 Task: Compose an email with the signature Isabelle Ramirez with the subject Request for a payment plan and the message Could you send me the details of the new project budget allocation? from softage.5@softage.net to softage.10@softage.net, select first word, change the font color from current to yellow and background color to blue Send the email. Finally, move the email from Sent Items to the label Holiday cards
Action: Mouse moved to (89, 53)
Screenshot: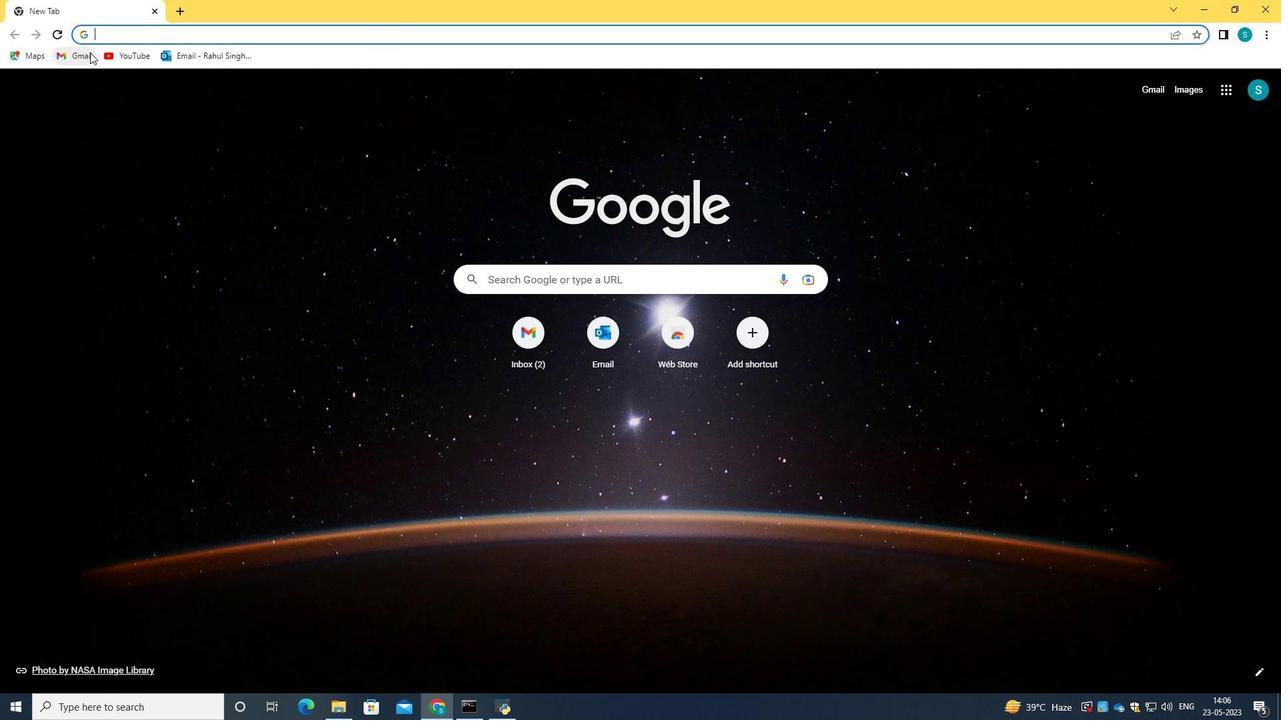 
Action: Mouse pressed left at (89, 53)
Screenshot: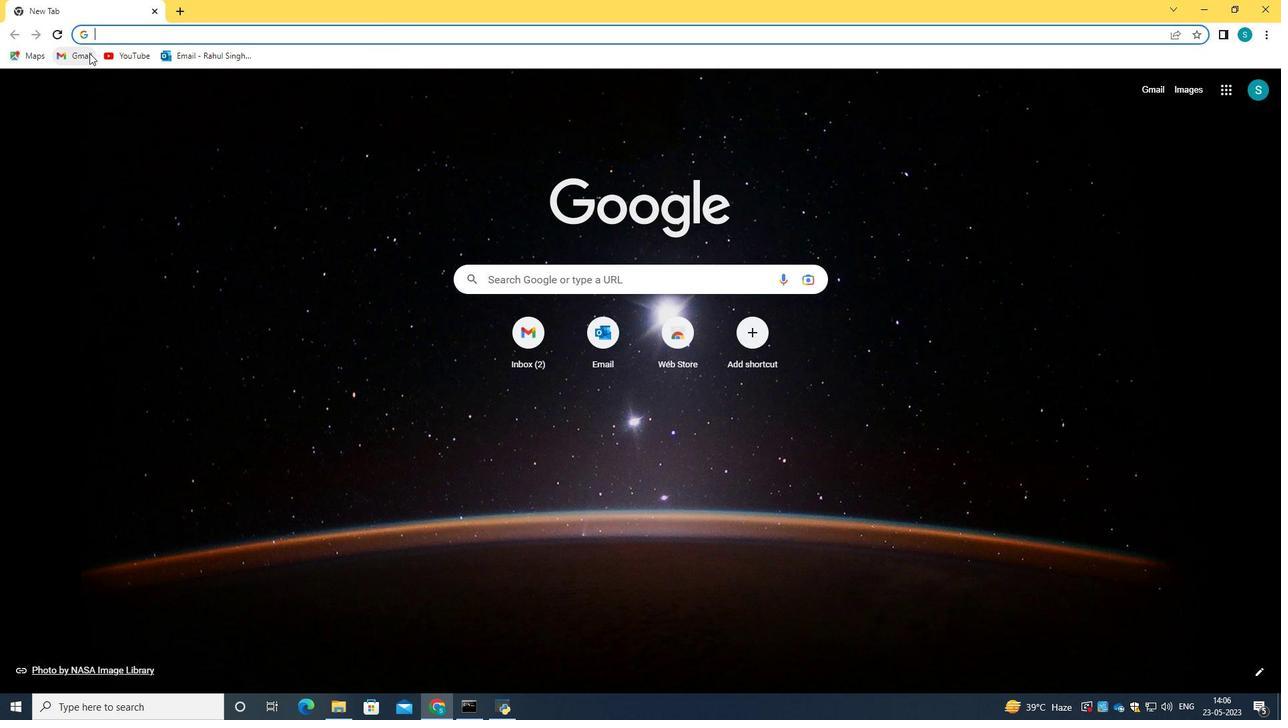 
Action: Mouse moved to (632, 208)
Screenshot: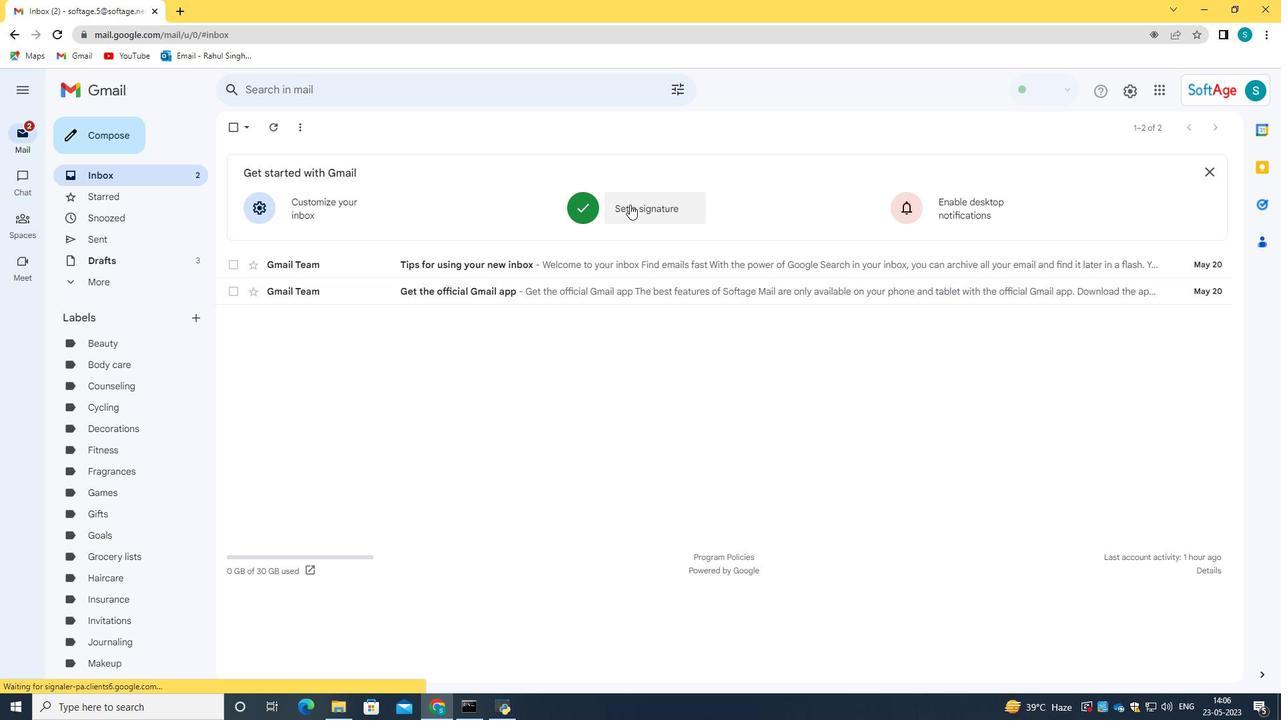 
Action: Mouse pressed left at (632, 208)
Screenshot: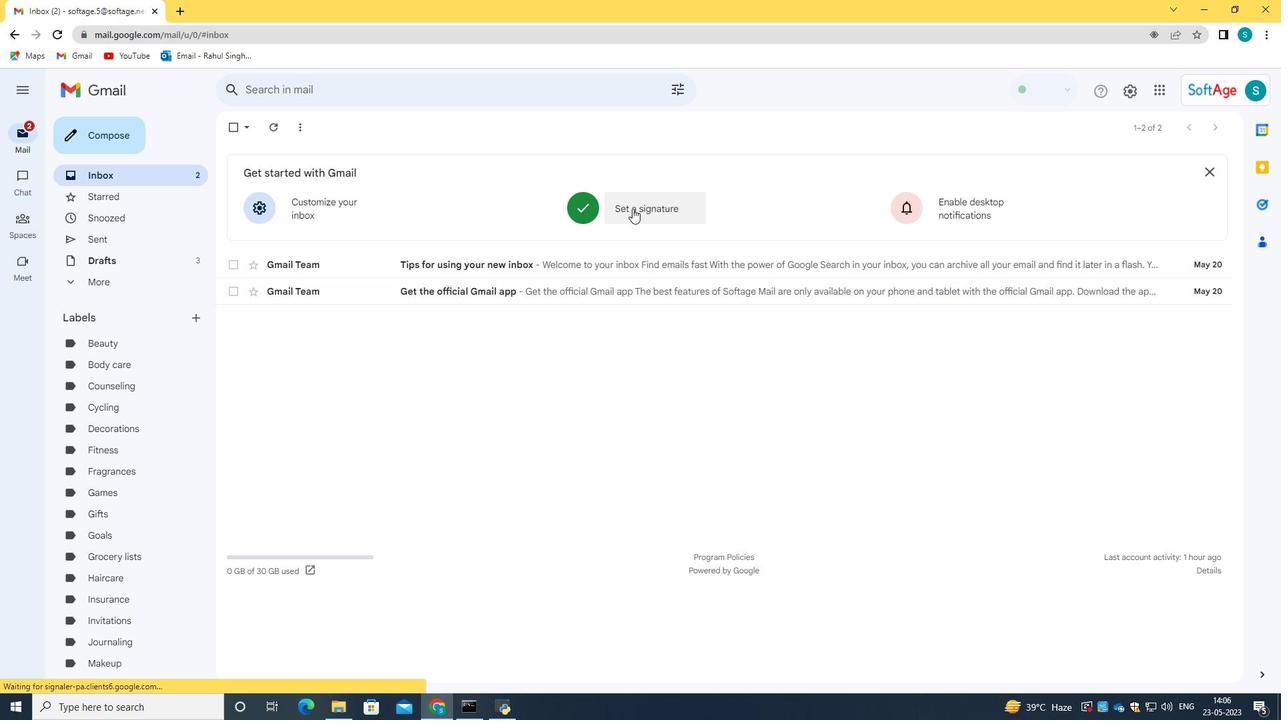 
Action: Mouse moved to (623, 385)
Screenshot: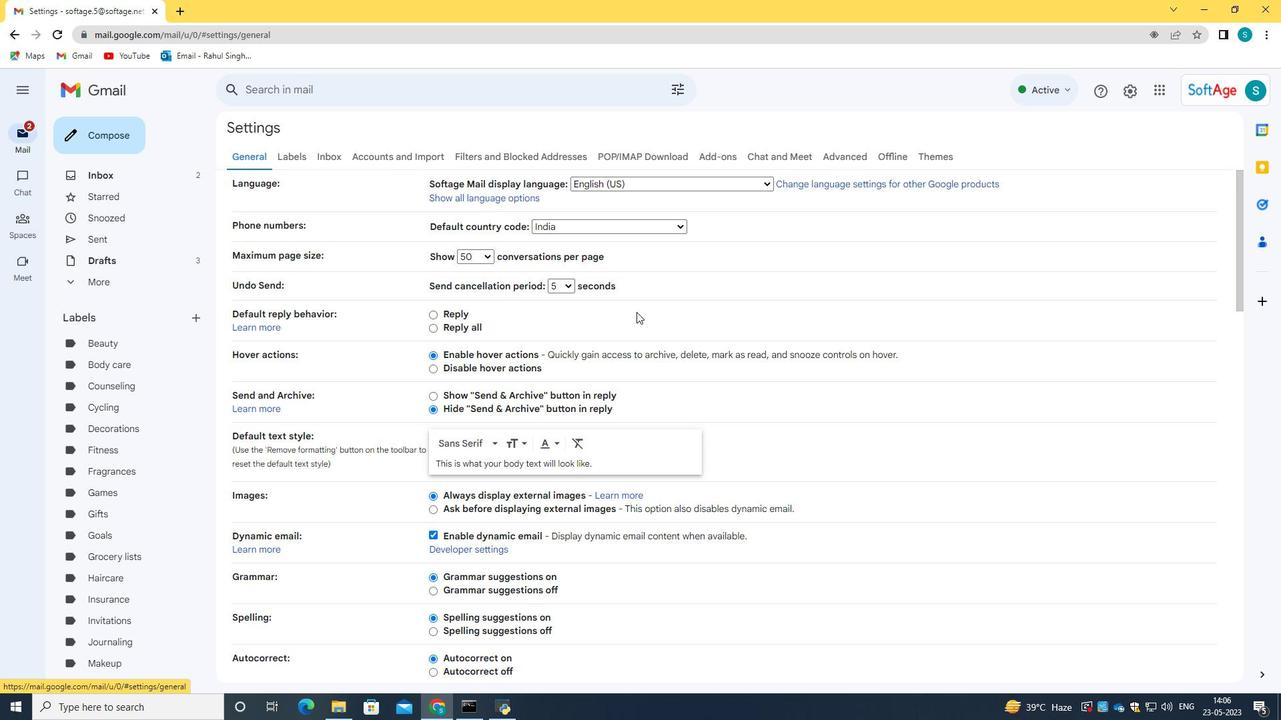 
Action: Mouse scrolled (623, 385) with delta (0, 0)
Screenshot: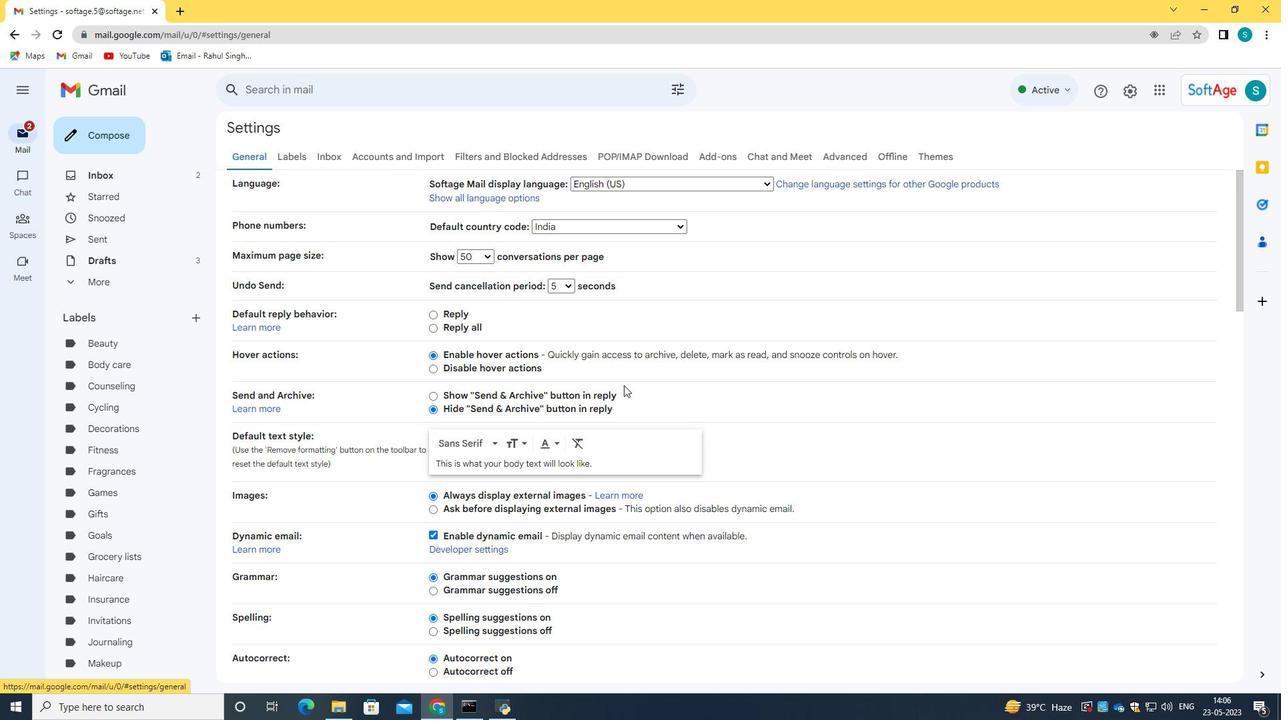 
Action: Mouse scrolled (623, 385) with delta (0, 0)
Screenshot: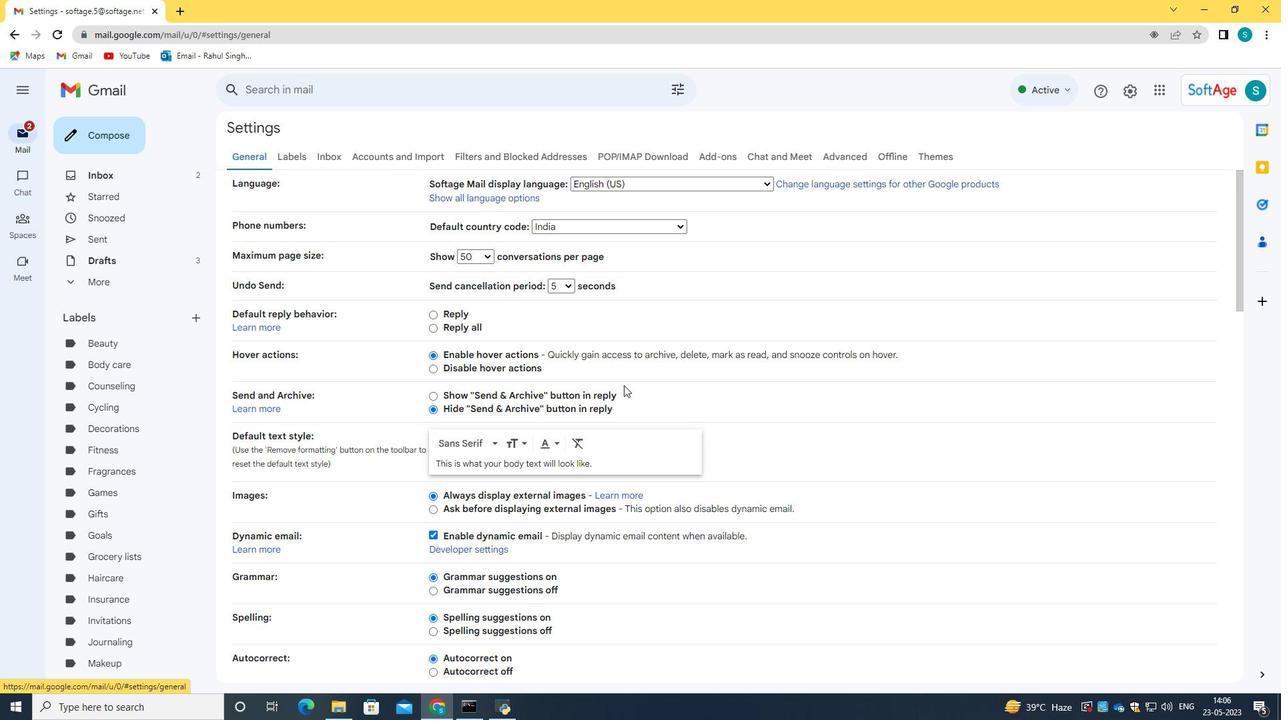 
Action: Mouse scrolled (623, 385) with delta (0, 0)
Screenshot: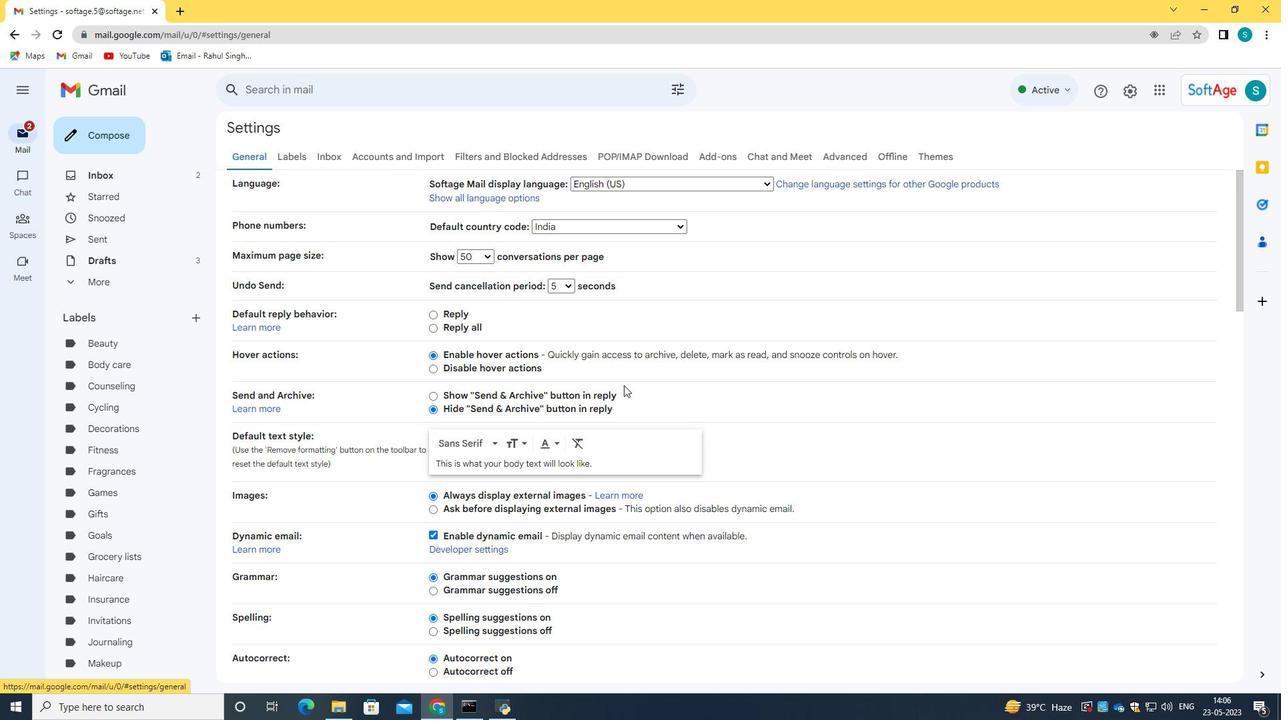 
Action: Mouse scrolled (623, 385) with delta (0, 0)
Screenshot: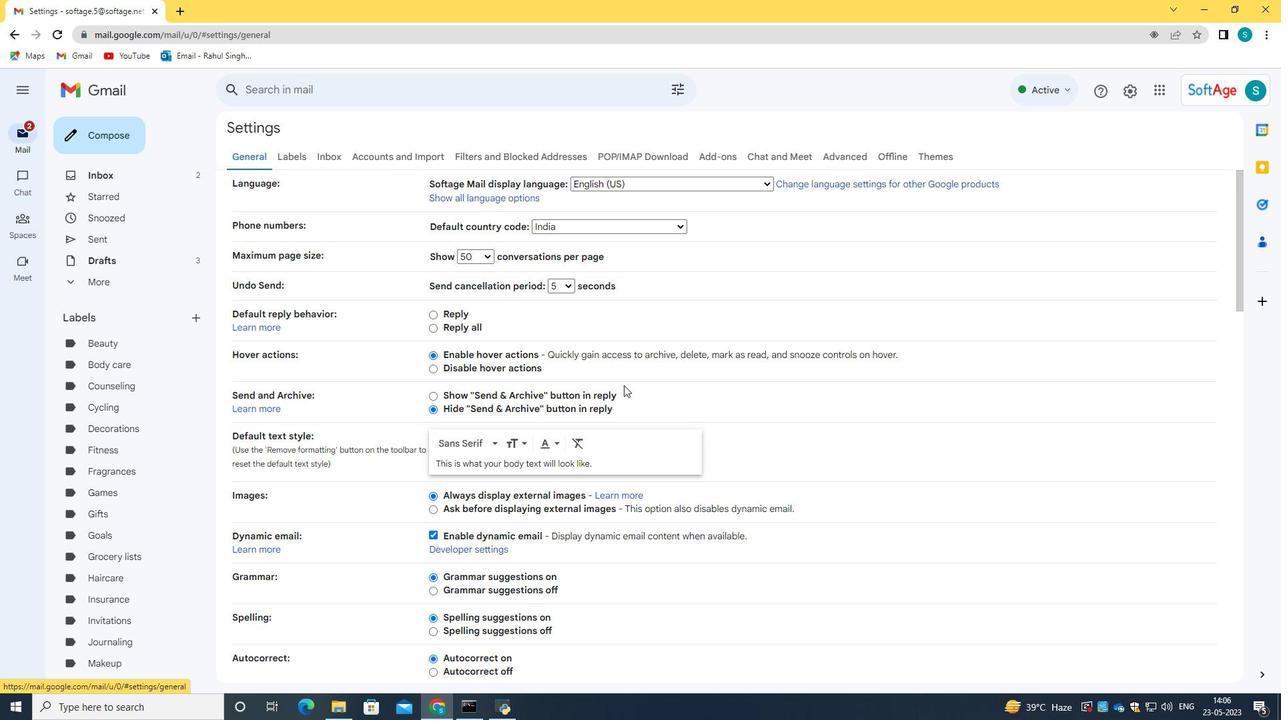 
Action: Mouse moved to (623, 386)
Screenshot: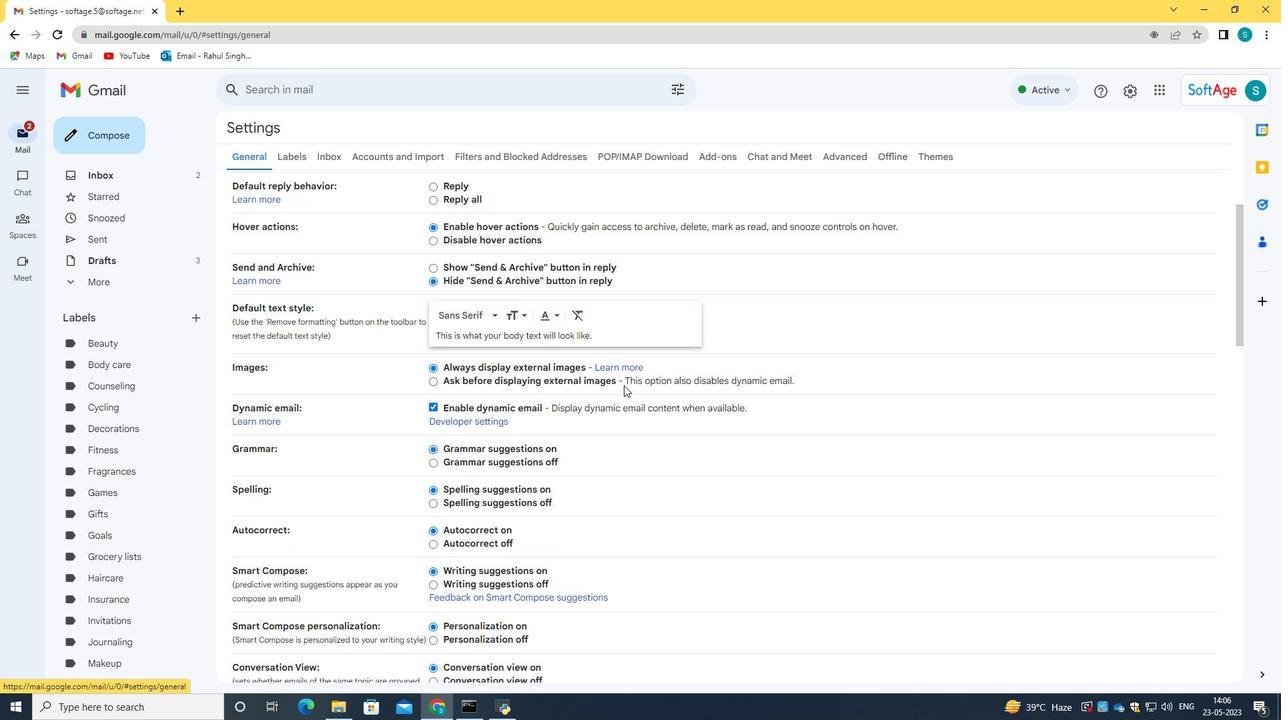 
Action: Mouse scrolled (623, 385) with delta (0, 0)
Screenshot: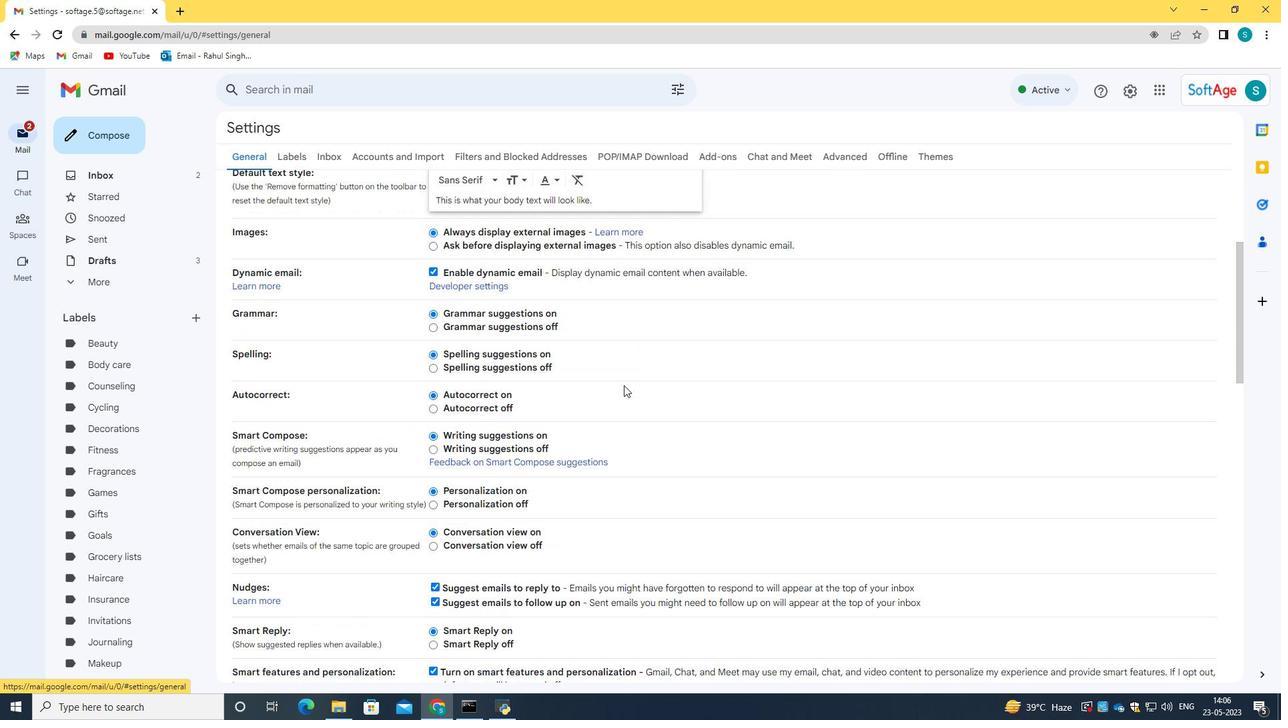 
Action: Mouse scrolled (623, 385) with delta (0, 0)
Screenshot: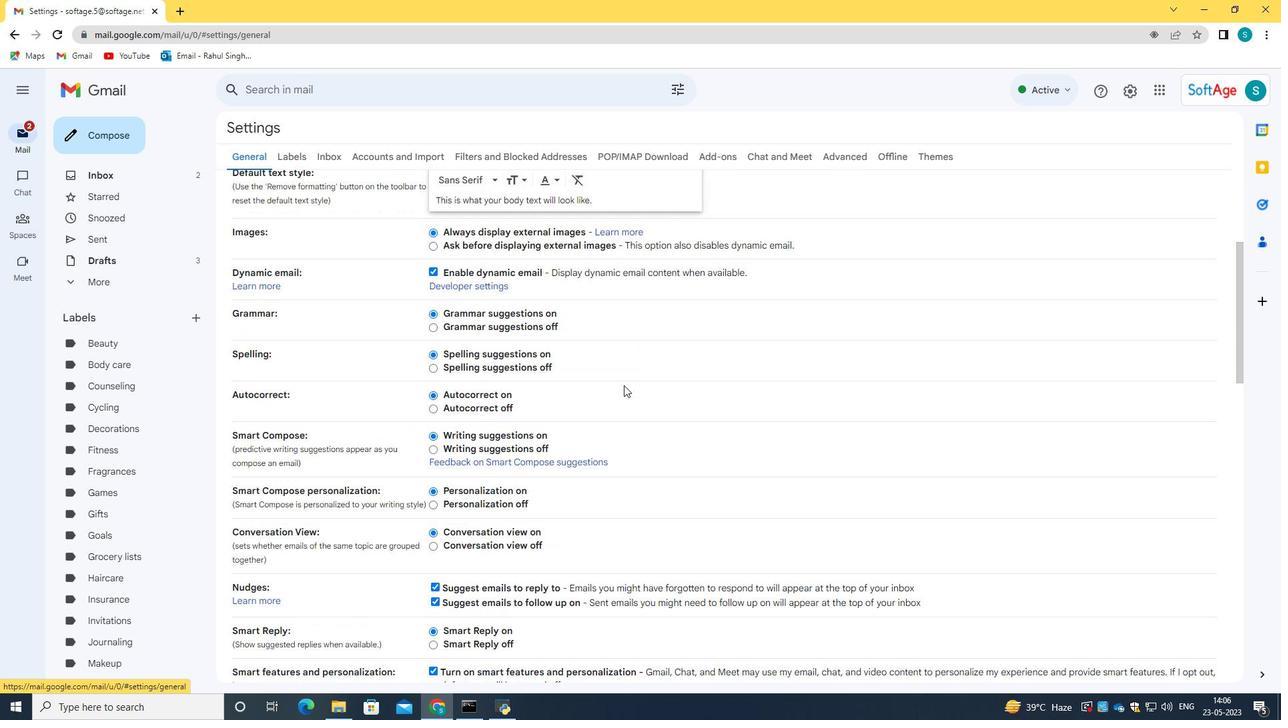 
Action: Mouse scrolled (623, 385) with delta (0, 0)
Screenshot: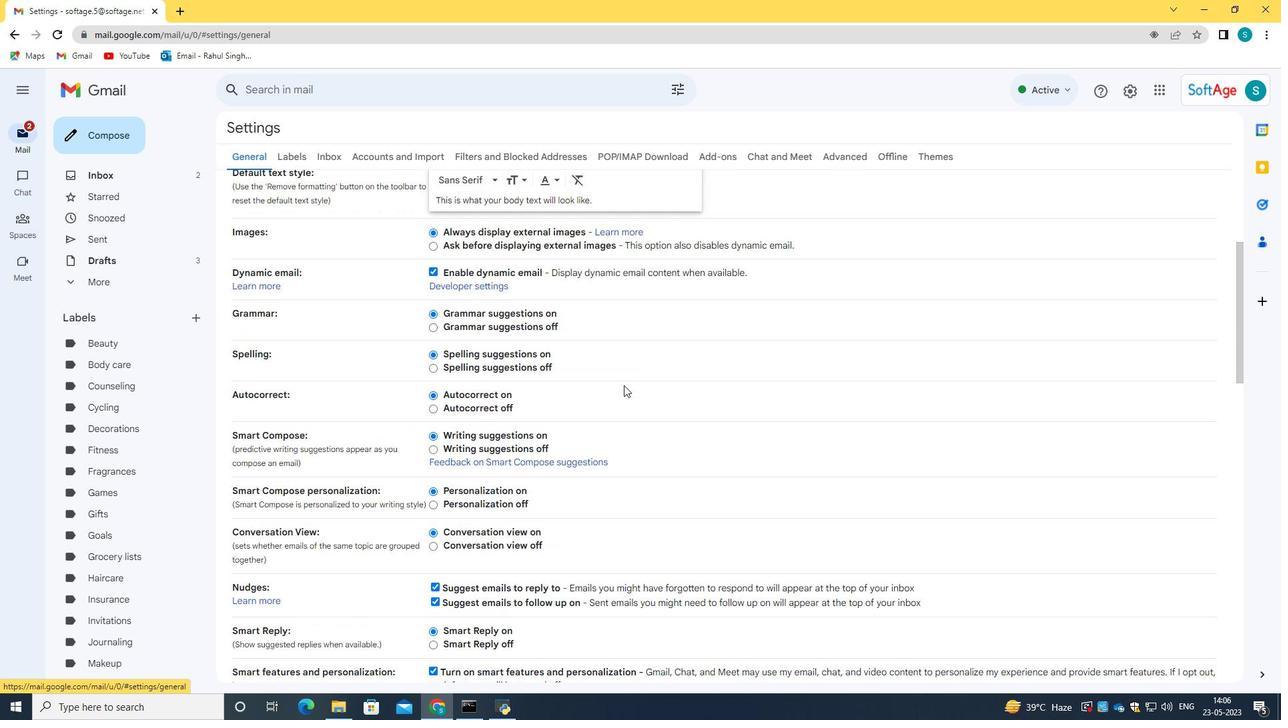 
Action: Mouse scrolled (623, 385) with delta (0, 0)
Screenshot: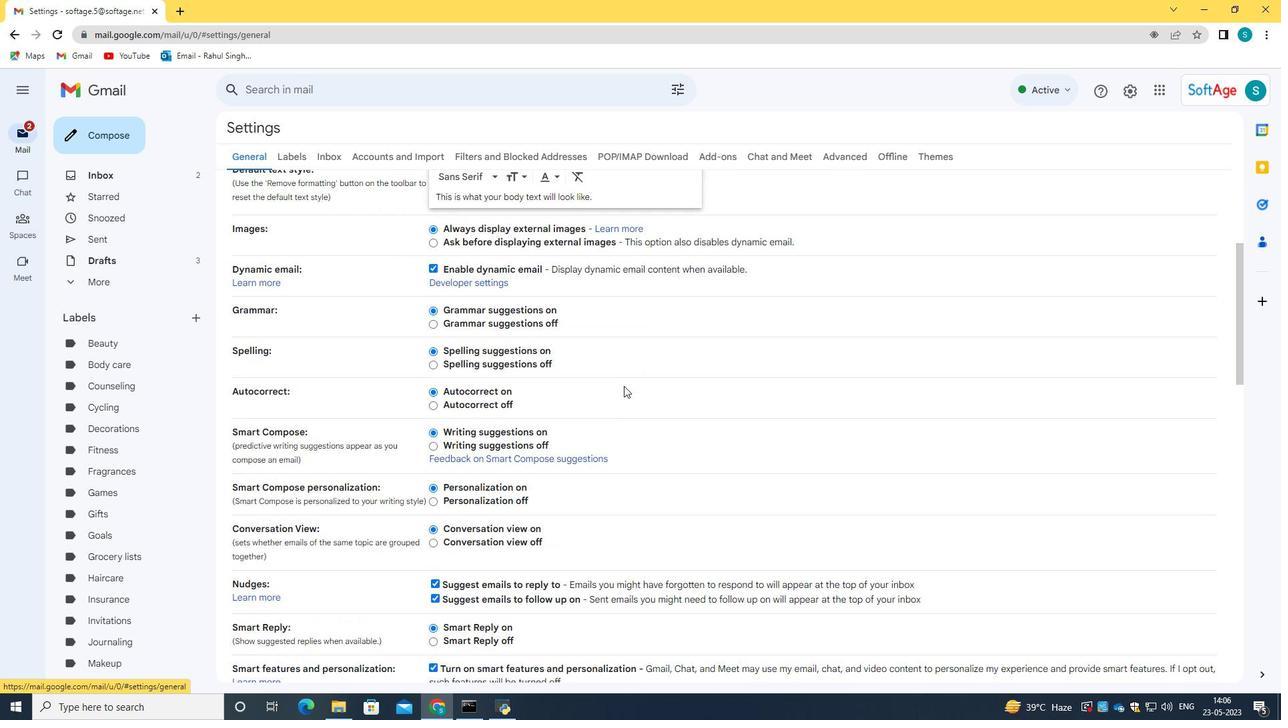 
Action: Mouse scrolled (623, 385) with delta (0, 0)
Screenshot: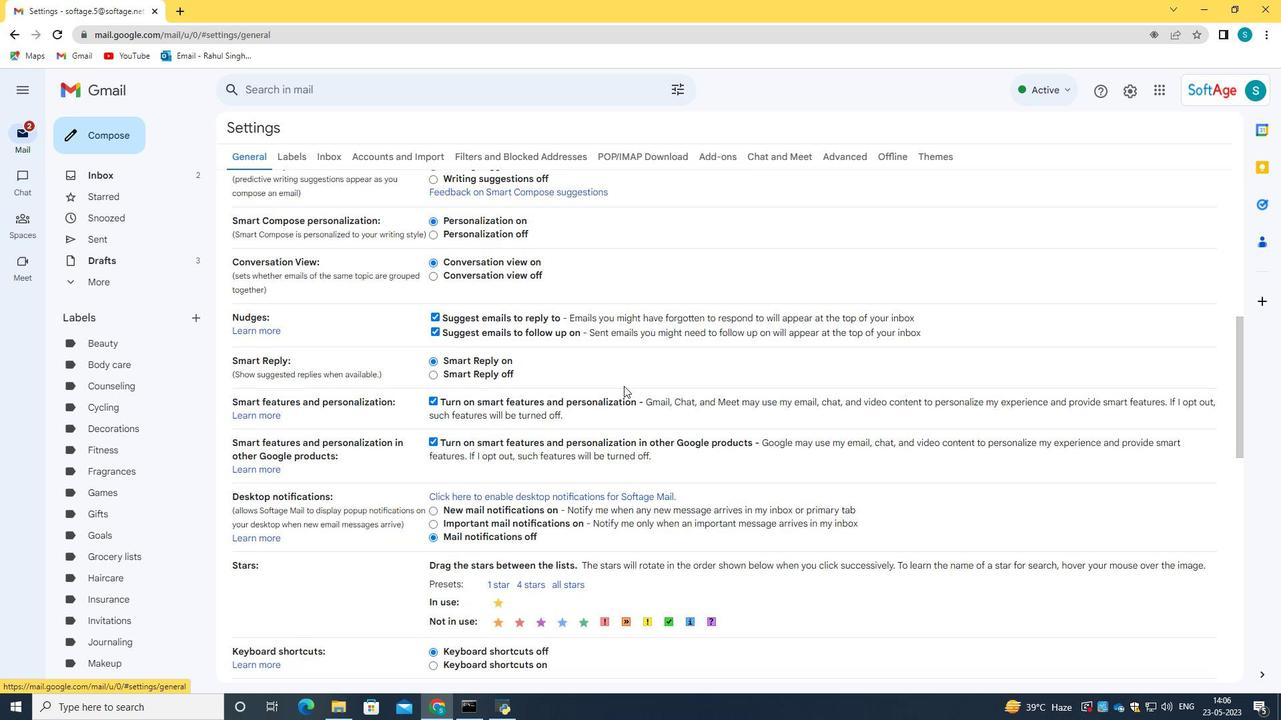 
Action: Mouse scrolled (623, 385) with delta (0, 0)
Screenshot: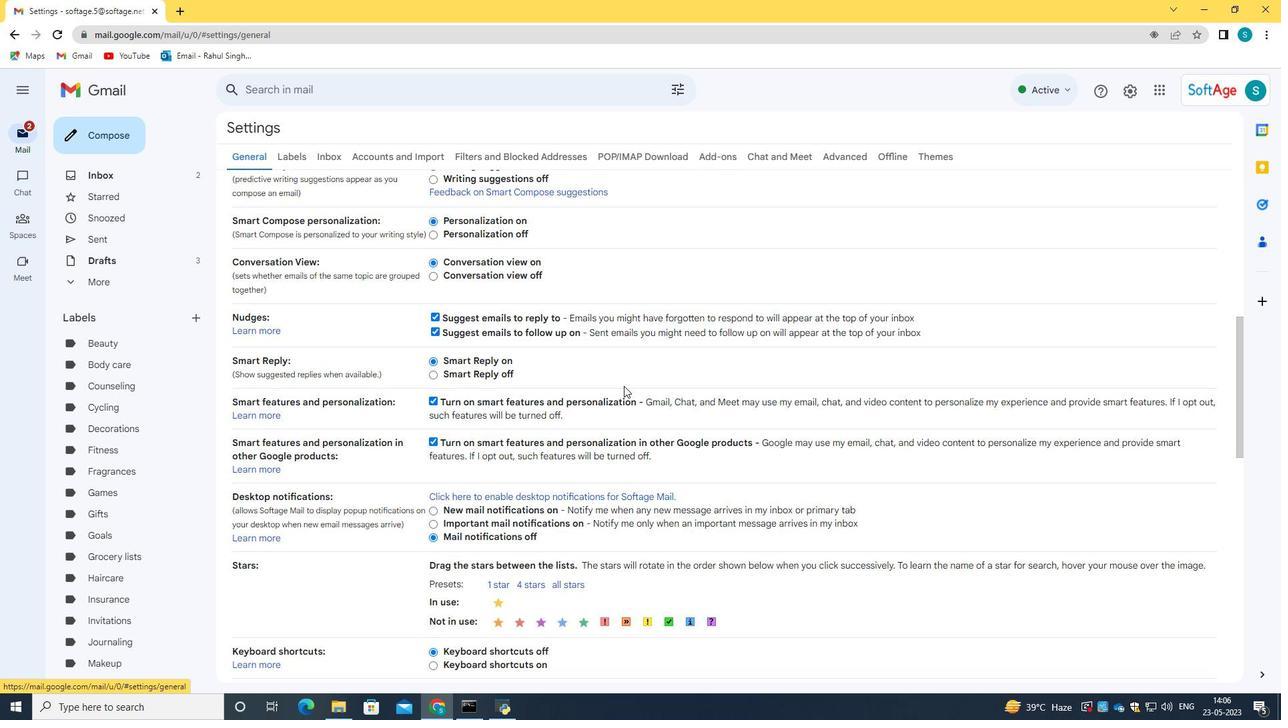 
Action: Mouse scrolled (623, 385) with delta (0, 0)
Screenshot: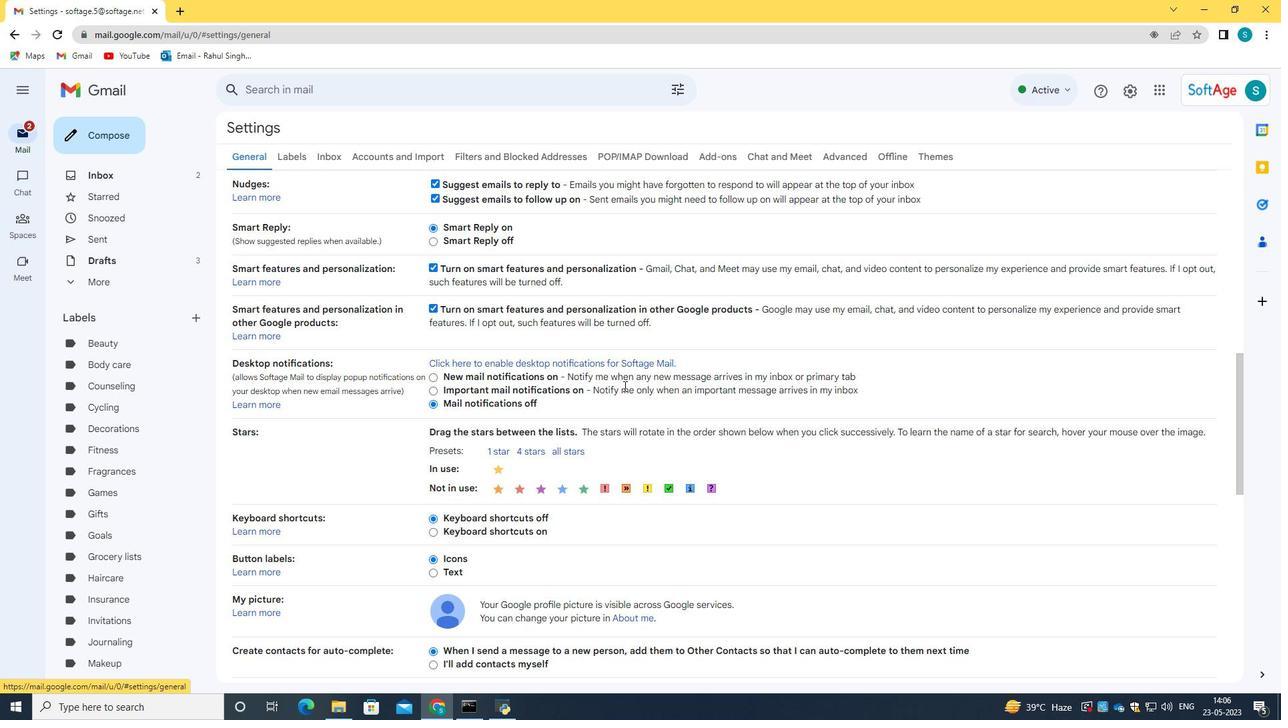 
Action: Mouse scrolled (623, 385) with delta (0, 0)
Screenshot: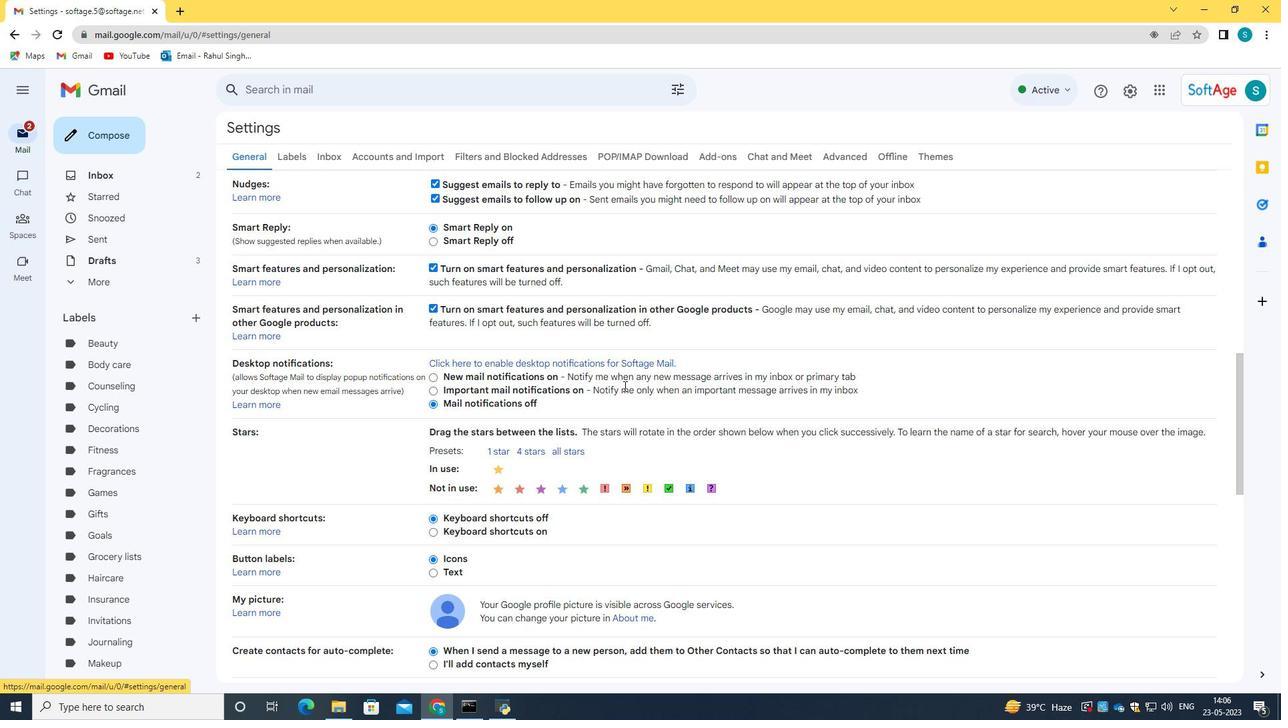 
Action: Mouse scrolled (623, 385) with delta (0, 0)
Screenshot: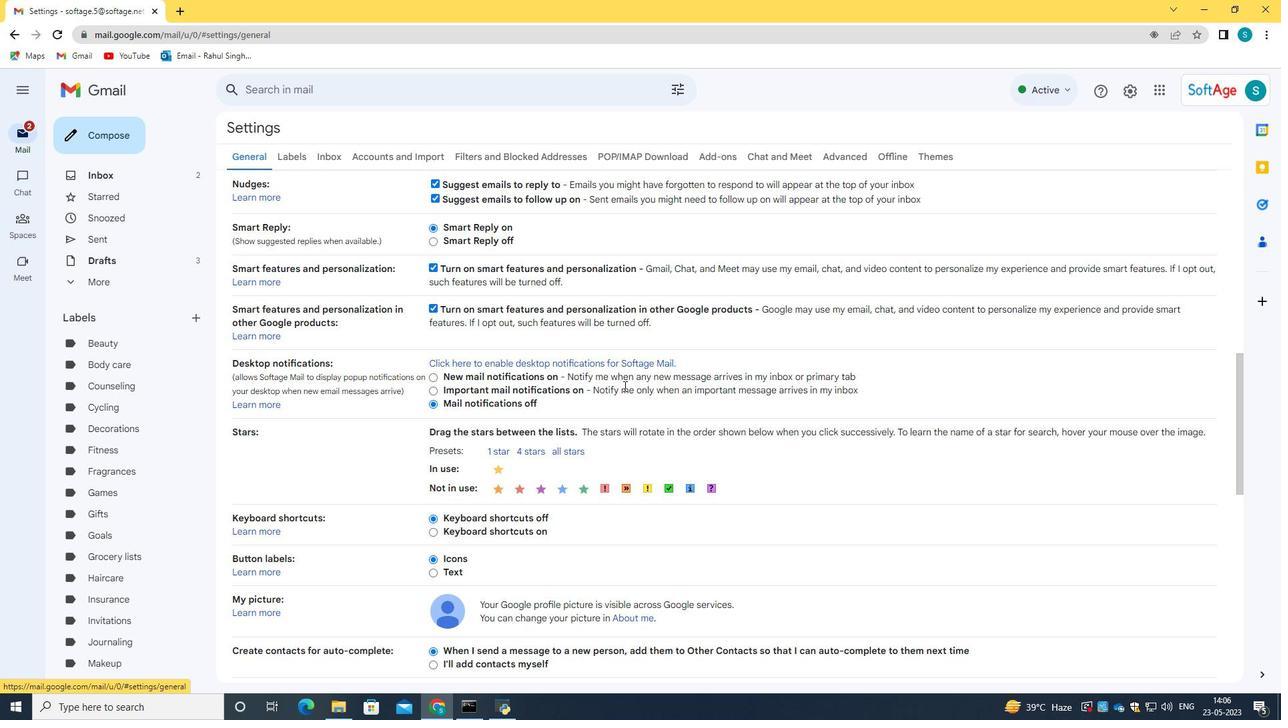 
Action: Mouse scrolled (623, 385) with delta (0, 0)
Screenshot: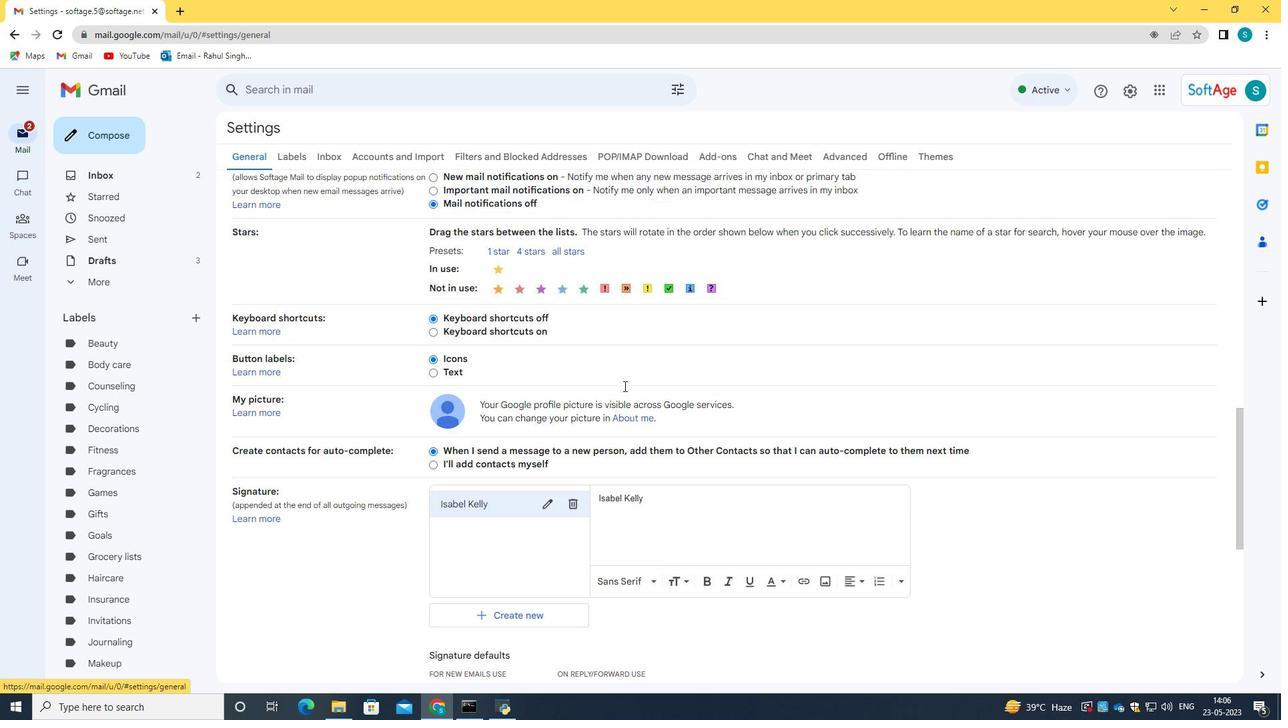 
Action: Mouse scrolled (623, 385) with delta (0, 0)
Screenshot: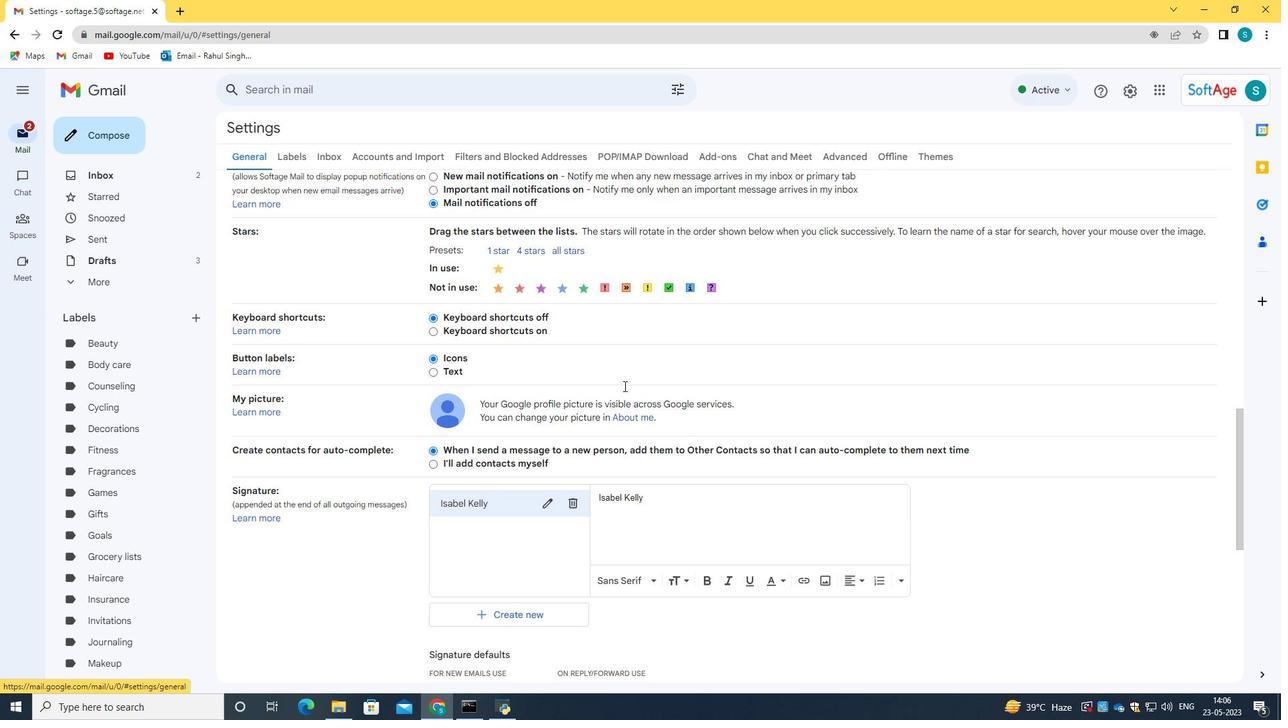 
Action: Mouse moved to (573, 364)
Screenshot: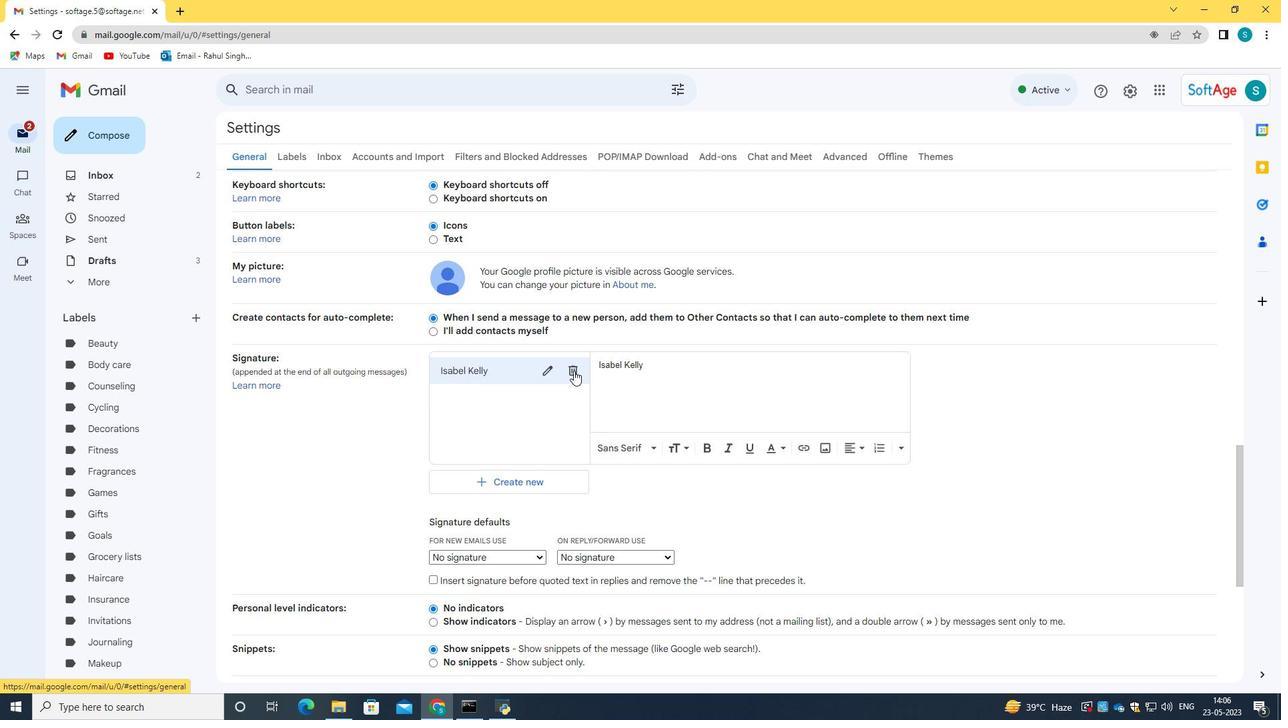
Action: Mouse pressed left at (573, 364)
Screenshot: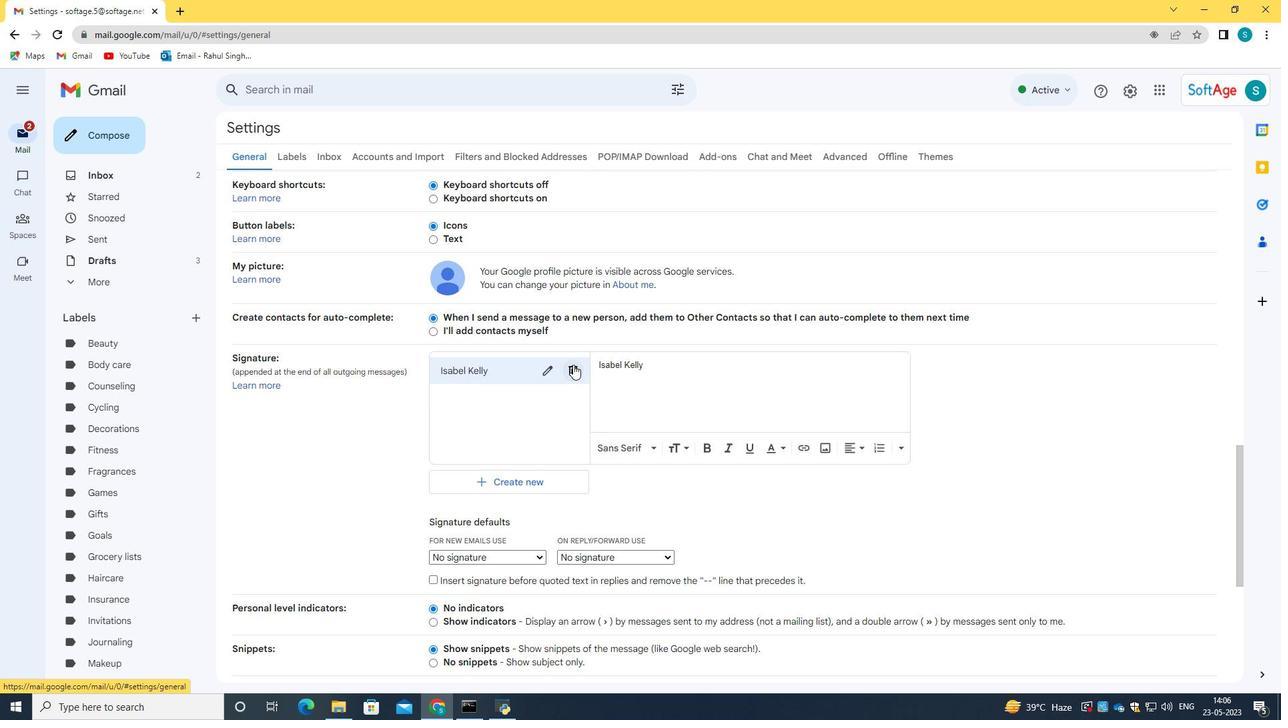 
Action: Mouse moved to (734, 411)
Screenshot: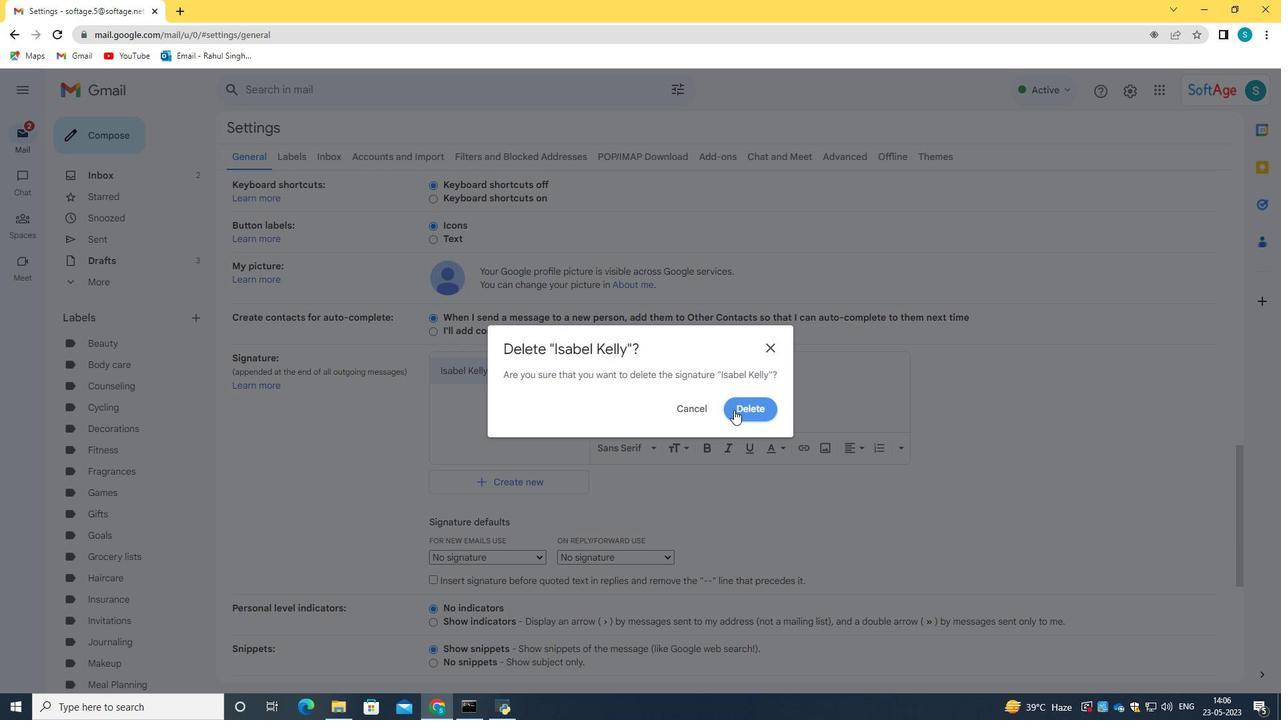 
Action: Mouse pressed left at (734, 411)
Screenshot: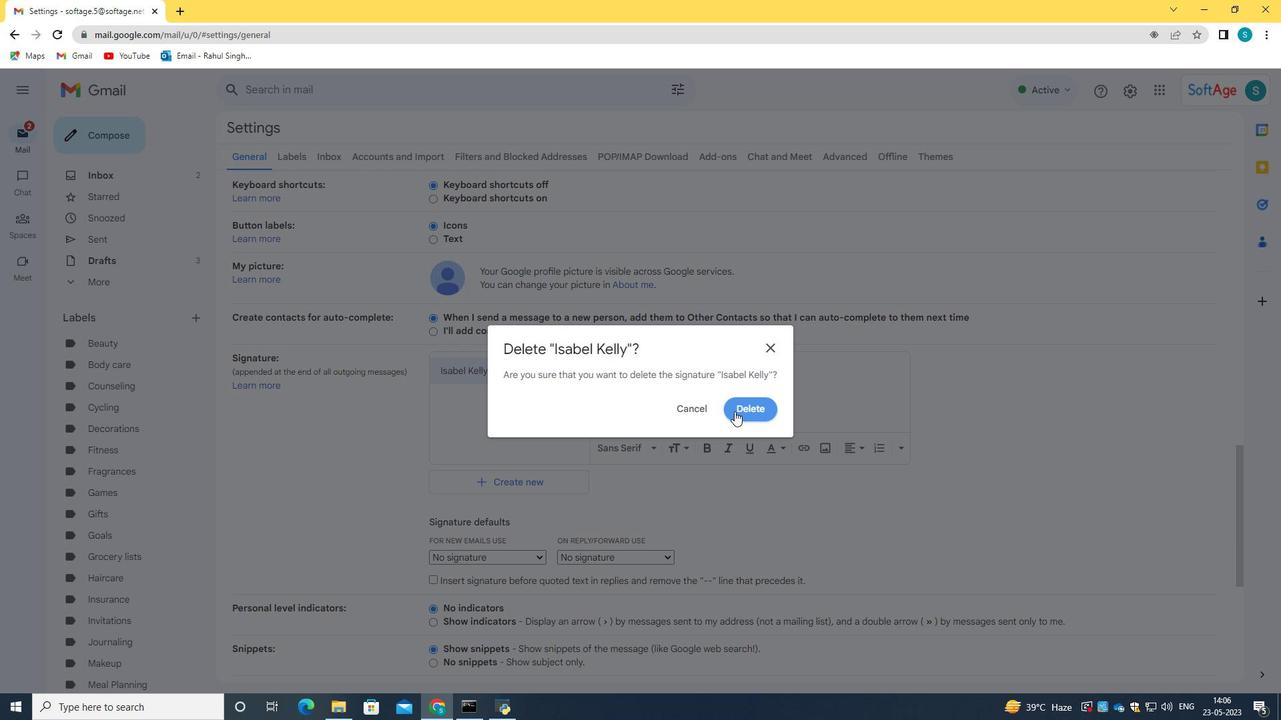 
Action: Mouse moved to (491, 386)
Screenshot: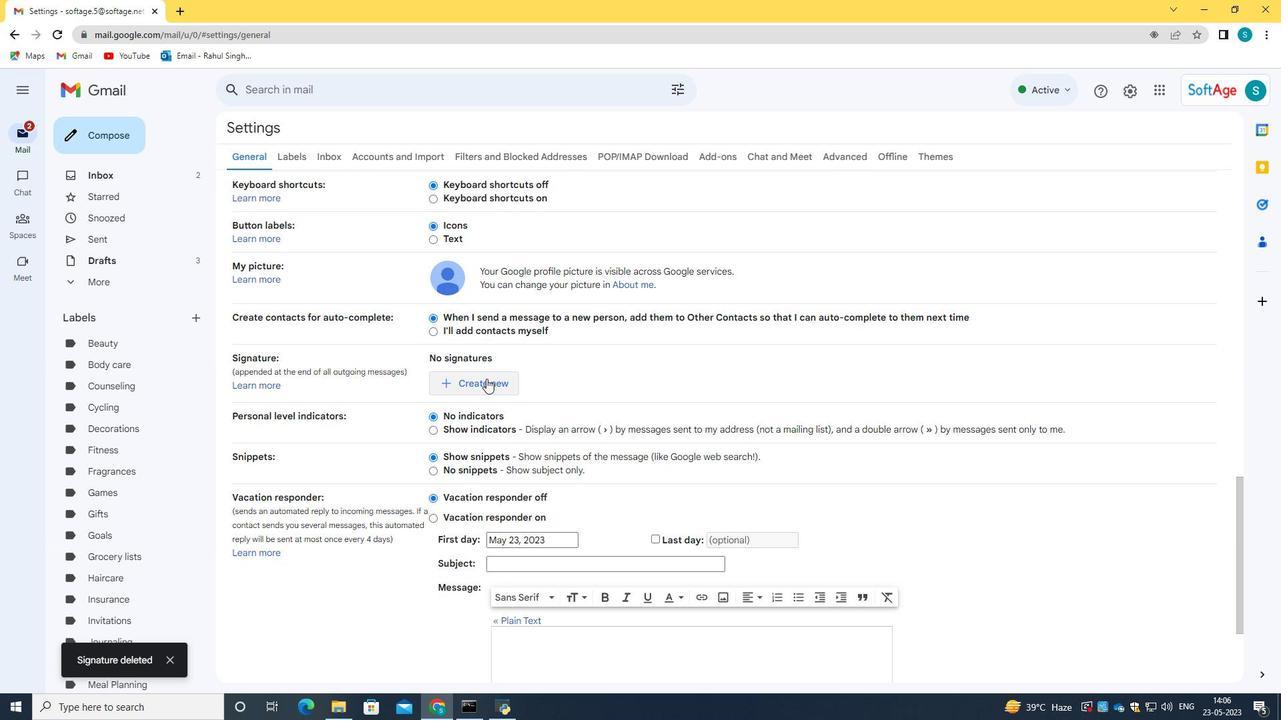 
Action: Mouse pressed left at (491, 386)
Screenshot: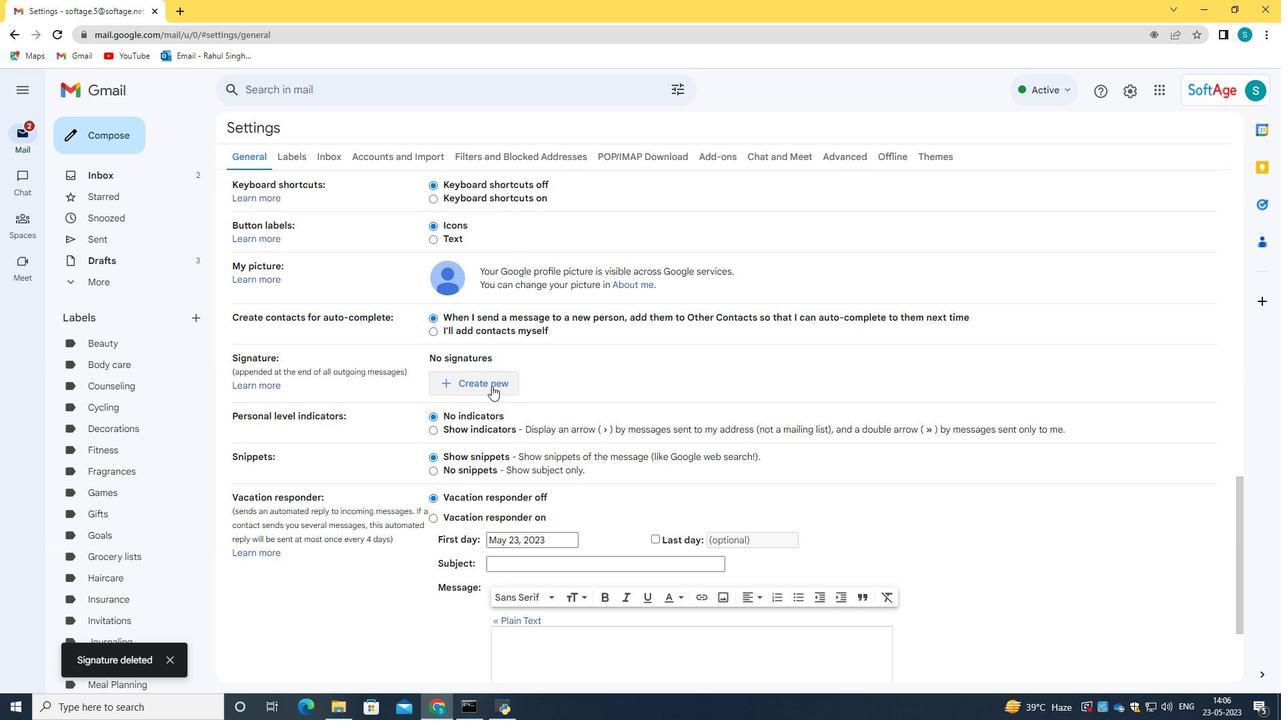 
Action: Mouse moved to (572, 380)
Screenshot: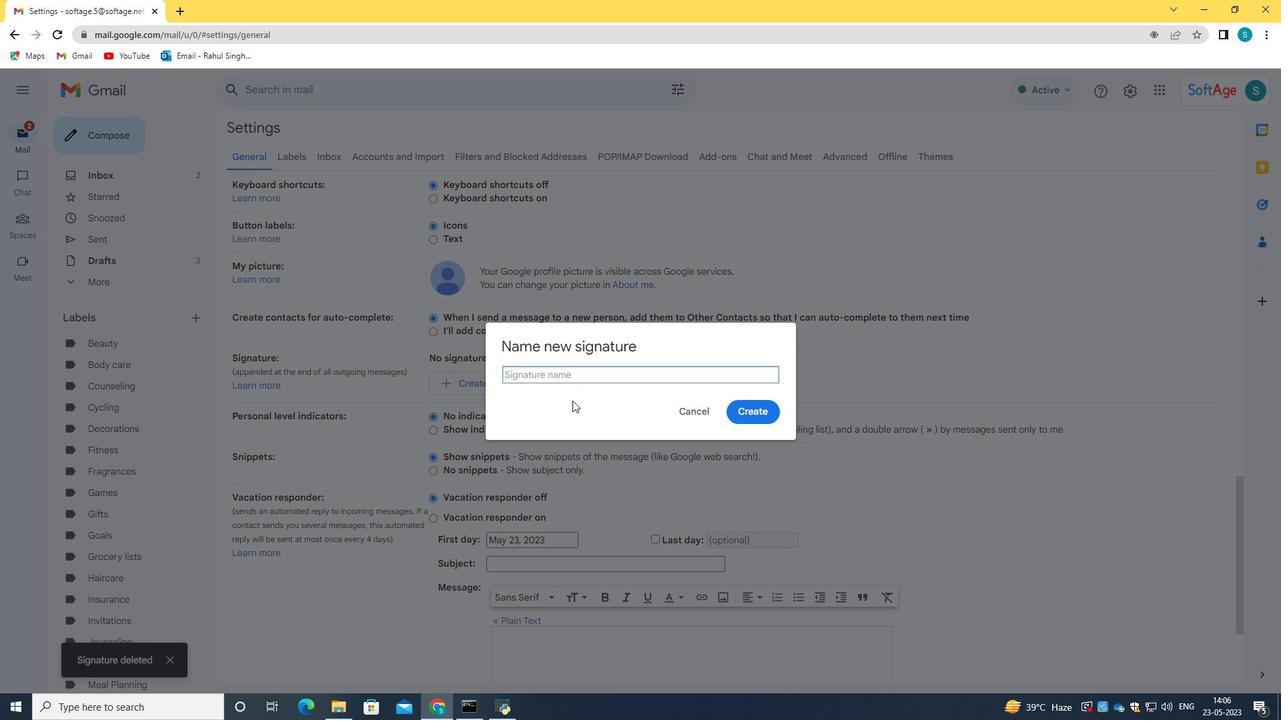 
Action: Key pressed <Key.caps_lock>I<Key.caps_lock>sabelle<Key.space><Key.caps_lock>R<Key.caps_lock>amirez
Screenshot: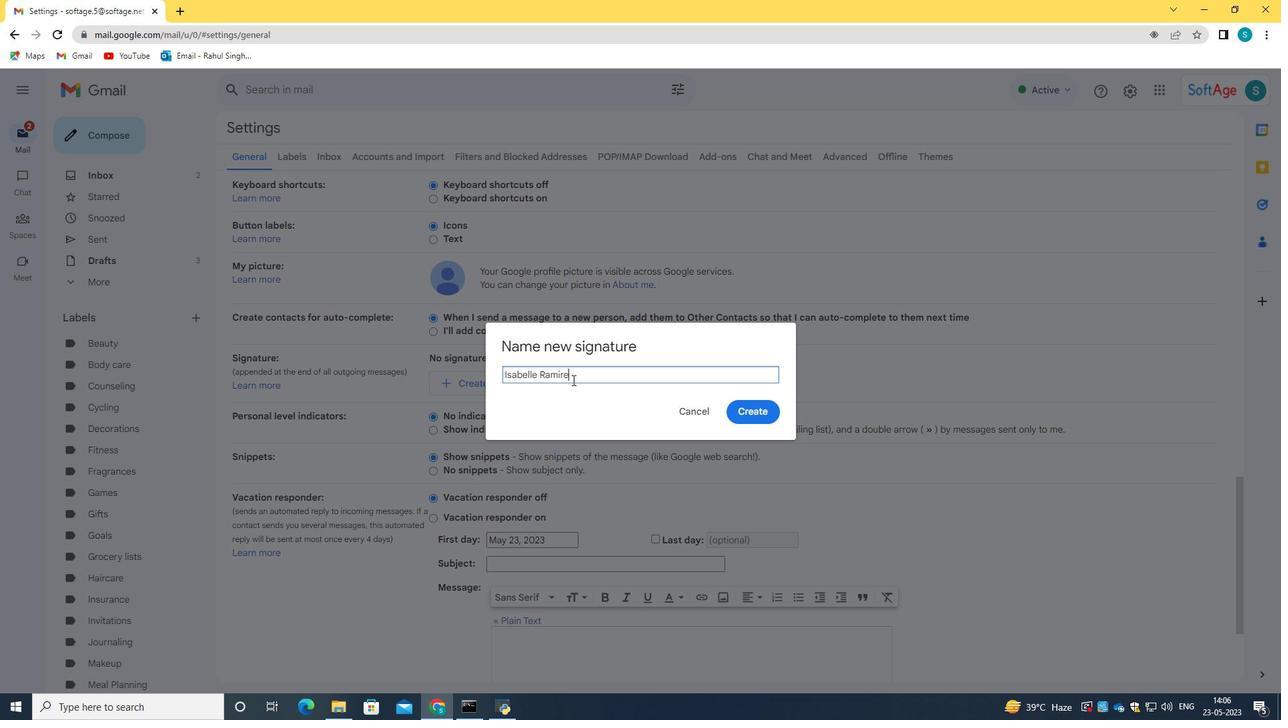 
Action: Mouse moved to (752, 419)
Screenshot: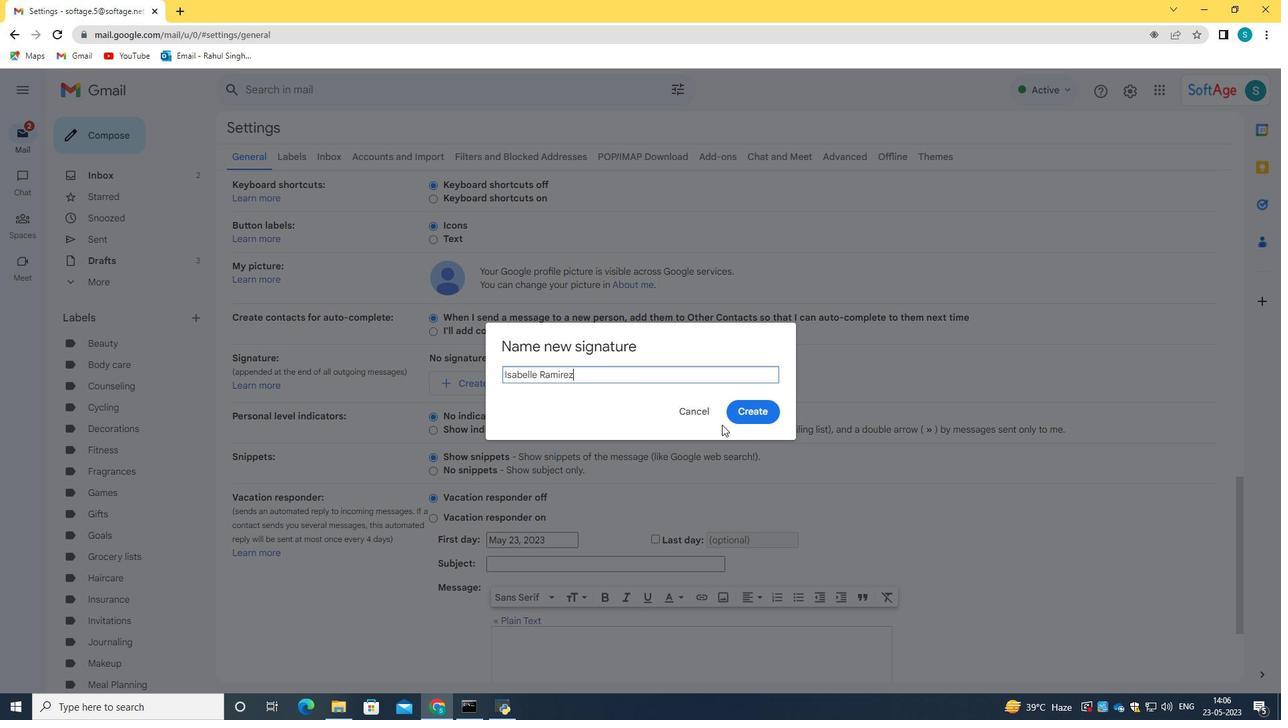 
Action: Mouse pressed left at (752, 419)
Screenshot: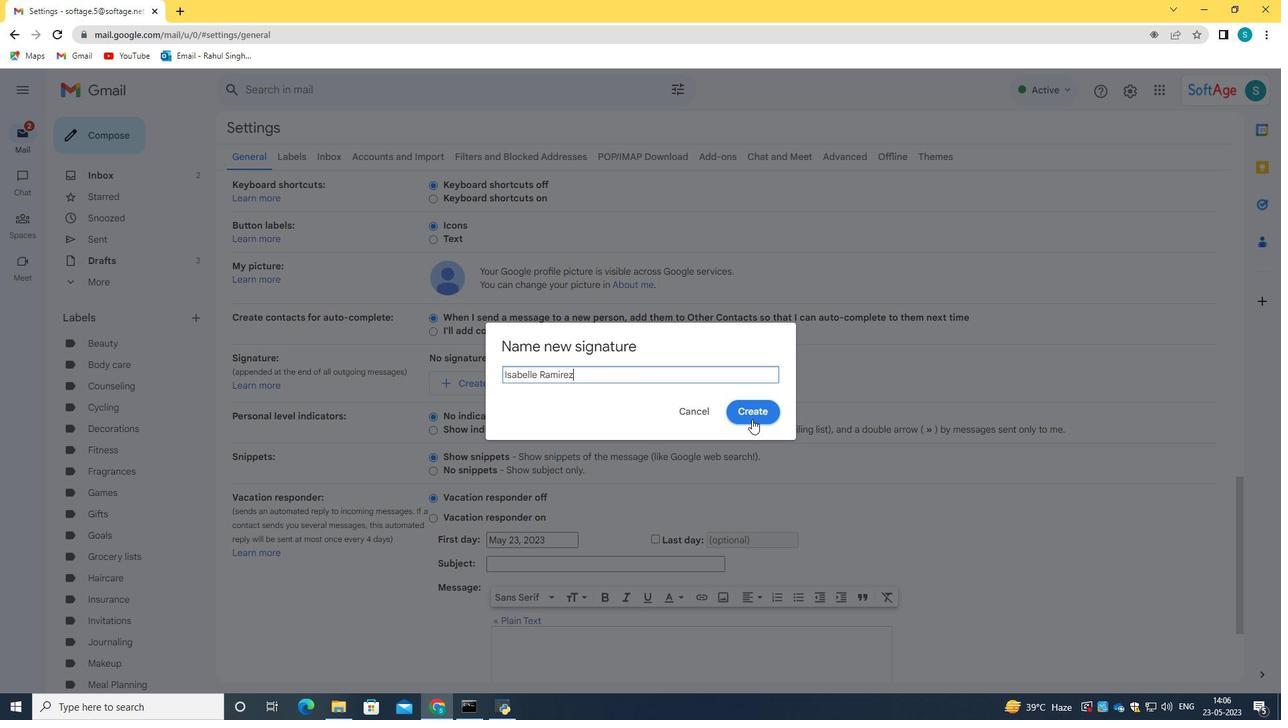 
Action: Mouse scrolled (752, 419) with delta (0, 0)
Screenshot: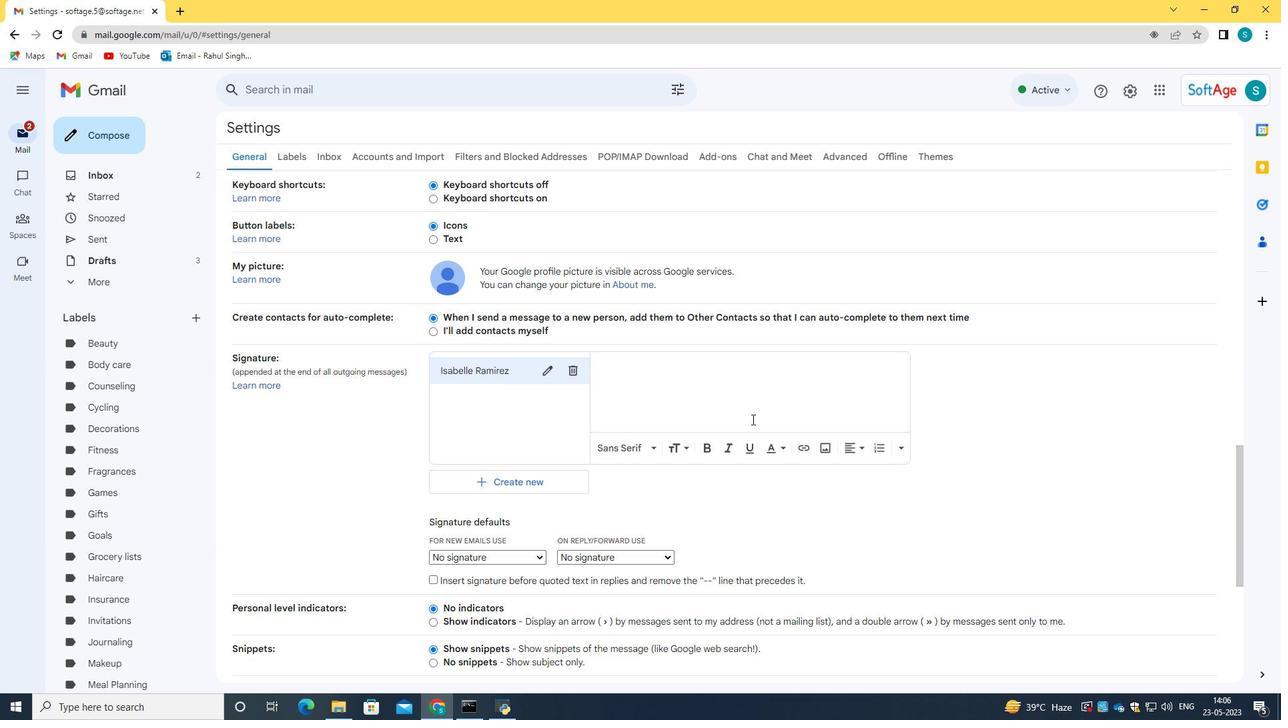 
Action: Mouse scrolled (752, 419) with delta (0, 0)
Screenshot: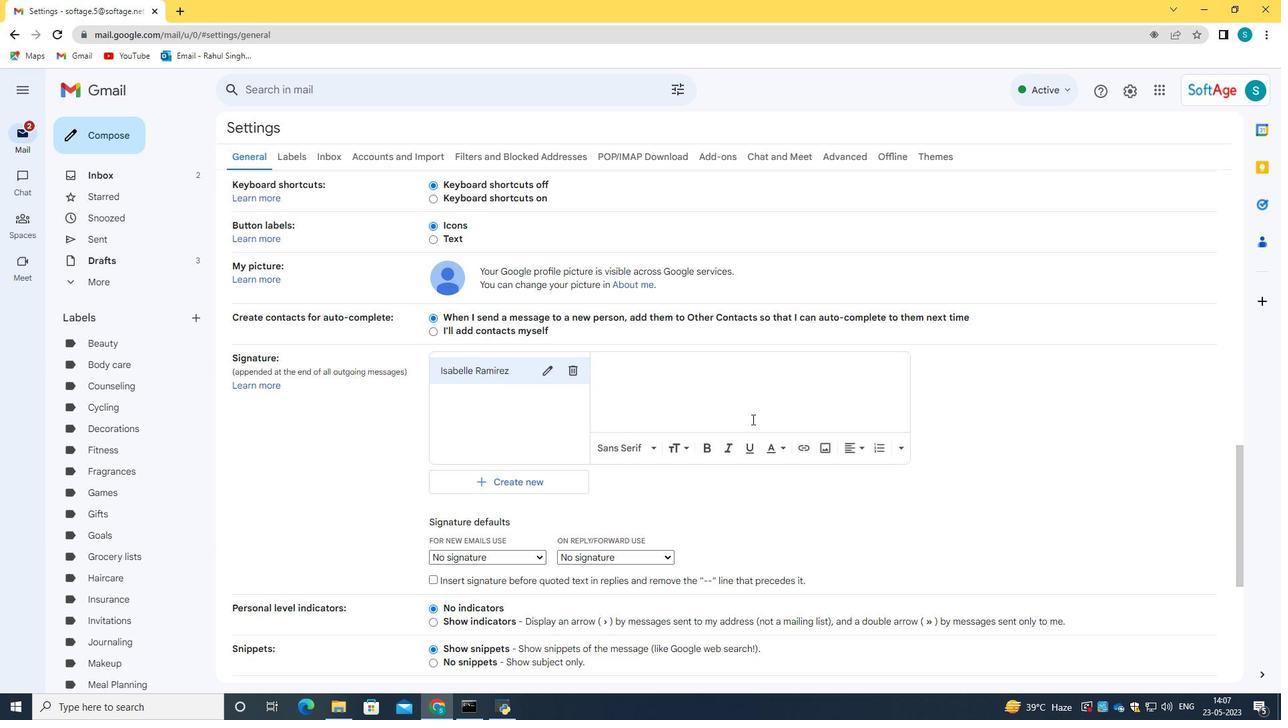 
Action: Mouse scrolled (752, 419) with delta (0, 0)
Screenshot: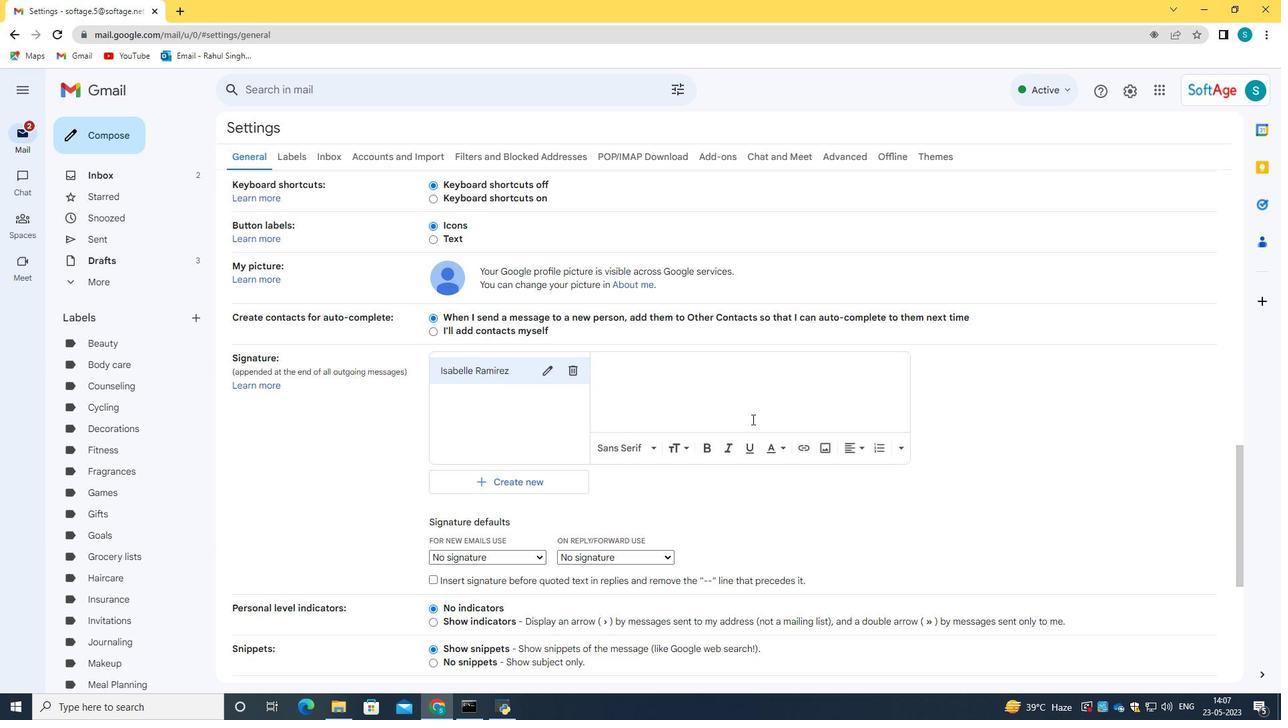 
Action: Mouse scrolled (752, 419) with delta (0, 0)
Screenshot: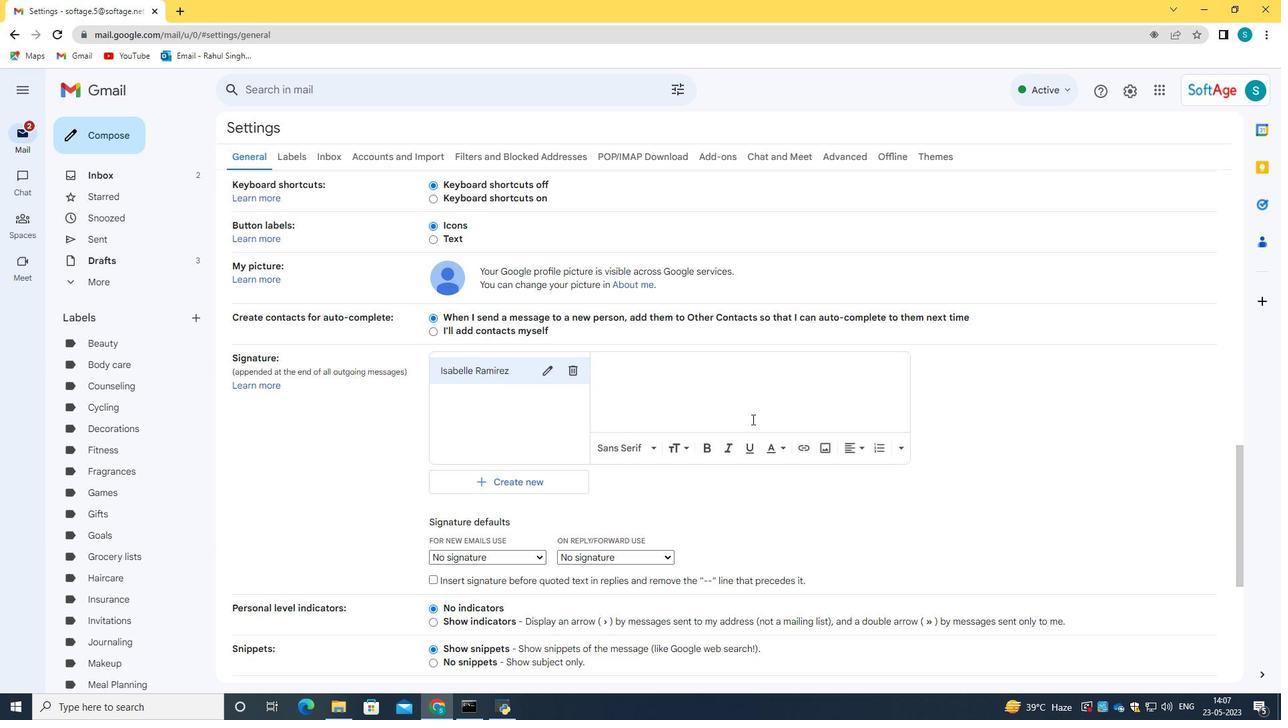 
Action: Mouse scrolled (752, 419) with delta (0, 0)
Screenshot: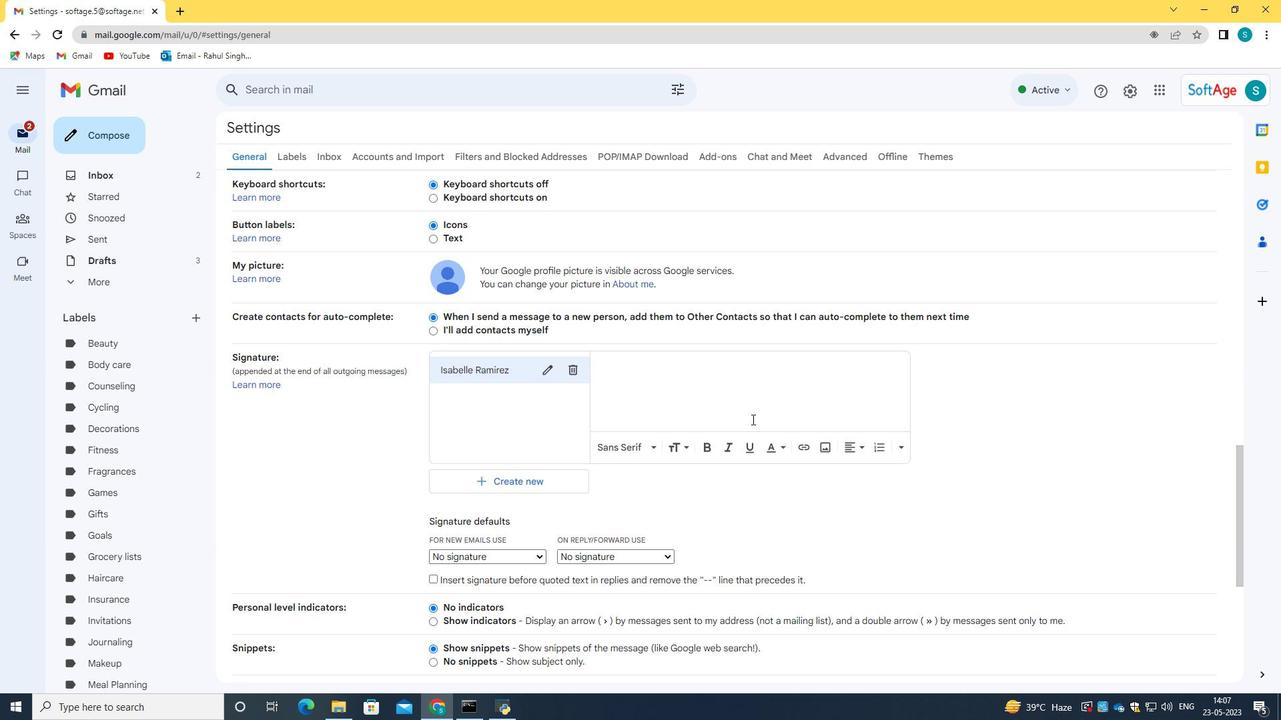 
Action: Mouse moved to (742, 310)
Screenshot: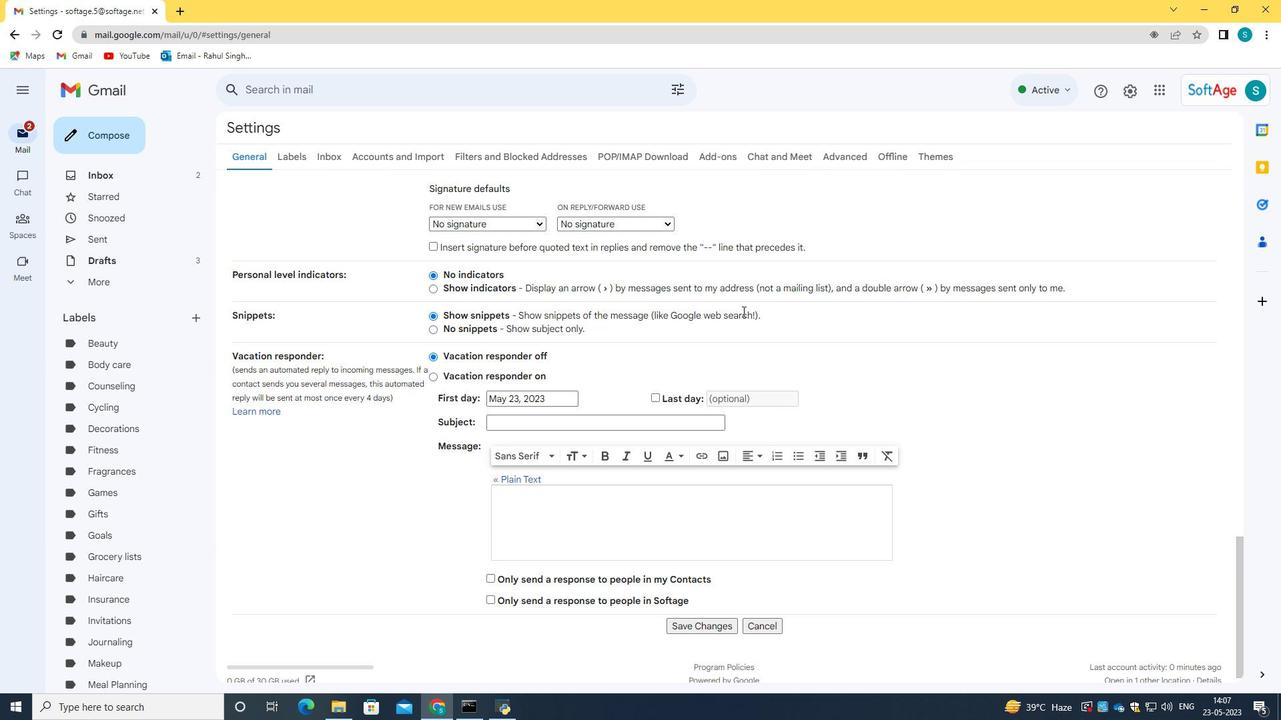 
Action: Mouse scrolled (742, 311) with delta (0, 0)
Screenshot: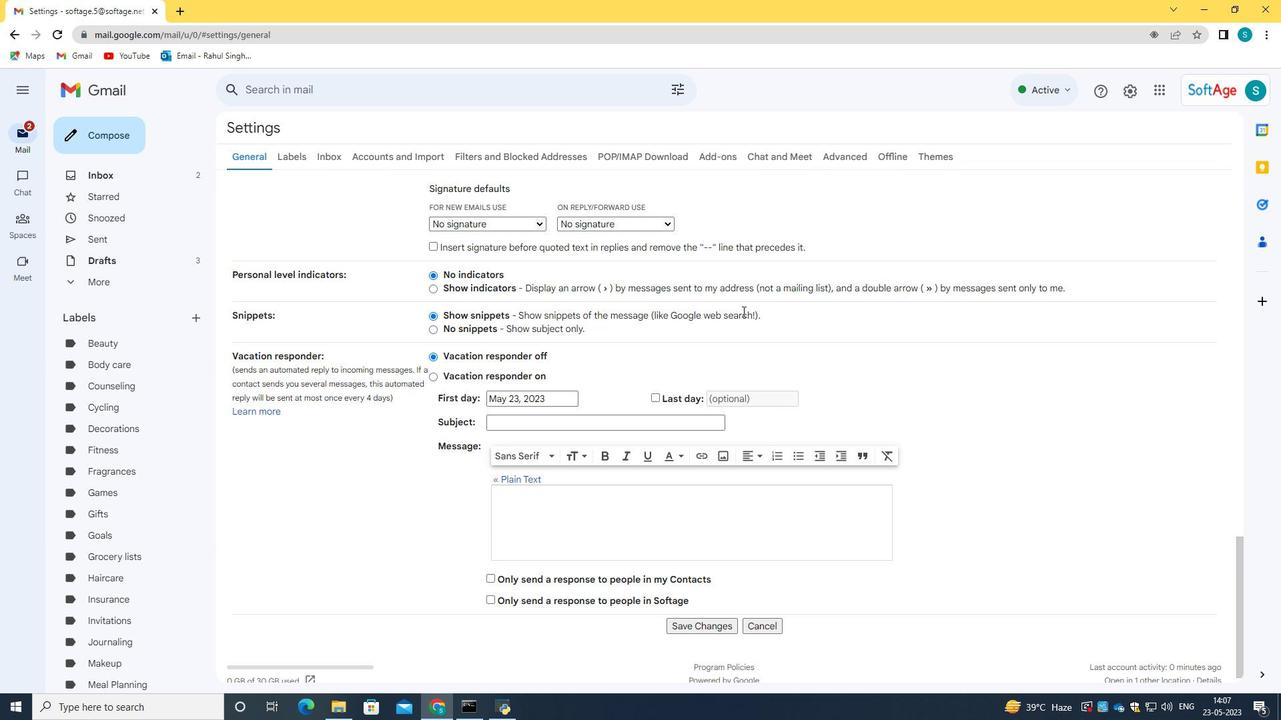 
Action: Mouse scrolled (742, 311) with delta (0, 0)
Screenshot: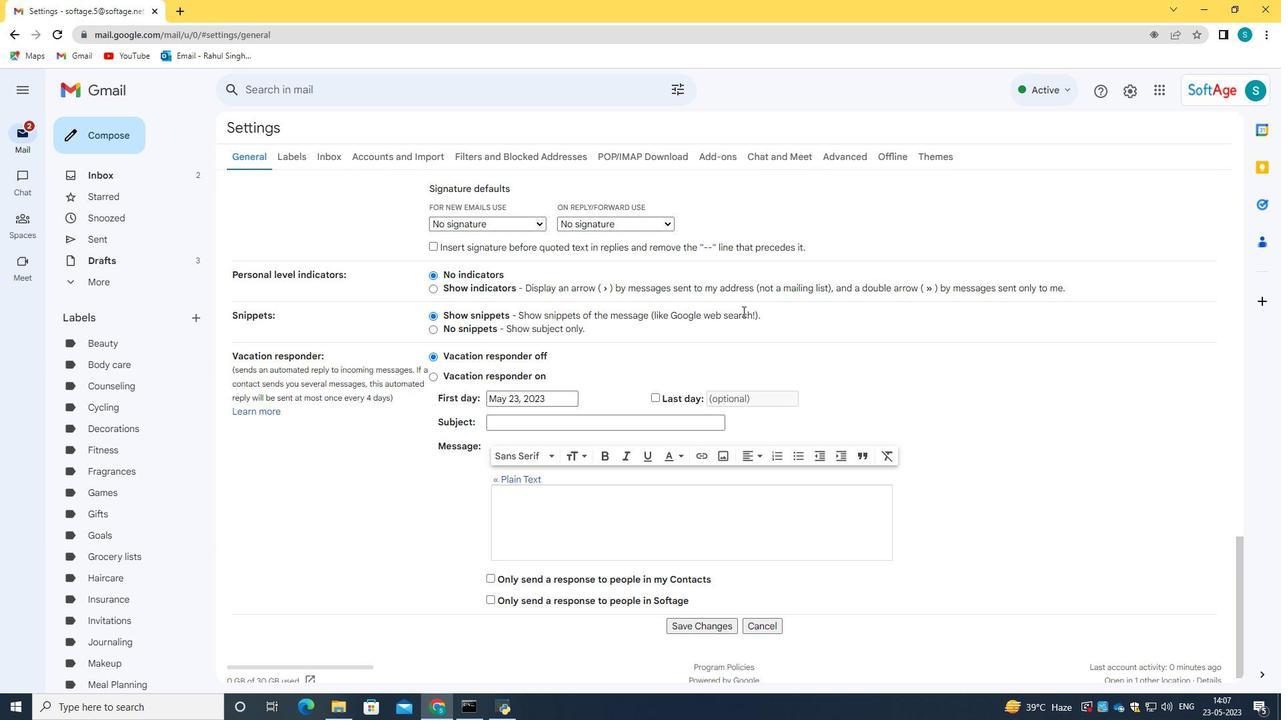 
Action: Mouse scrolled (742, 311) with delta (0, 0)
Screenshot: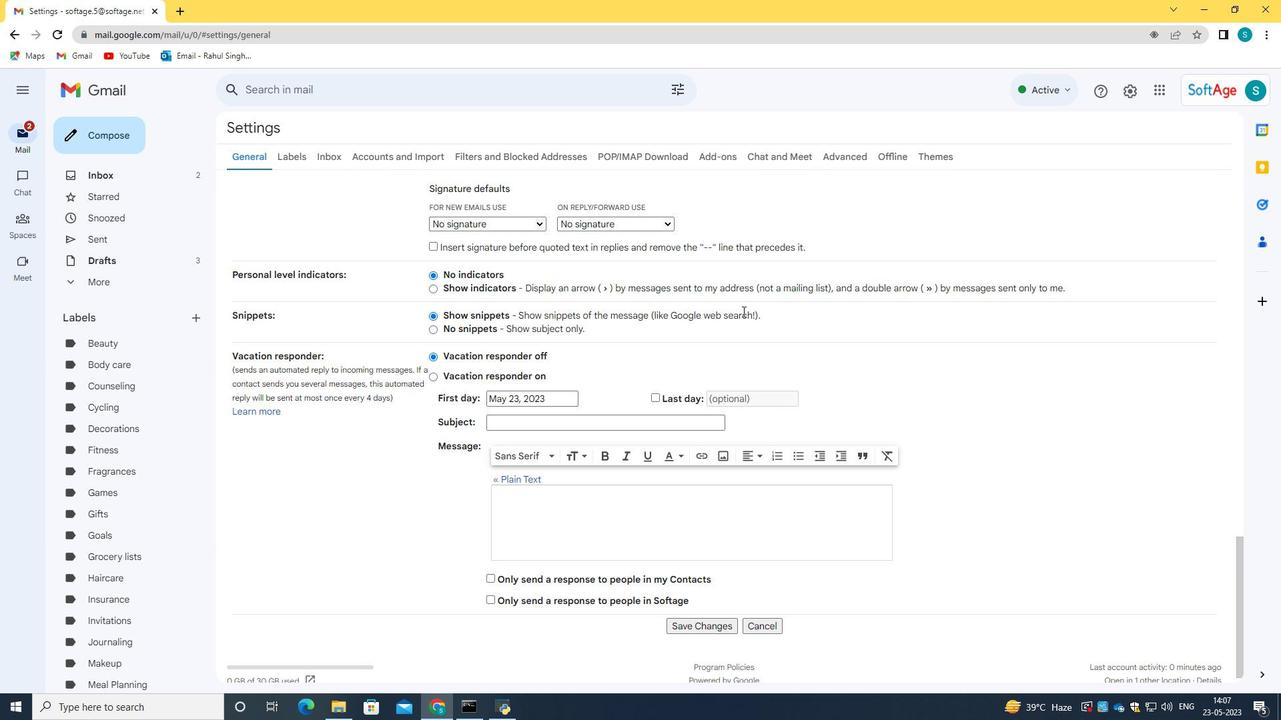 
Action: Mouse moved to (727, 270)
Screenshot: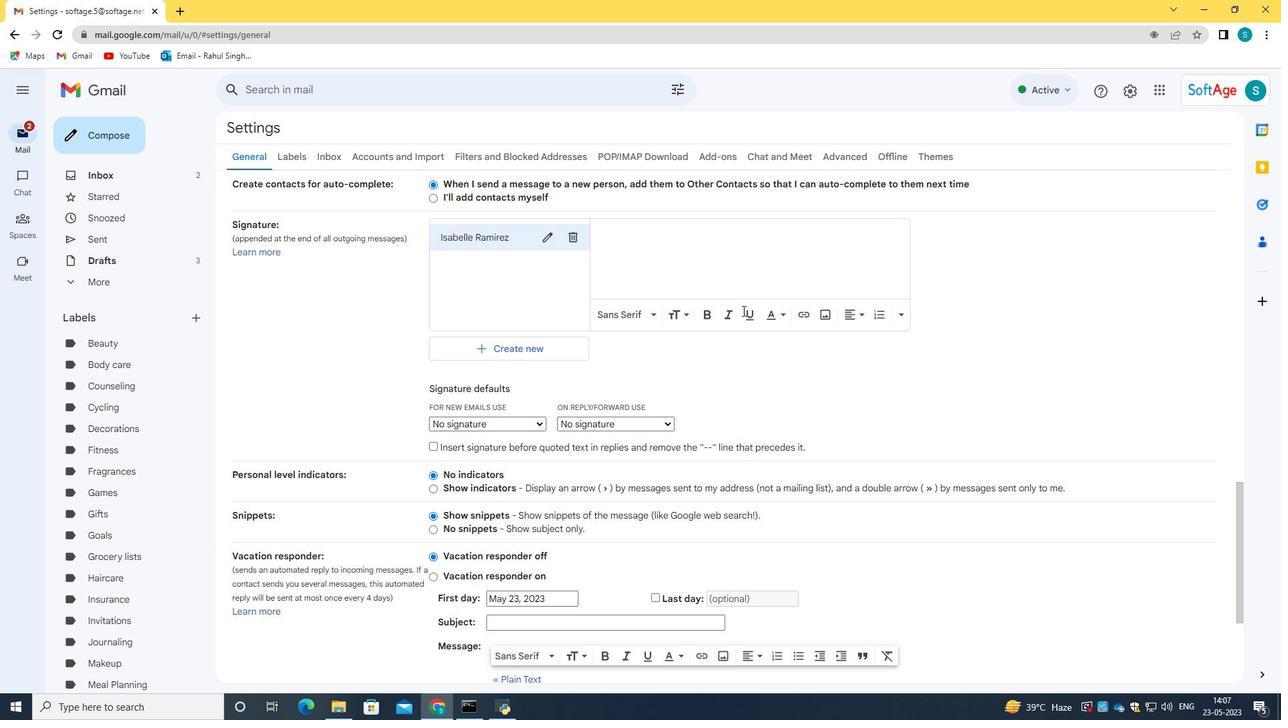 
Action: Mouse pressed left at (727, 270)
Screenshot: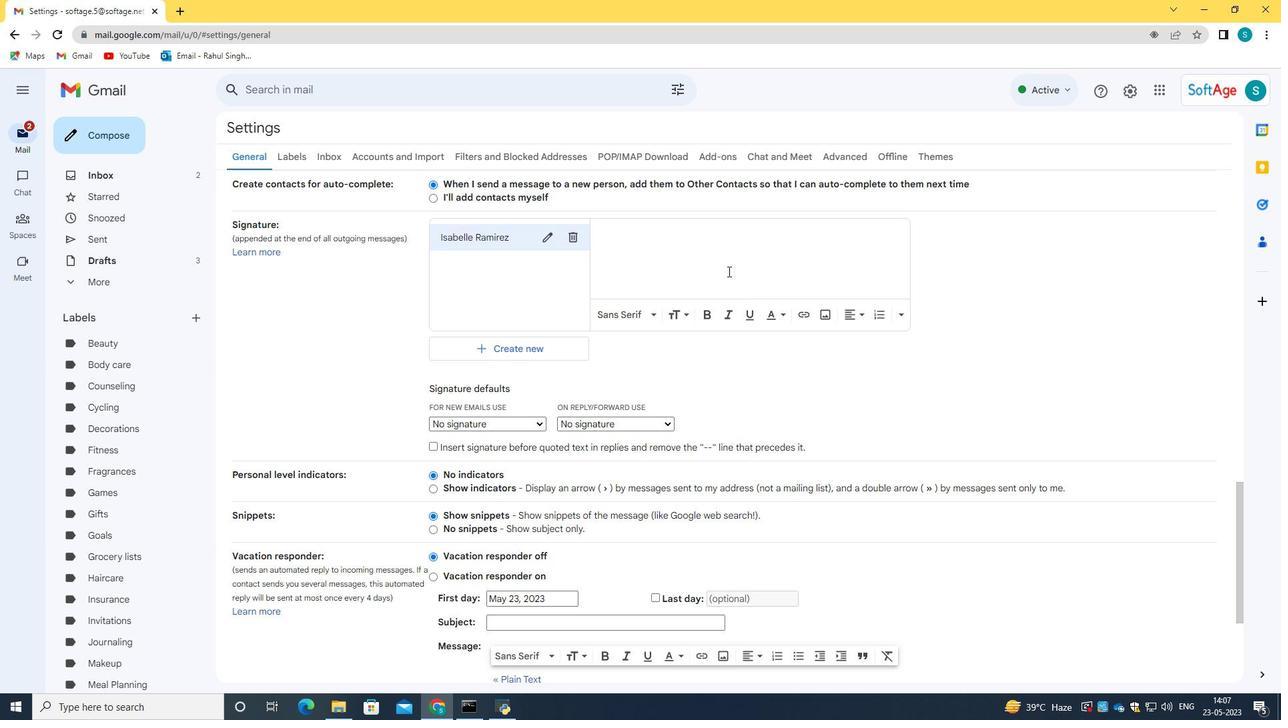
Action: Key pressed <Key.caps_lock>I<Key.caps_lock>sabelle<Key.space><Key.caps_lock>R<Key.caps_lock>amirez
Screenshot: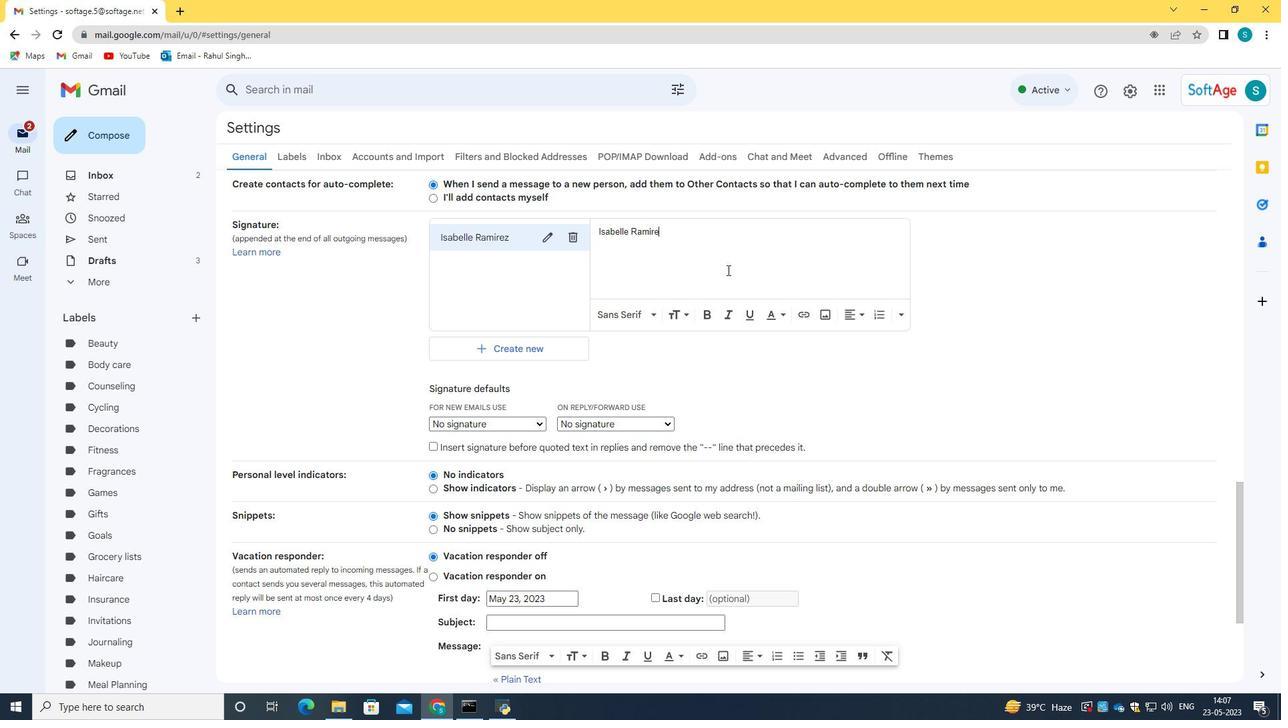 
Action: Mouse scrolled (727, 269) with delta (0, 0)
Screenshot: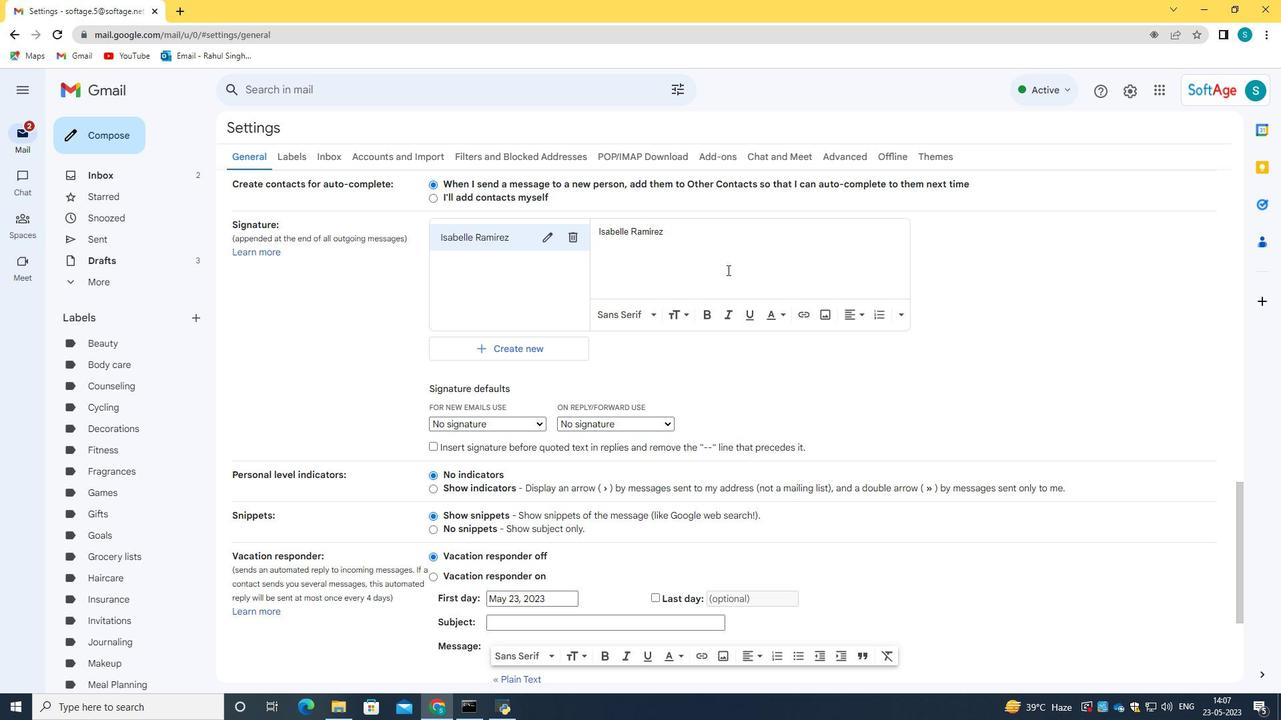 
Action: Mouse scrolled (727, 269) with delta (0, 0)
Screenshot: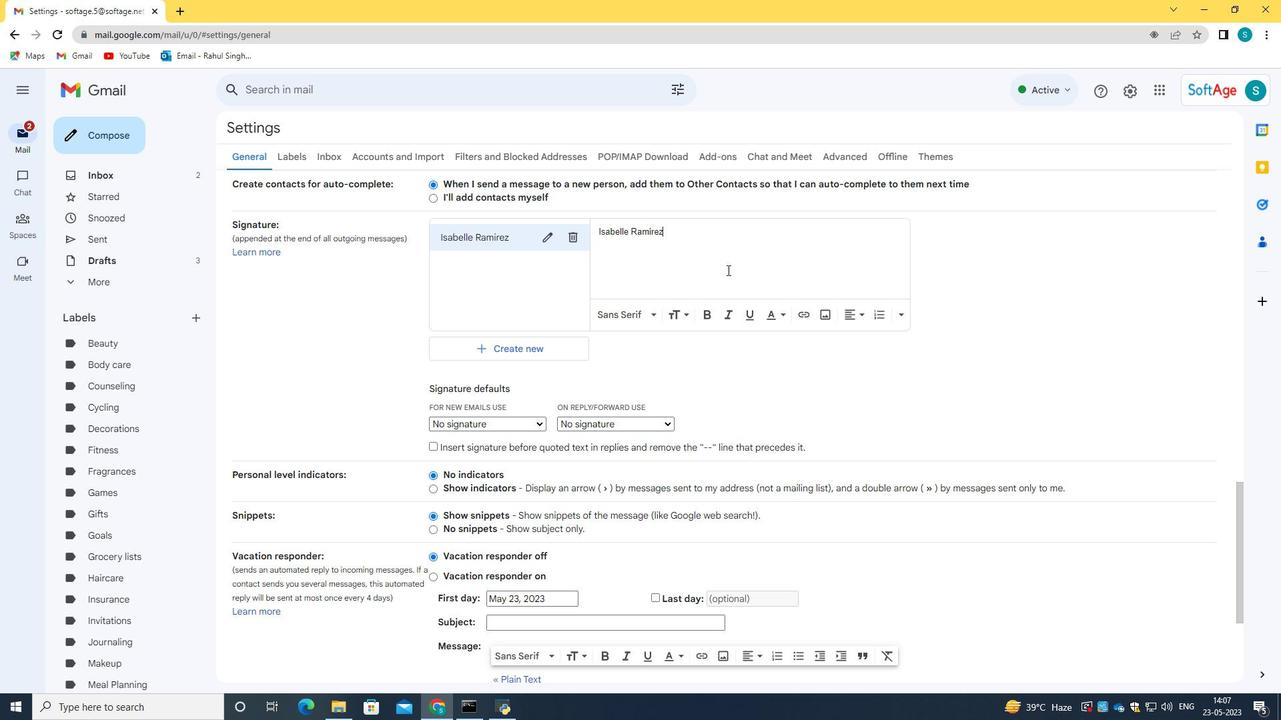 
Action: Mouse scrolled (727, 269) with delta (0, 0)
Screenshot: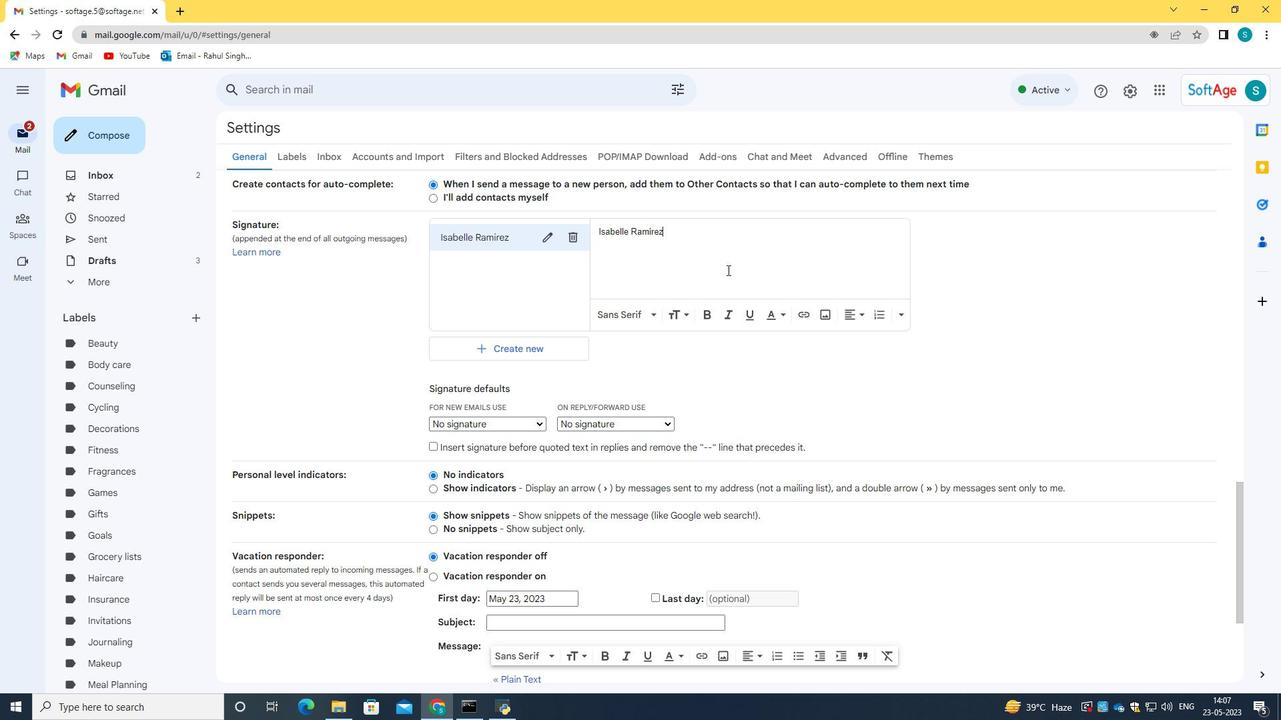 
Action: Mouse scrolled (727, 269) with delta (0, 0)
Screenshot: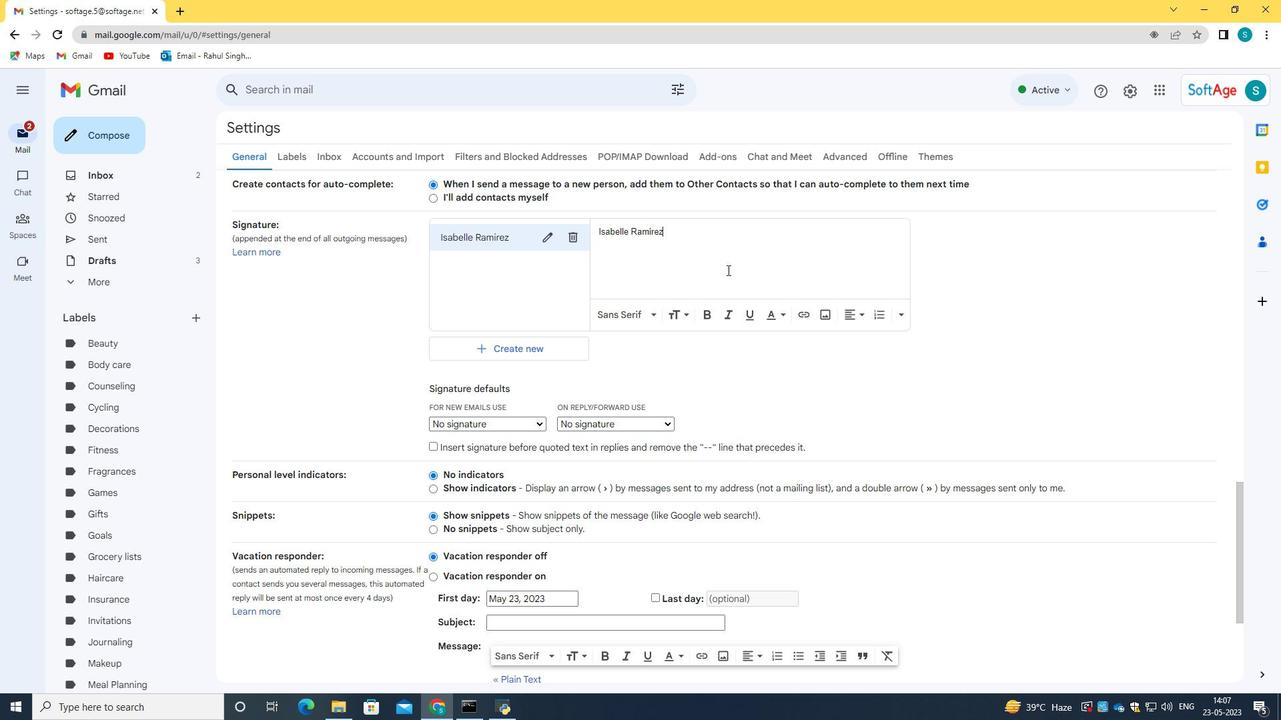 
Action: Mouse scrolled (727, 269) with delta (0, 0)
Screenshot: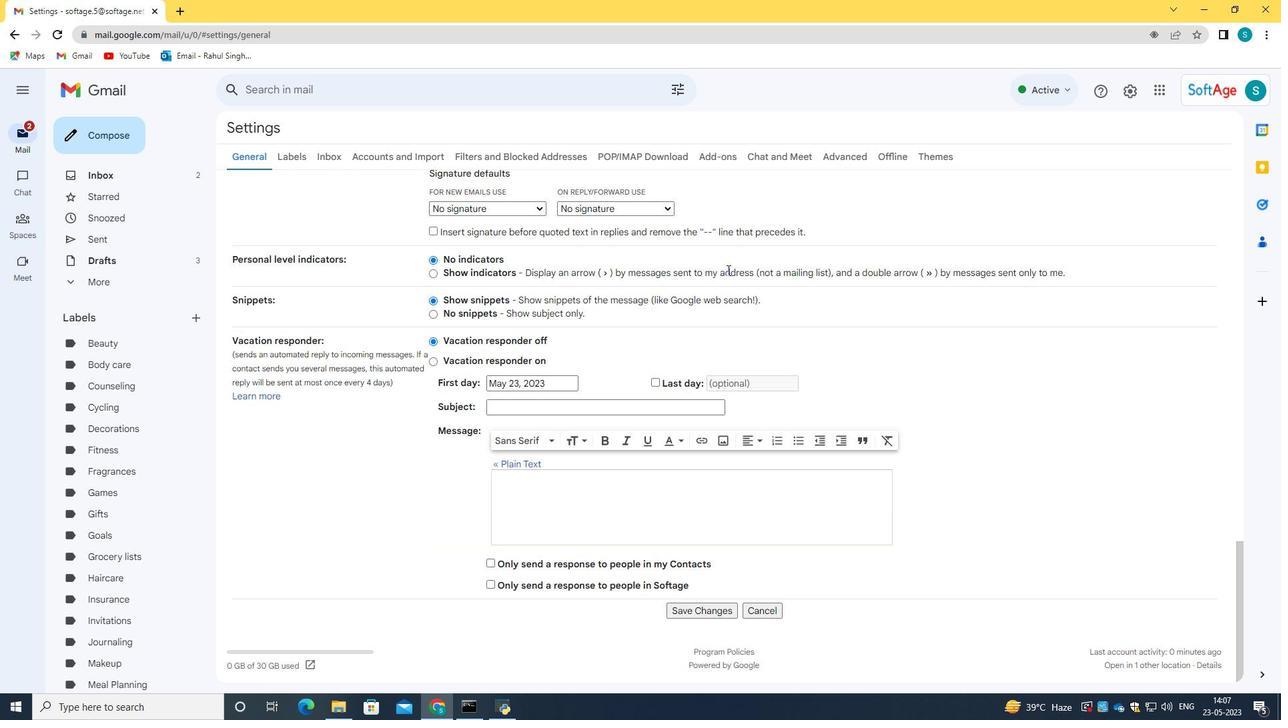 
Action: Mouse scrolled (727, 269) with delta (0, 0)
Screenshot: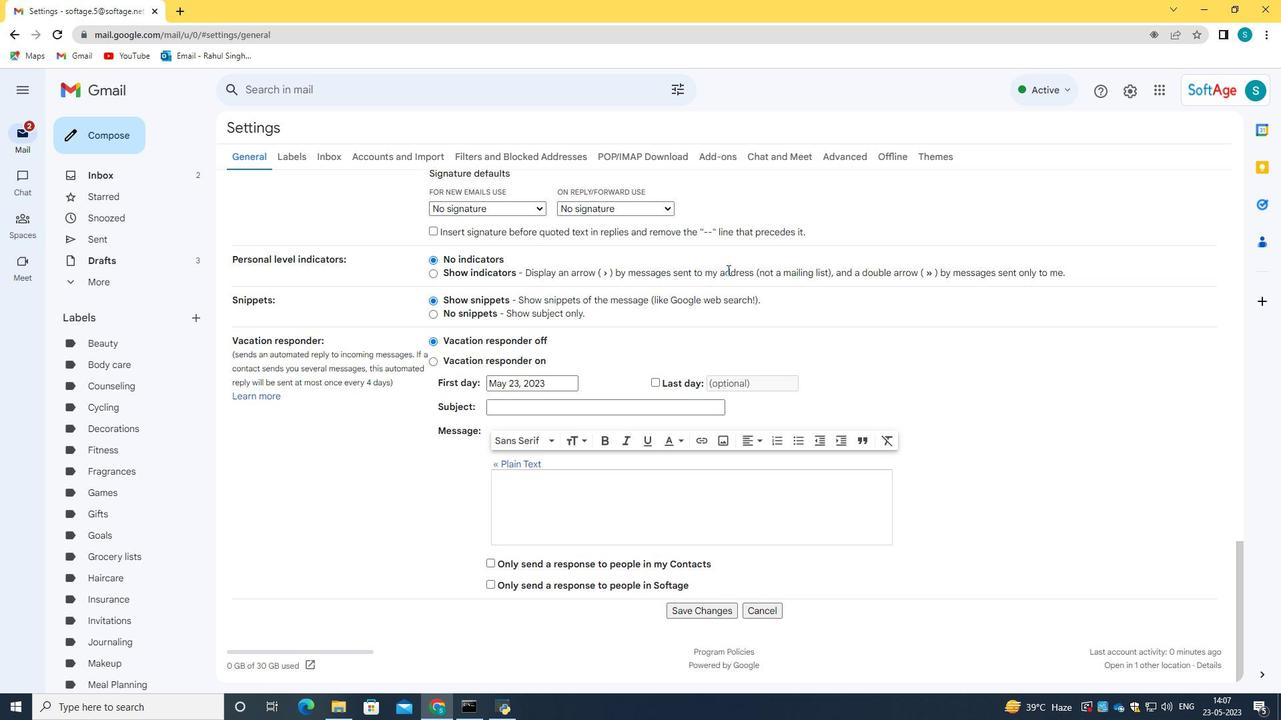 
Action: Mouse moved to (695, 613)
Screenshot: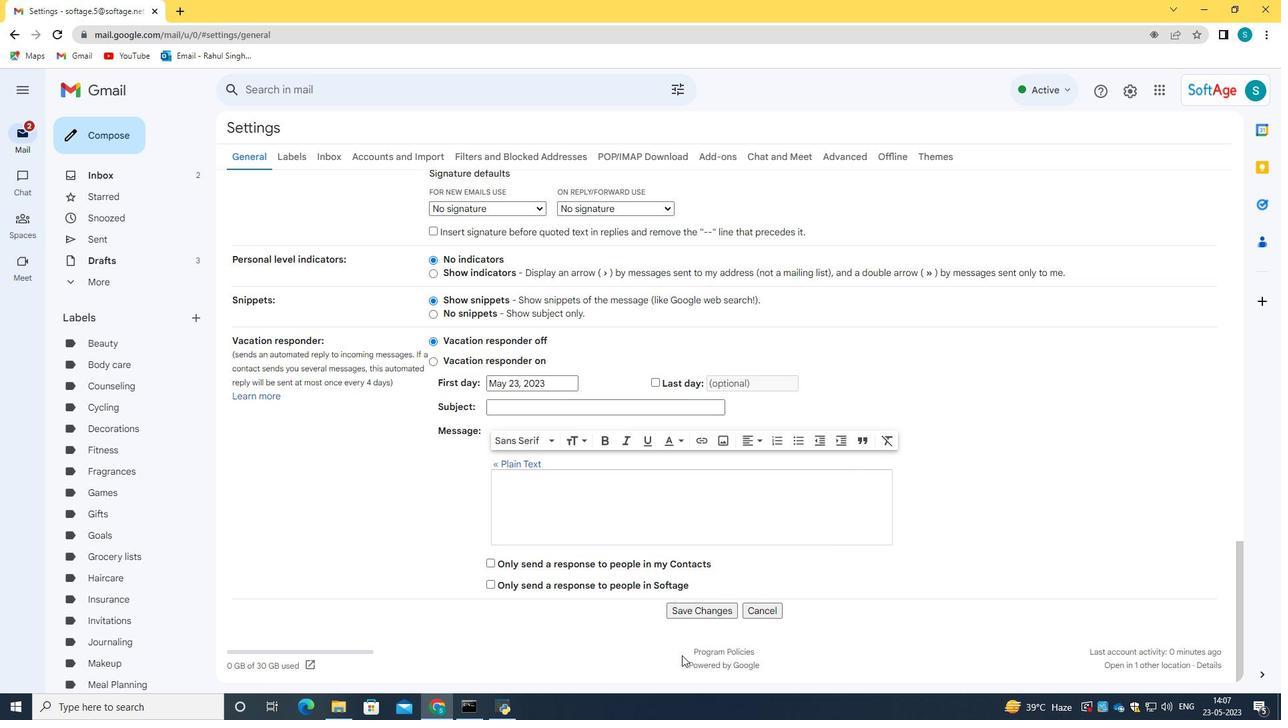 
Action: Mouse pressed left at (695, 613)
Screenshot: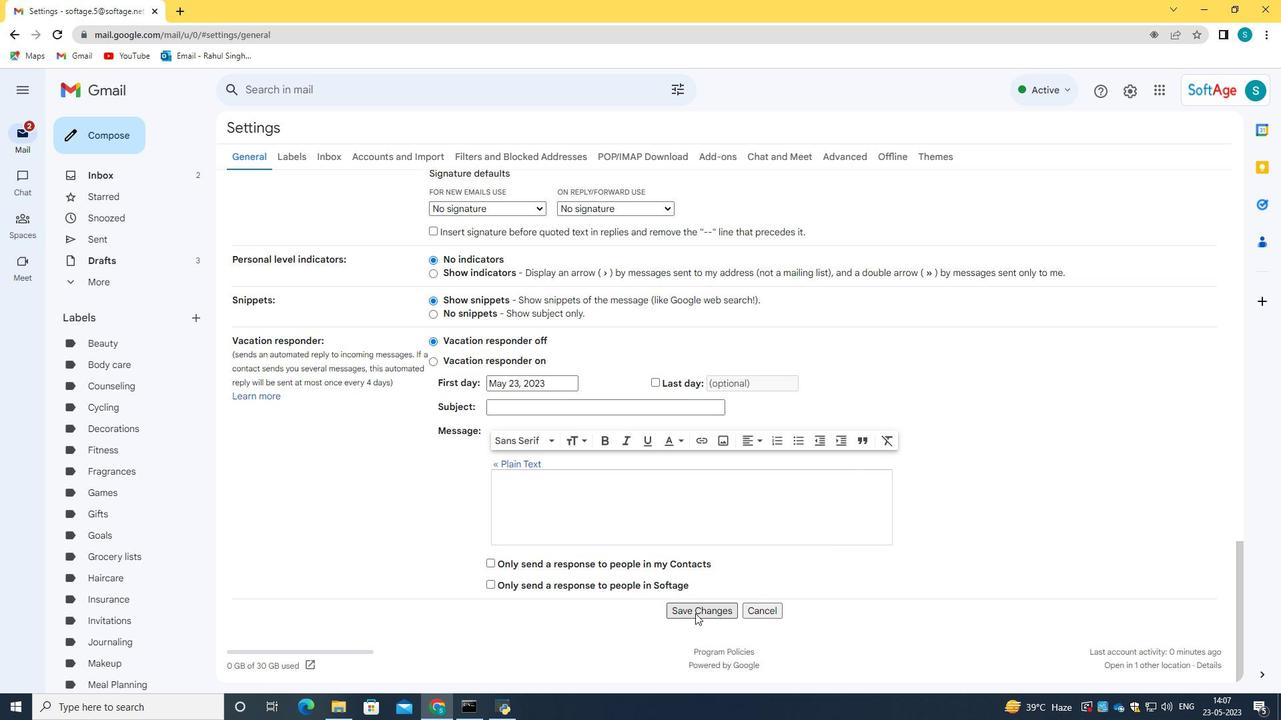 
Action: Mouse moved to (89, 144)
Screenshot: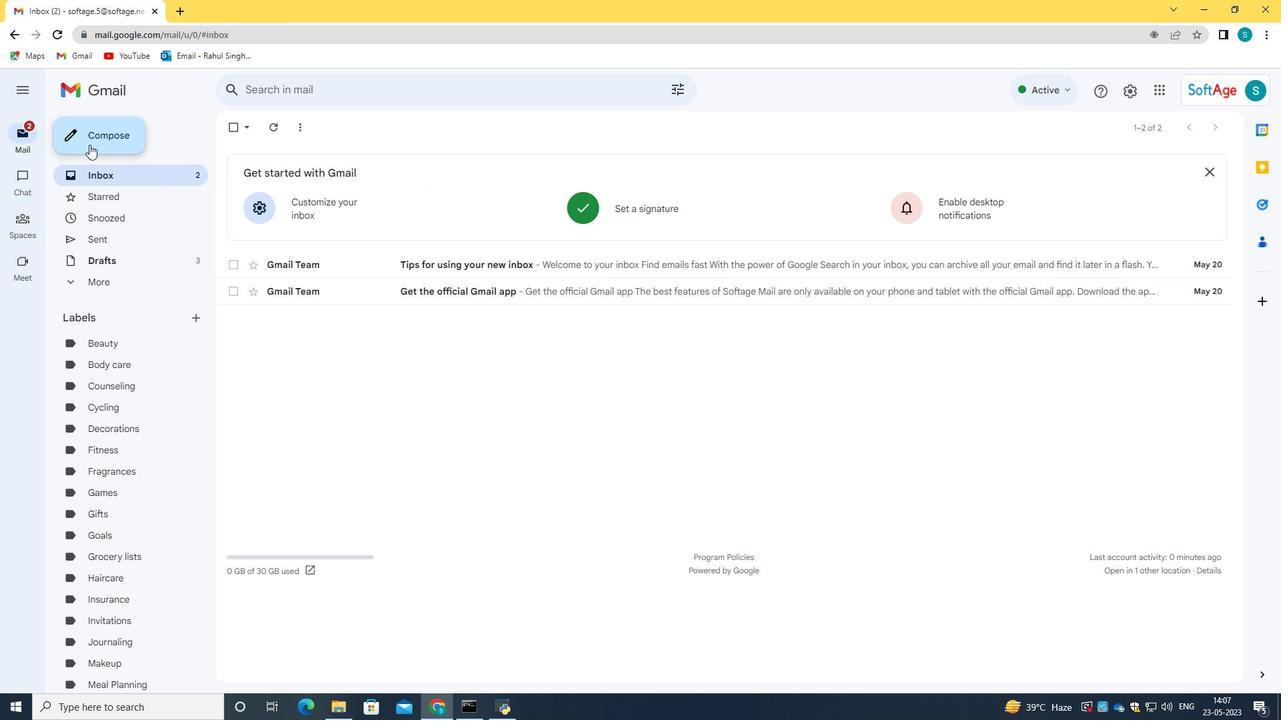 
Action: Mouse pressed left at (89, 144)
Screenshot: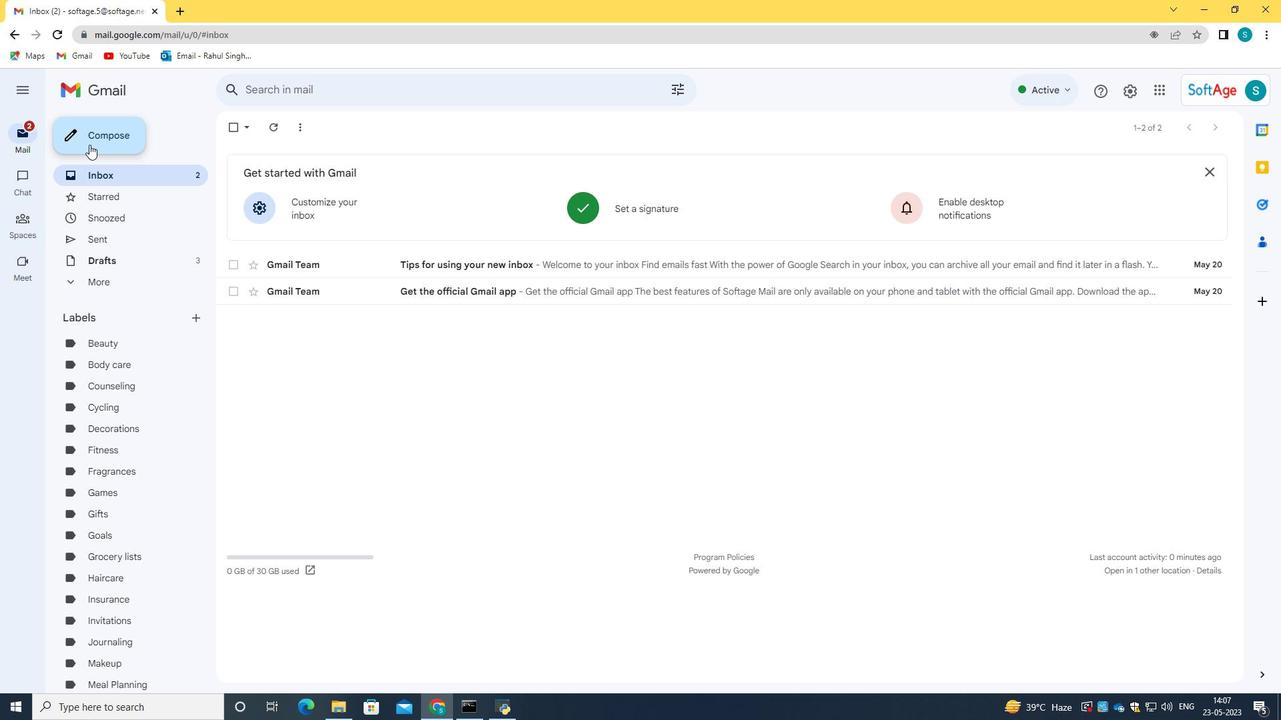 
Action: Mouse moved to (1072, 673)
Screenshot: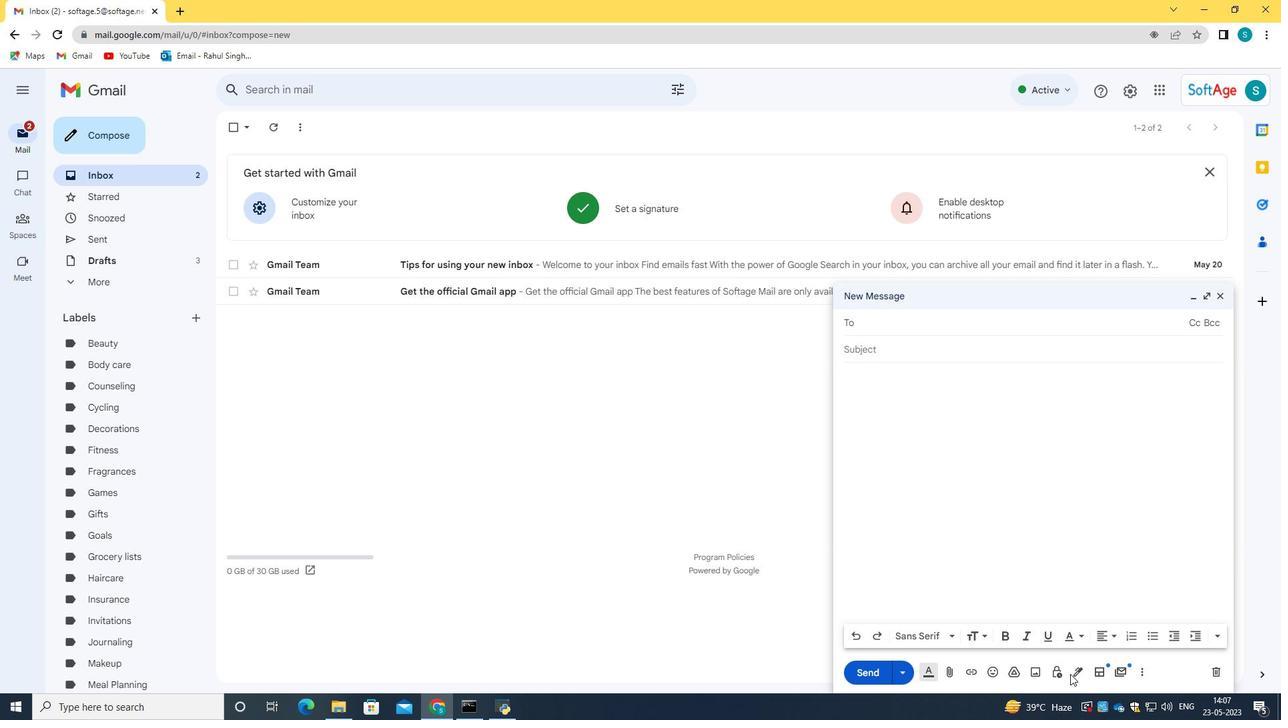 
Action: Mouse pressed left at (1072, 673)
Screenshot: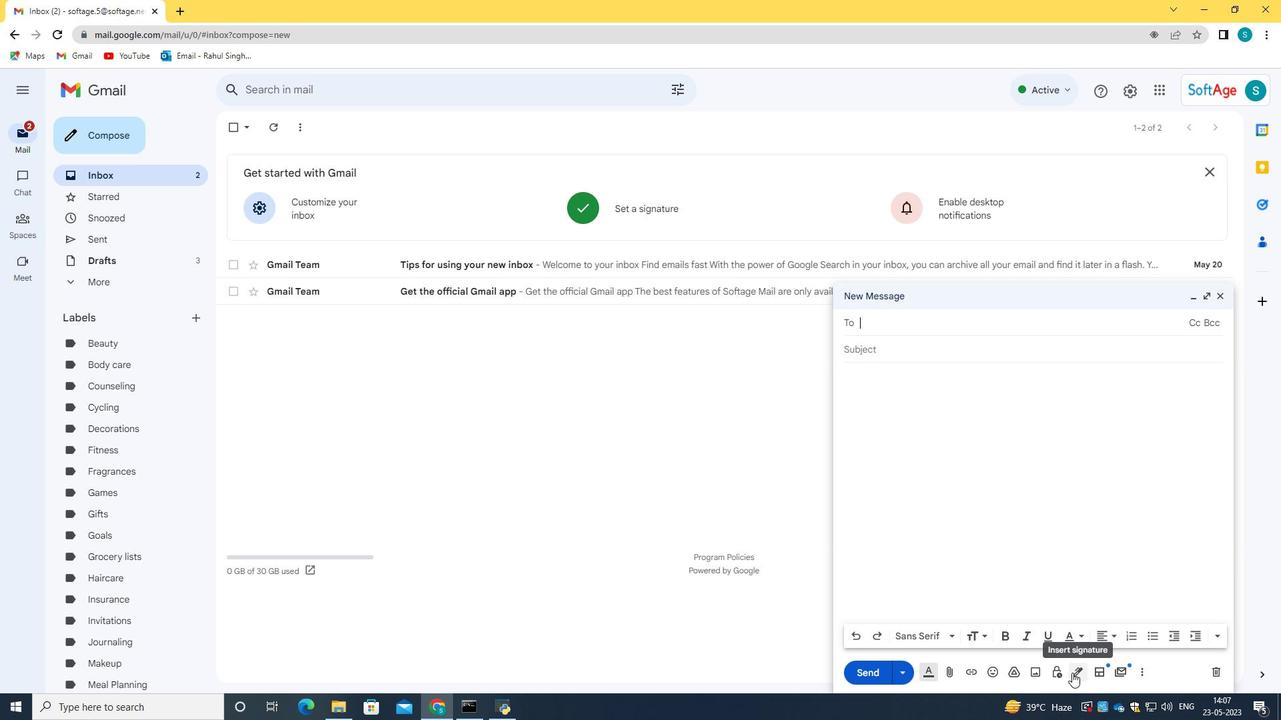 
Action: Mouse moved to (1119, 654)
Screenshot: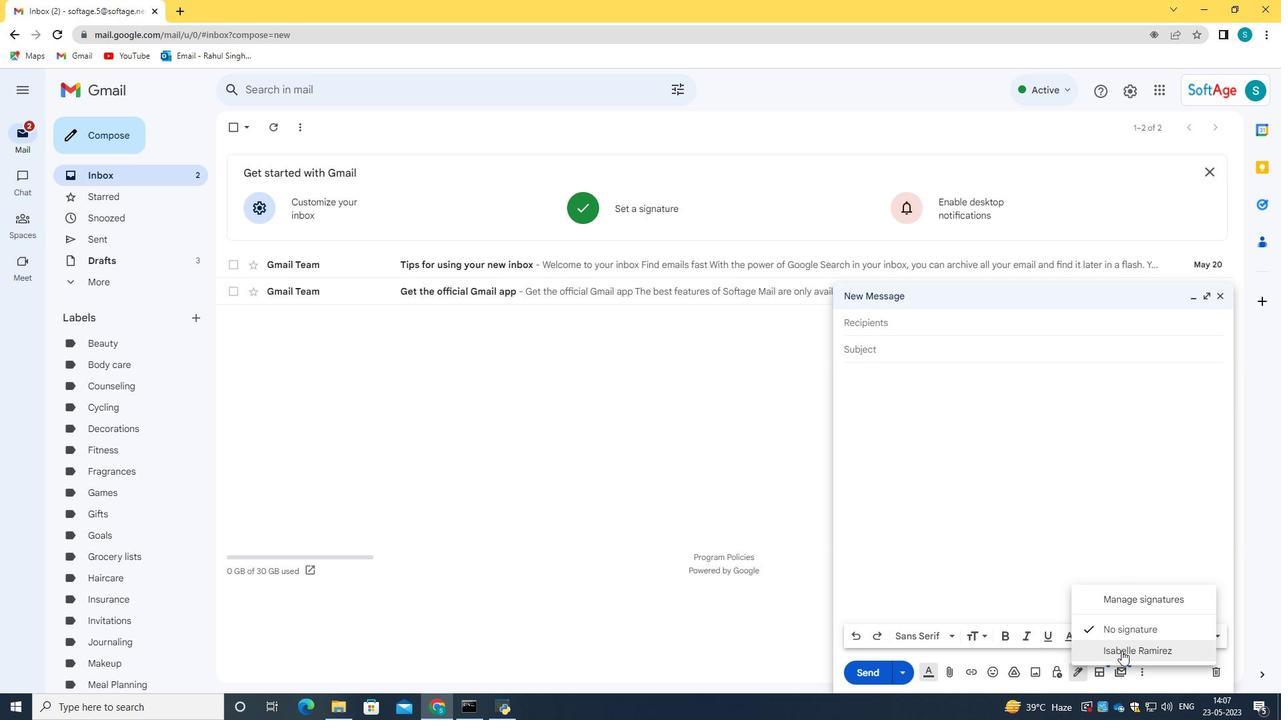 
Action: Mouse pressed left at (1119, 654)
Screenshot: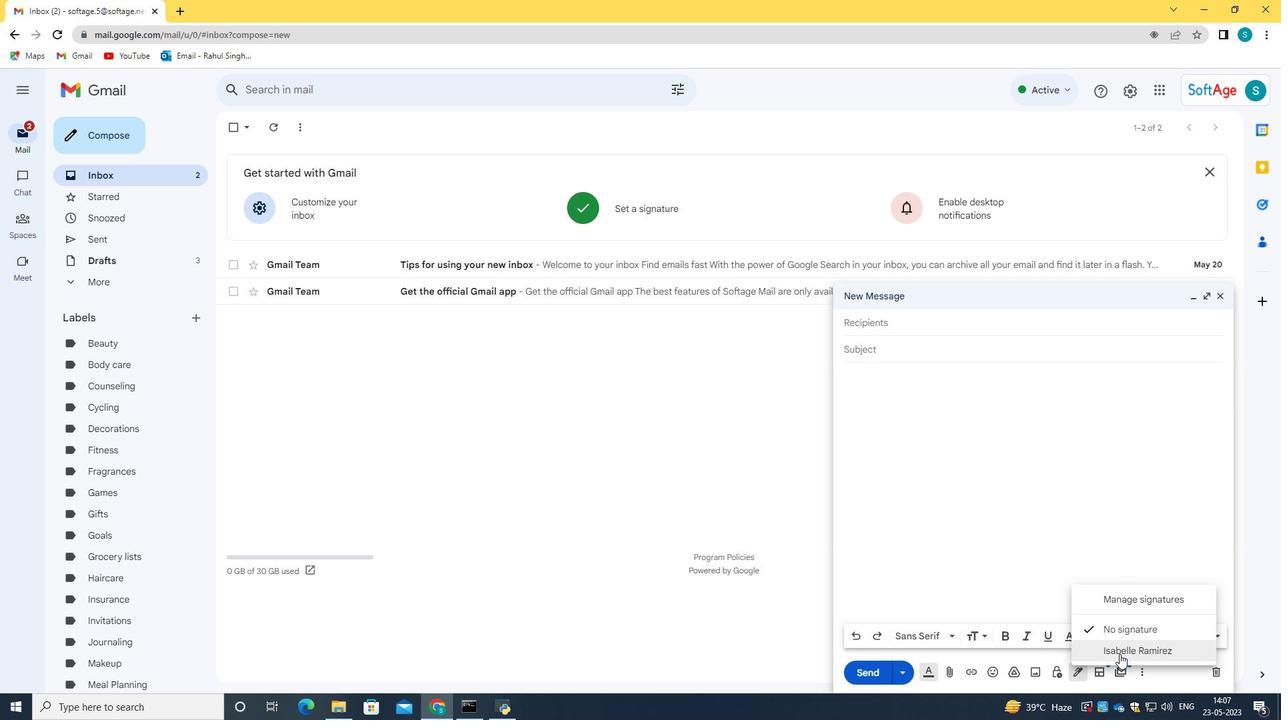 
Action: Mouse moved to (1203, 294)
Screenshot: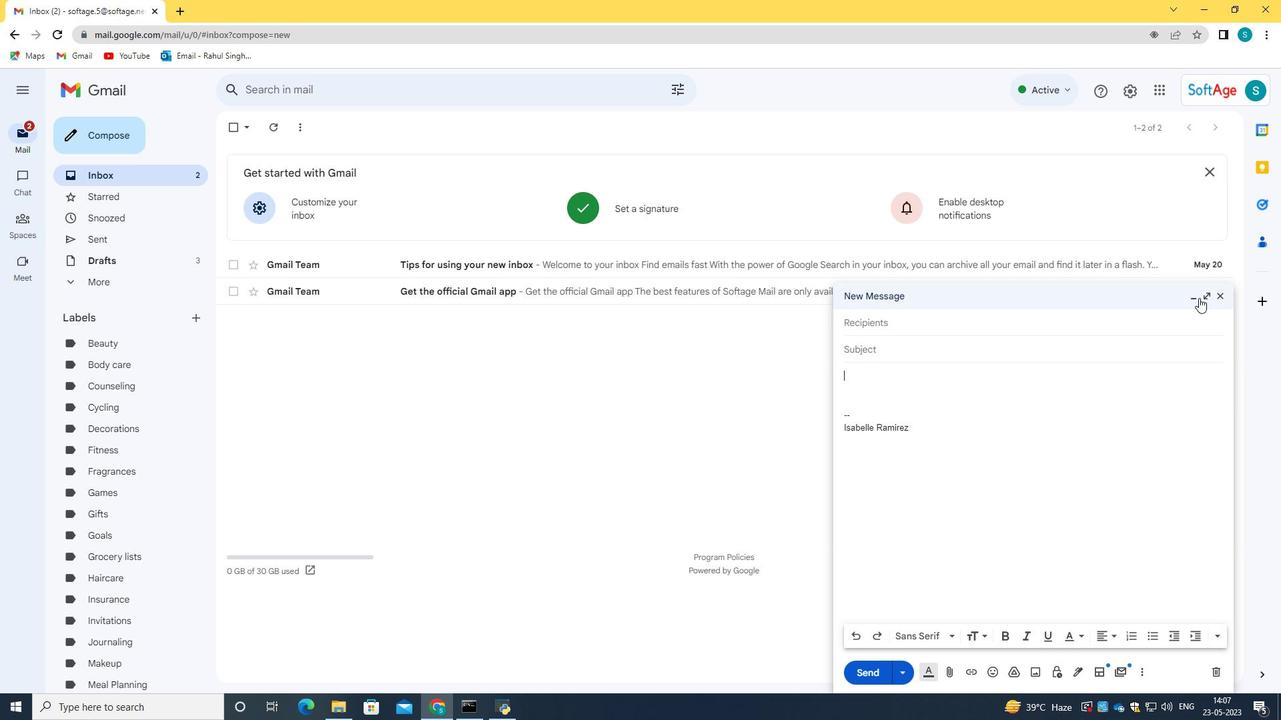 
Action: Mouse pressed left at (1203, 294)
Screenshot: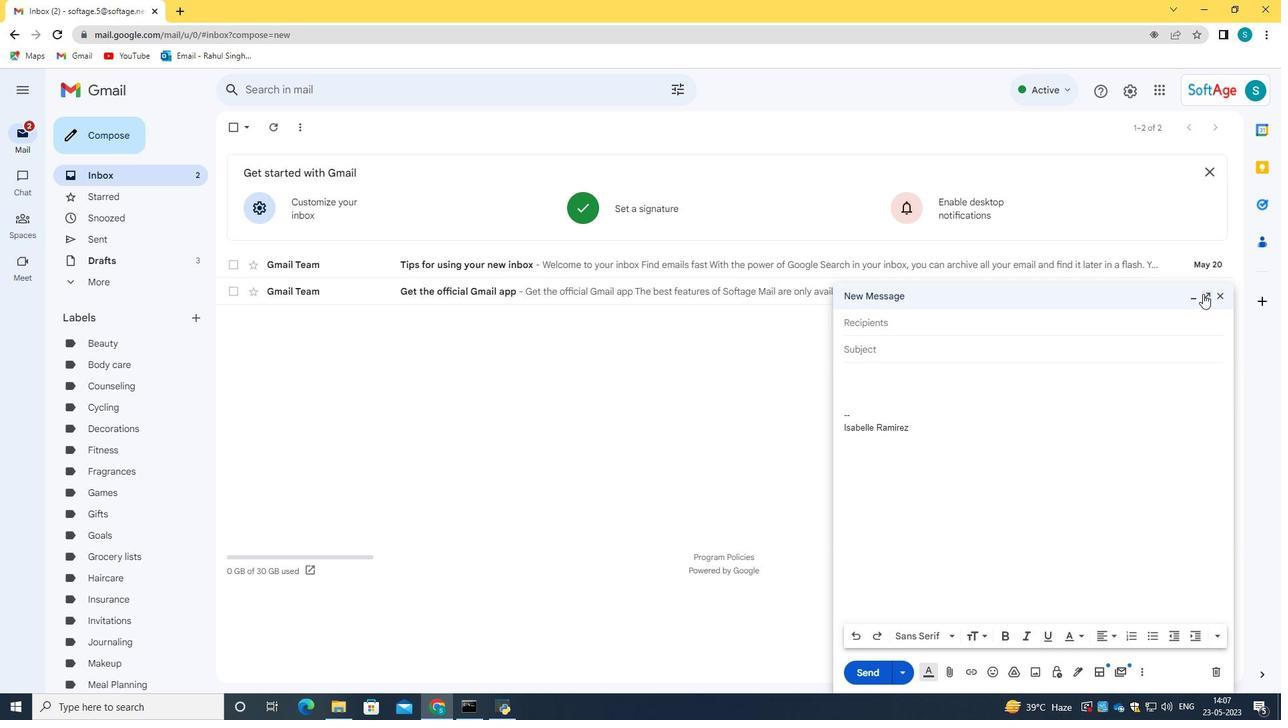
Action: Mouse moved to (148, 158)
Screenshot: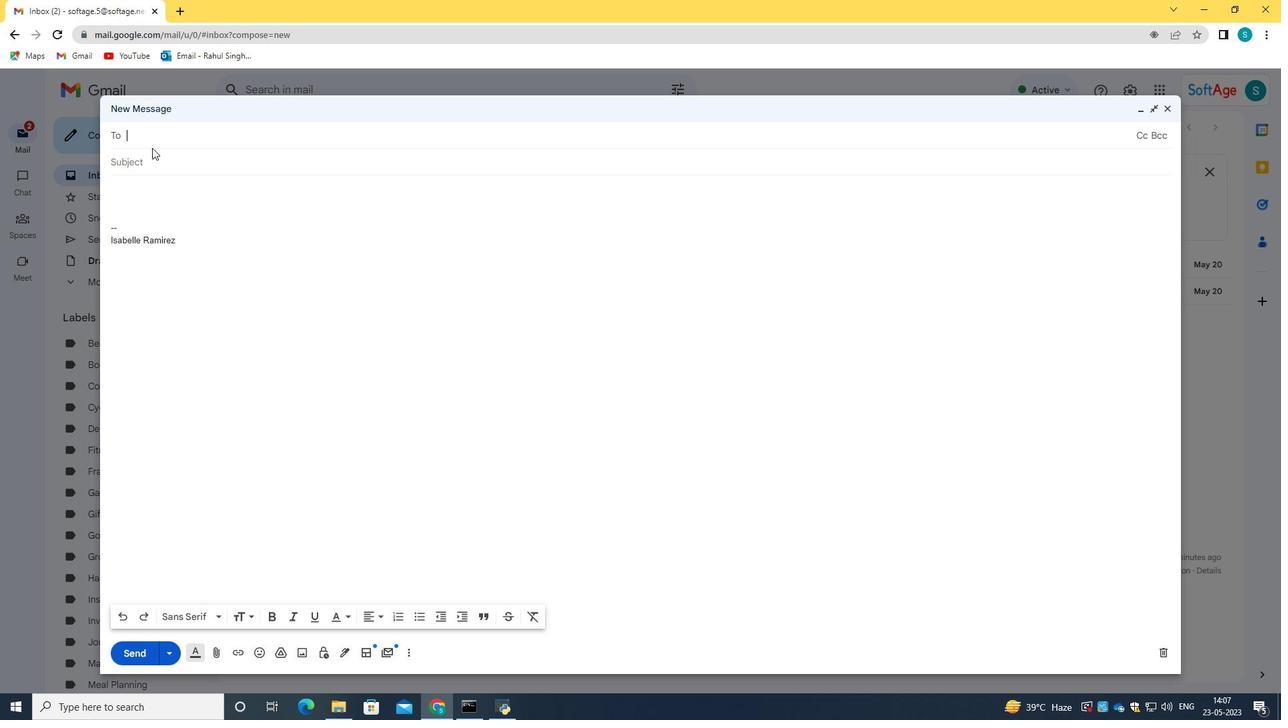 
Action: Mouse pressed left at (148, 158)
Screenshot: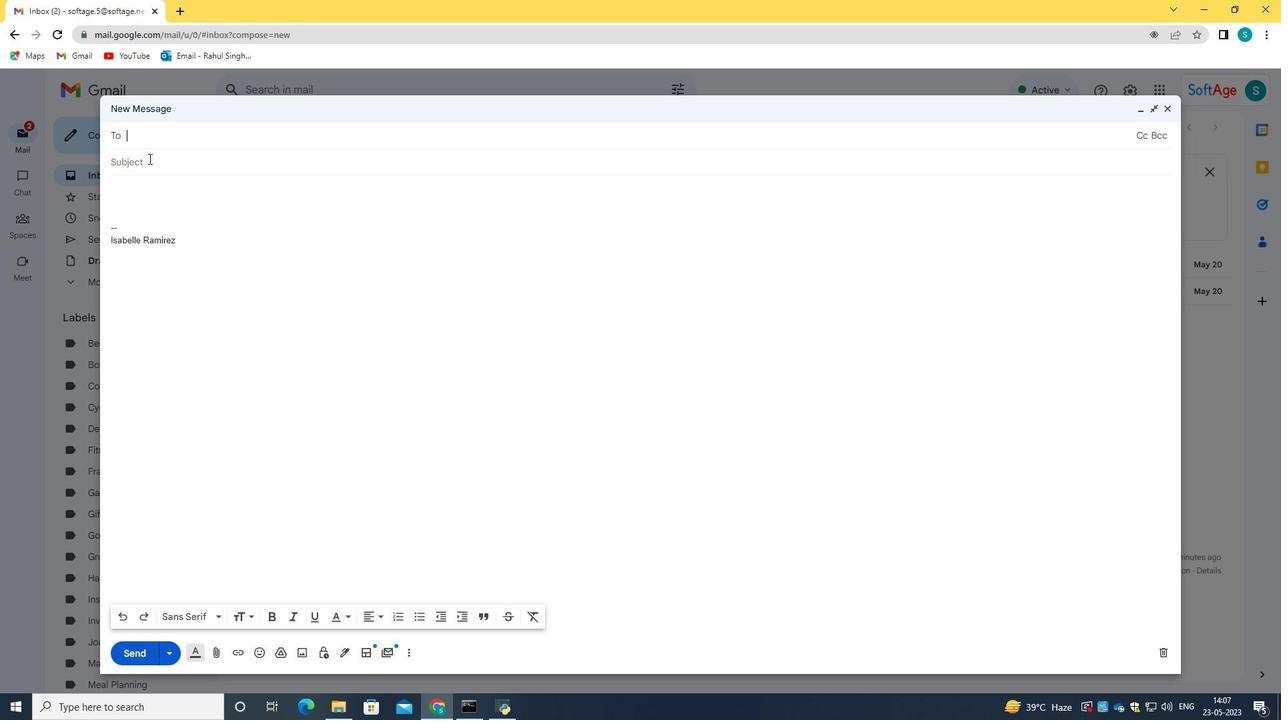 
Action: Key pressed <Key.caps_lock>R<Key.caps_lock>equest<Key.space>for<Key.space>a<Key.space>payment<Key.space><Key.caps_lock><Key.caps_lock>plan
Screenshot: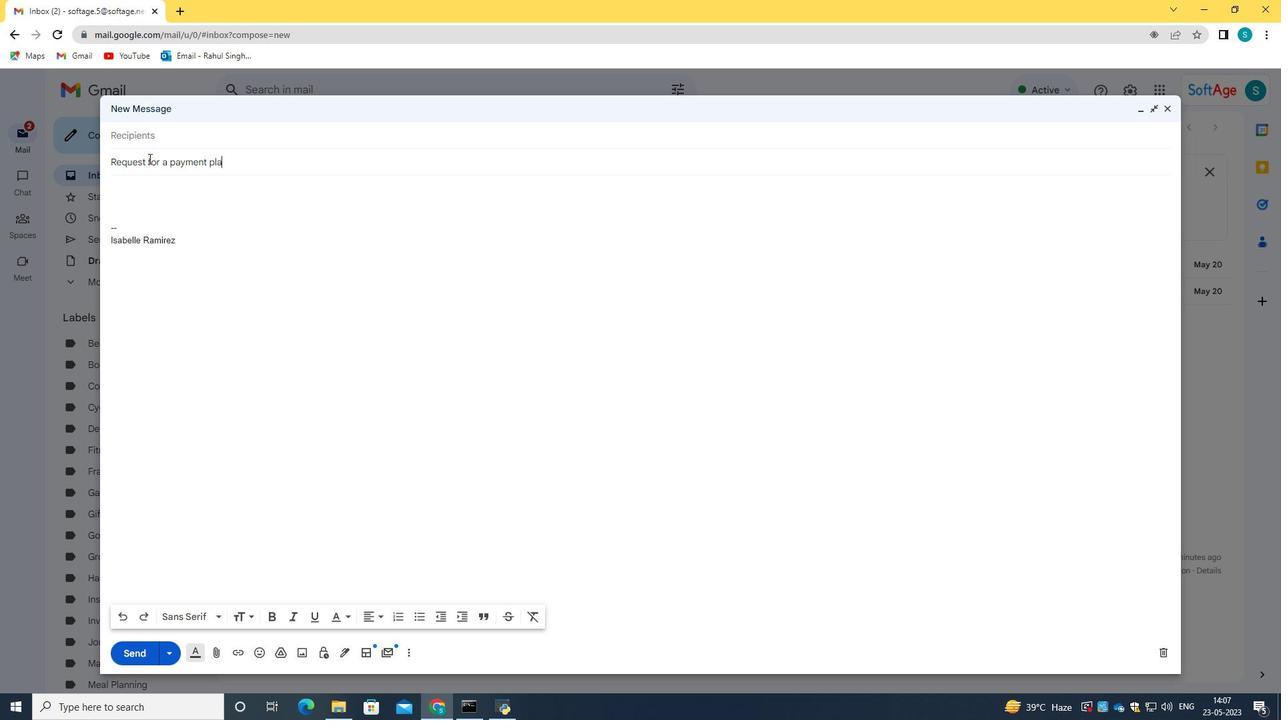 
Action: Mouse moved to (174, 182)
Screenshot: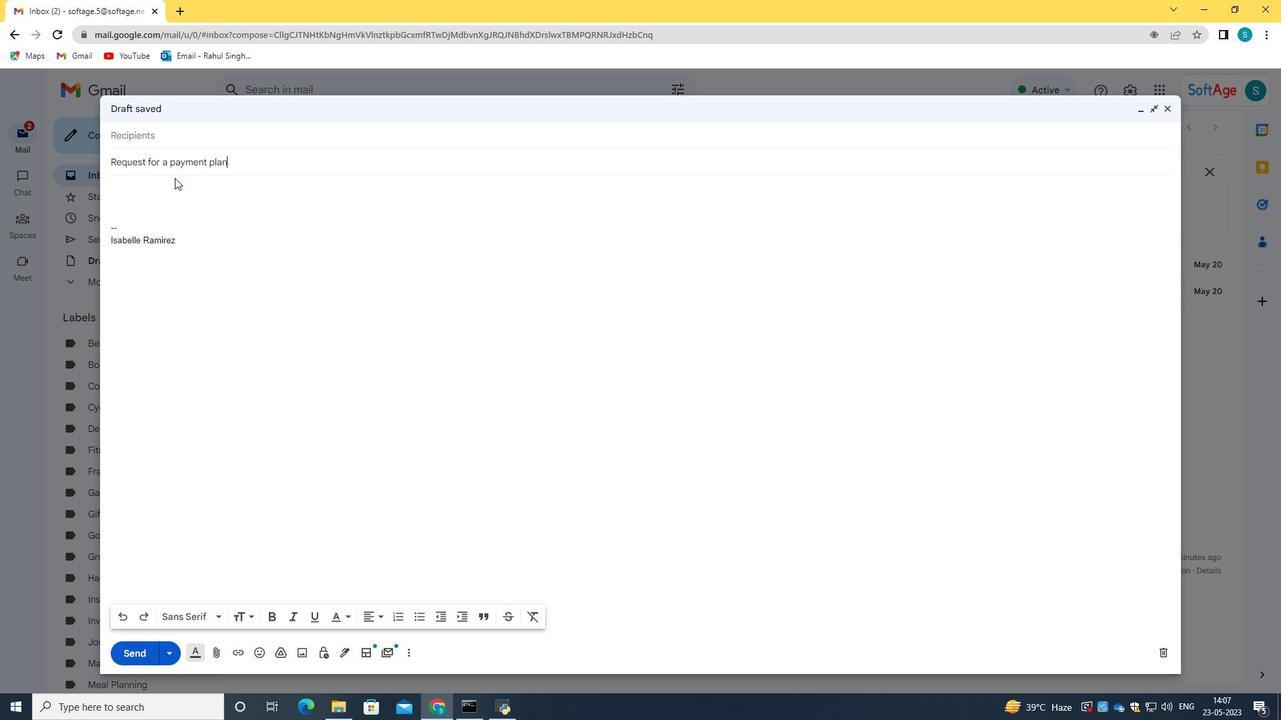 
Action: Mouse pressed left at (174, 182)
Screenshot: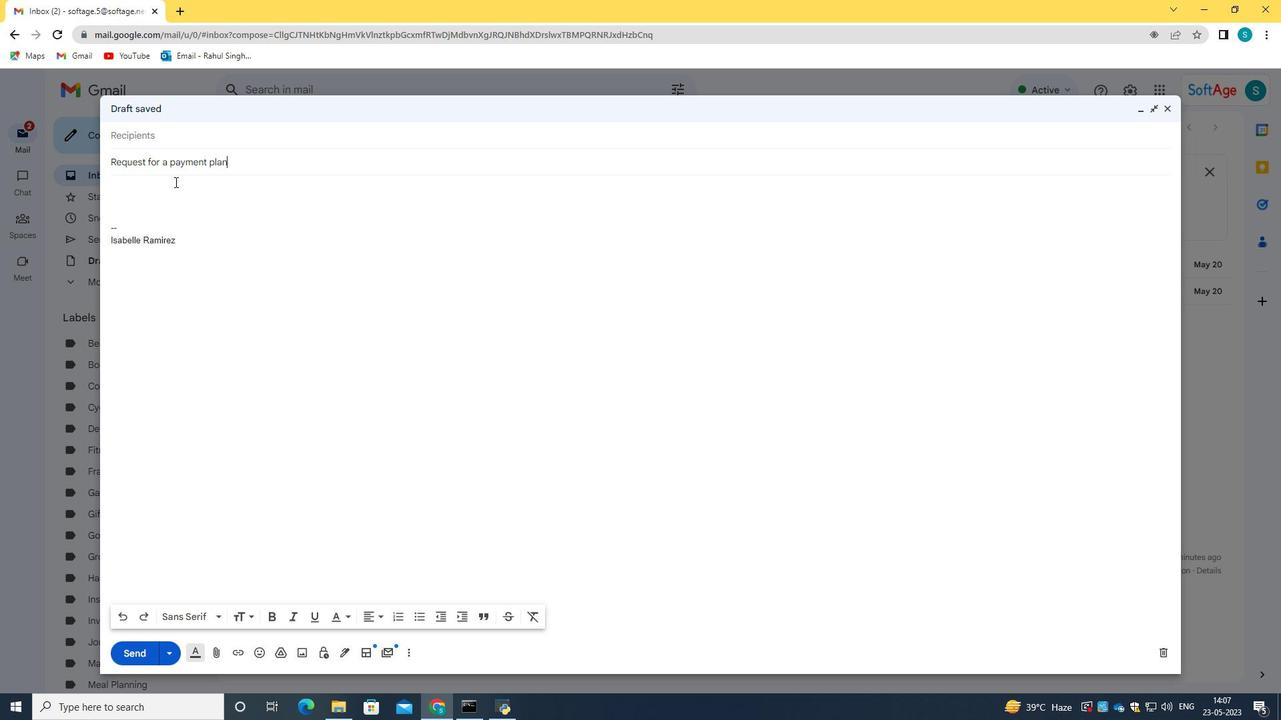 
Action: Key pressed <Key.caps_lock>C<Key.caps_lock>ould<Key.space>you<Key.space>send<Key.space>me<Key.space>the<Key.space>details<Key.space>of<Key.space>the<Key.space>new<Key.space>project<Key.space>budger<Key.space>allocation<Key.shift_r>?
Screenshot: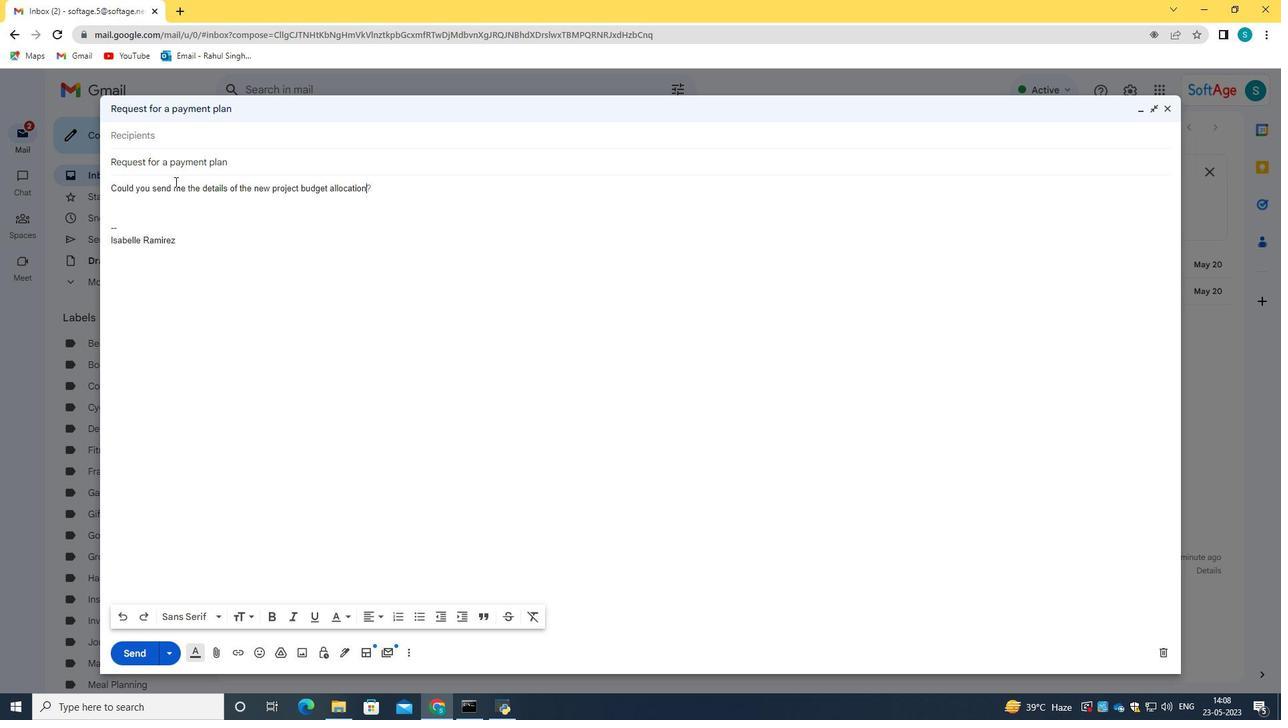 
Action: Mouse moved to (176, 136)
Screenshot: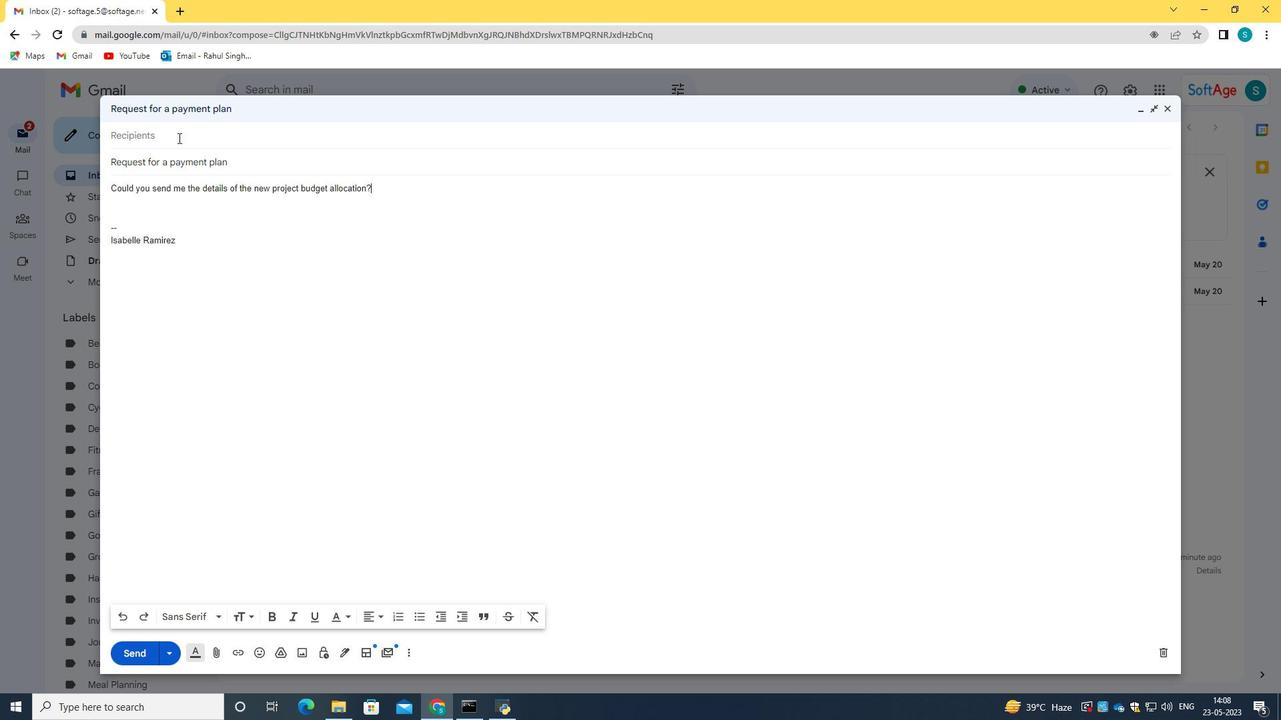 
Action: Mouse pressed left at (176, 136)
Screenshot: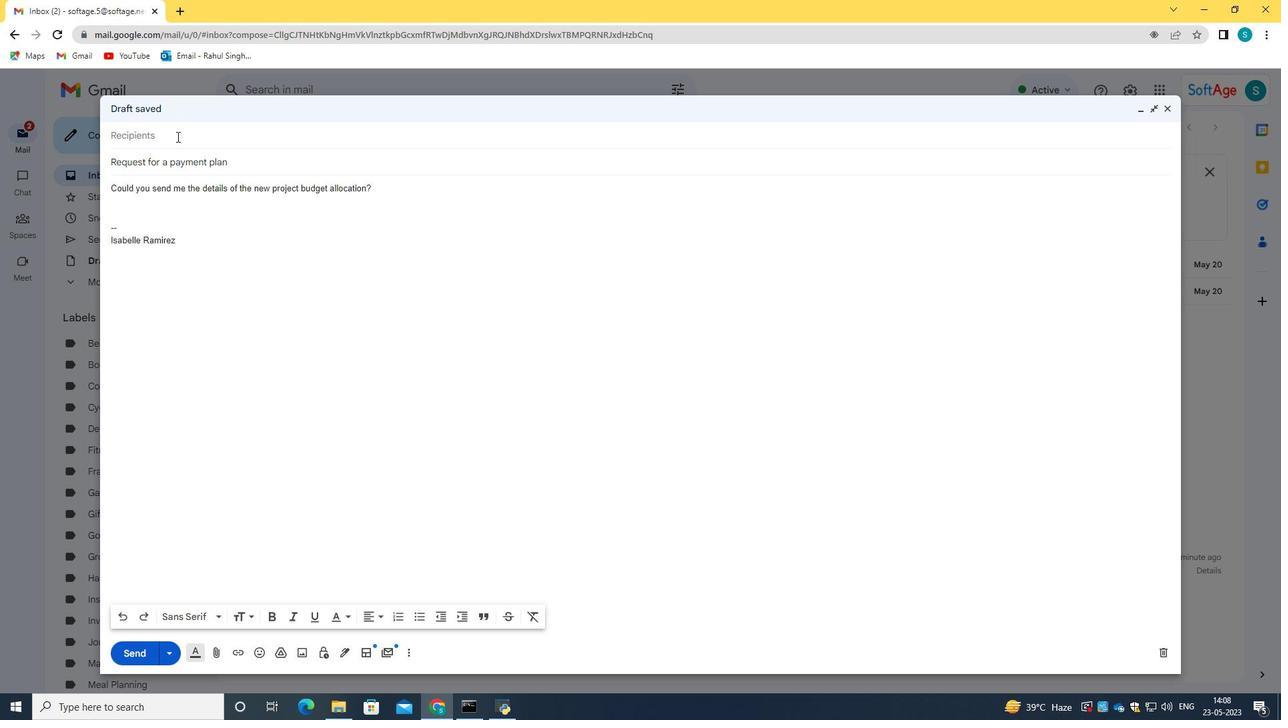 
Action: Key pressed softage.10<Key.shift>@softage.net
Screenshot: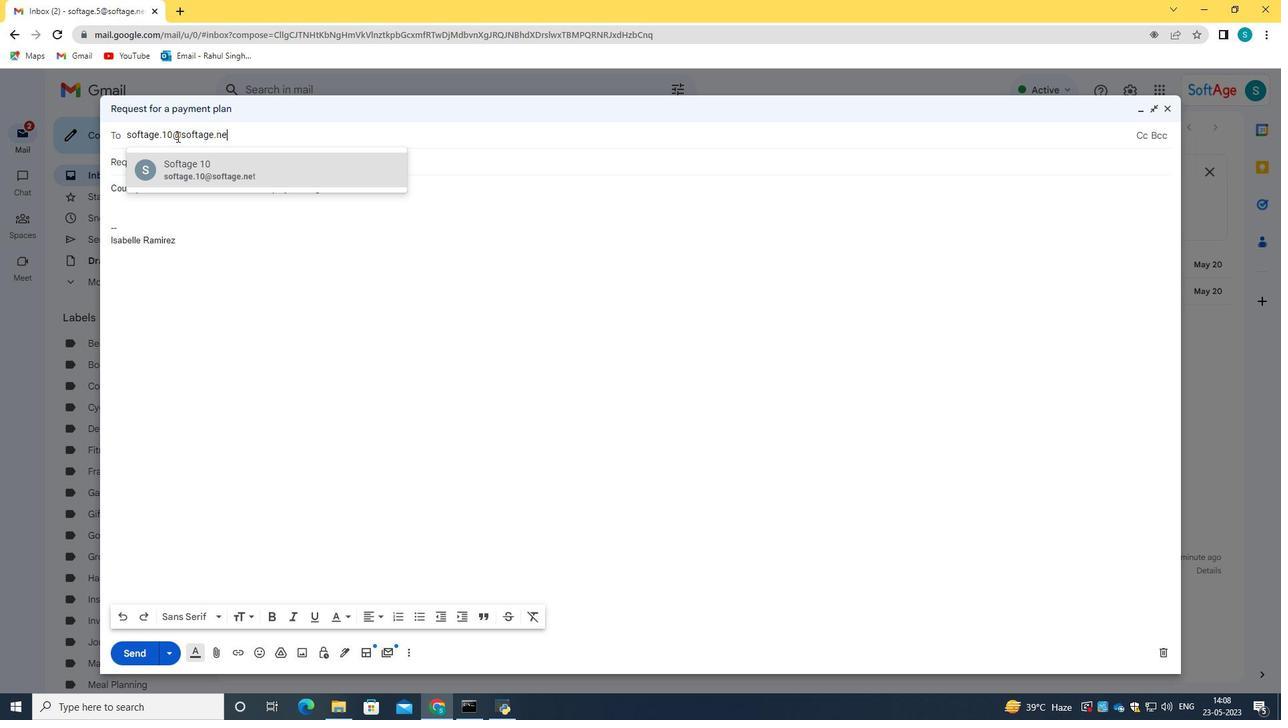 
Action: Mouse moved to (168, 162)
Screenshot: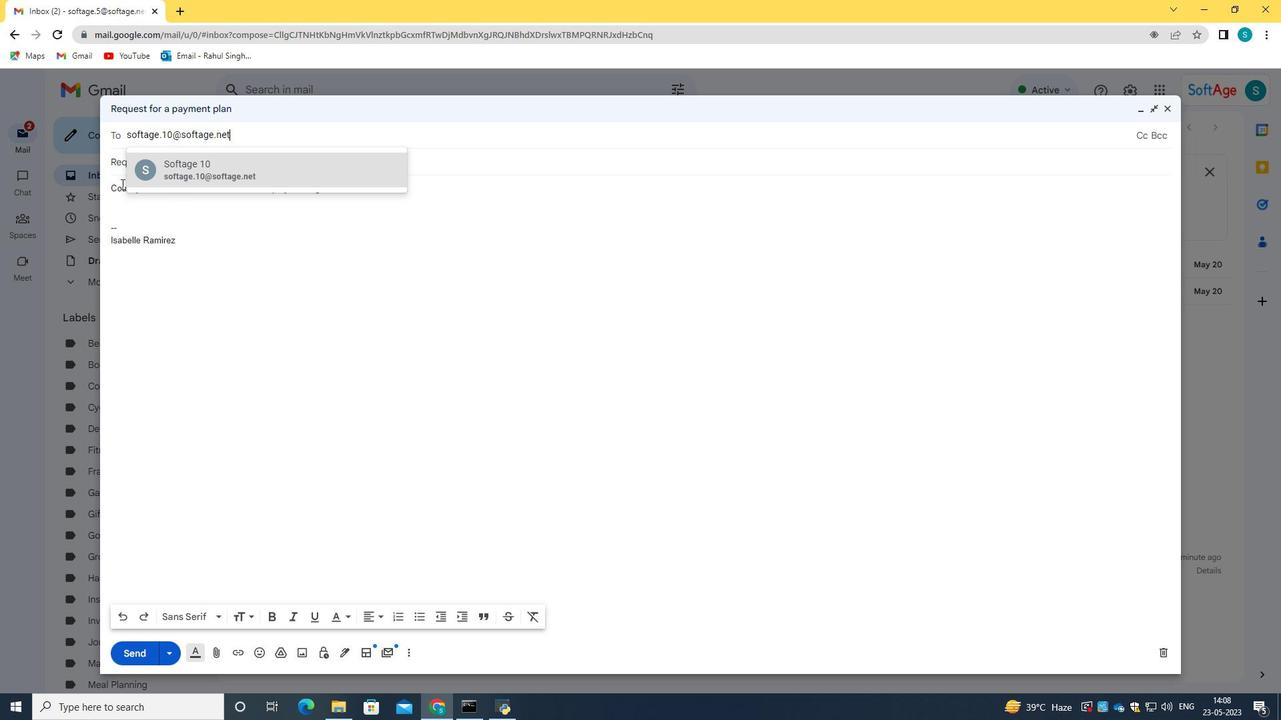 
Action: Mouse pressed left at (168, 162)
Screenshot: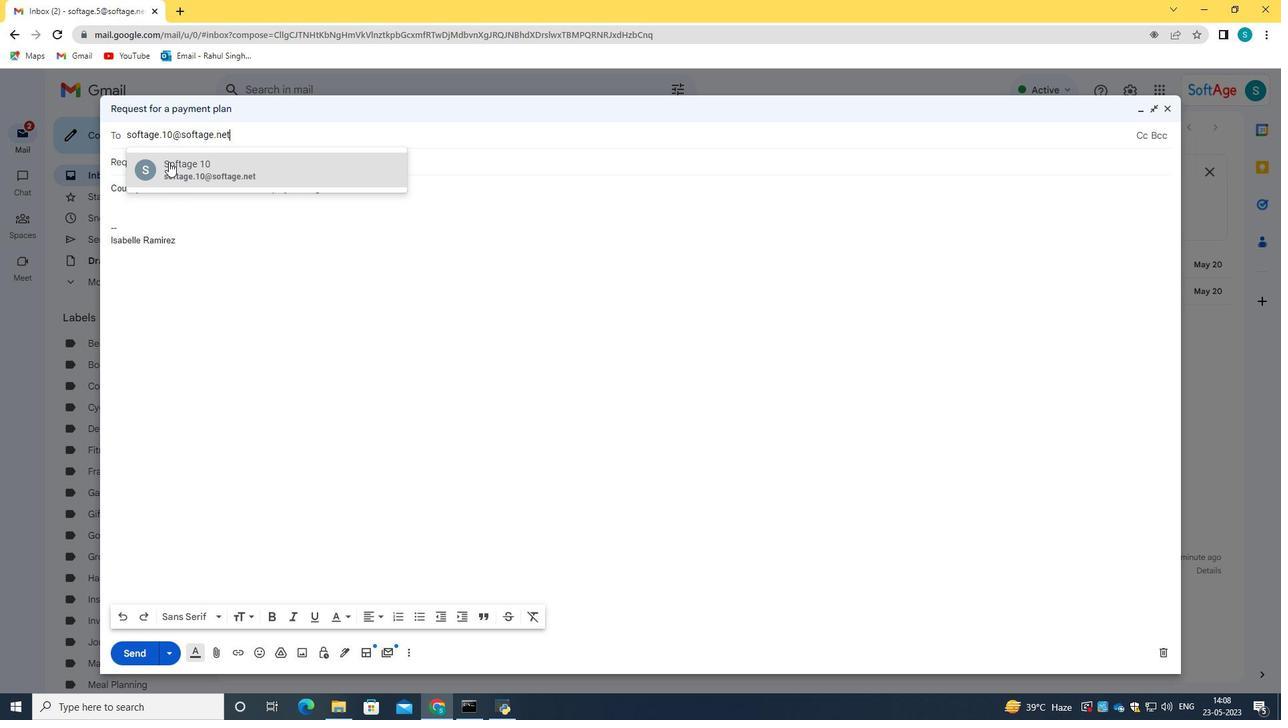 
Action: Mouse moved to (135, 202)
Screenshot: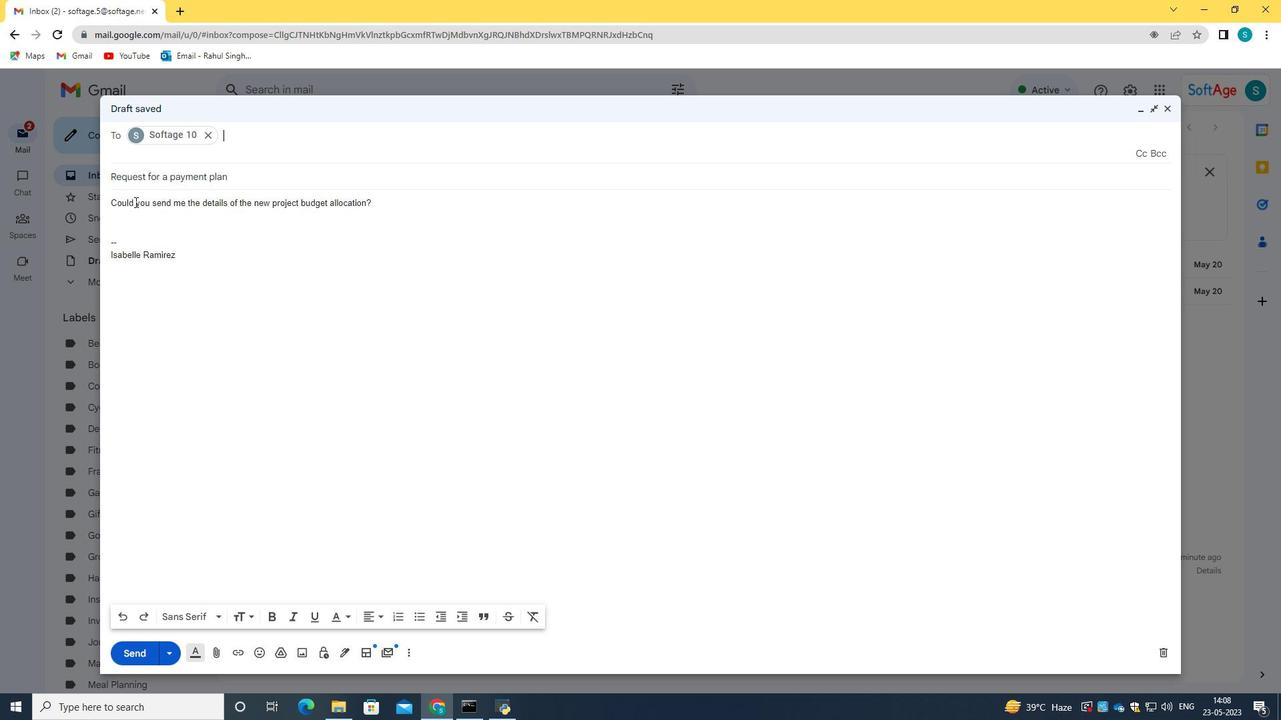 
Action: Mouse pressed left at (135, 202)
Screenshot: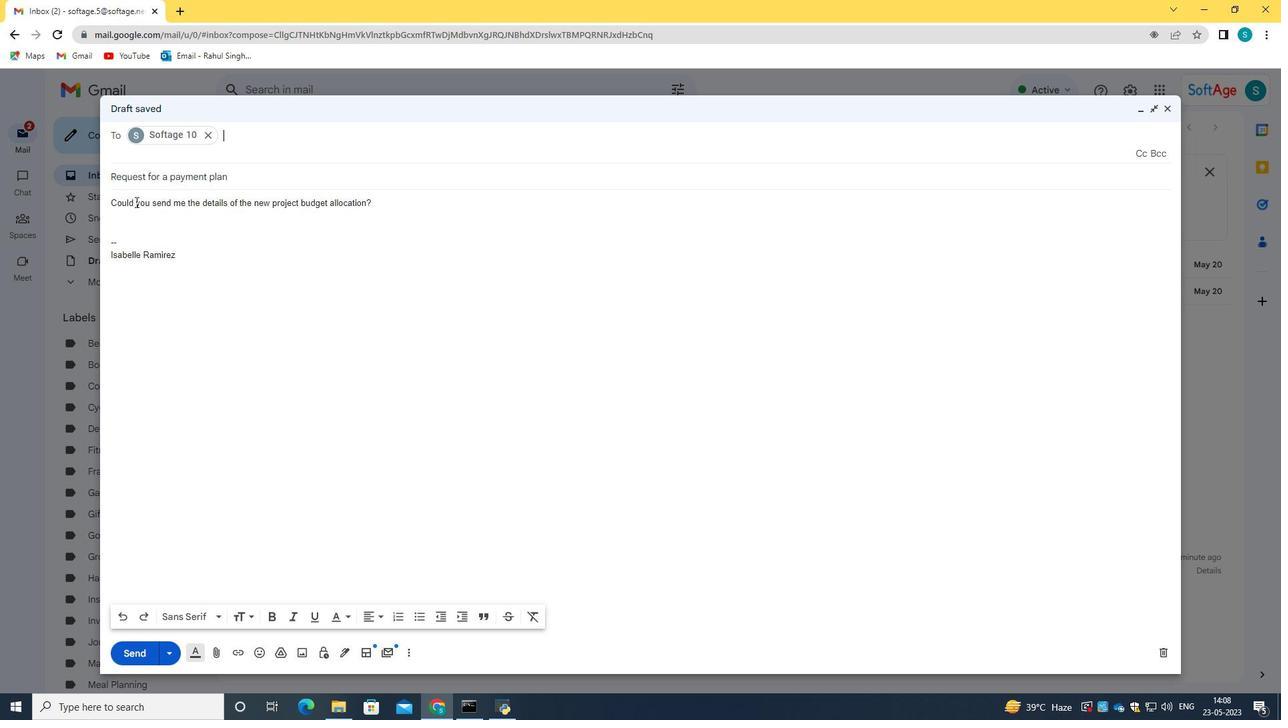 
Action: Mouse moved to (132, 188)
Screenshot: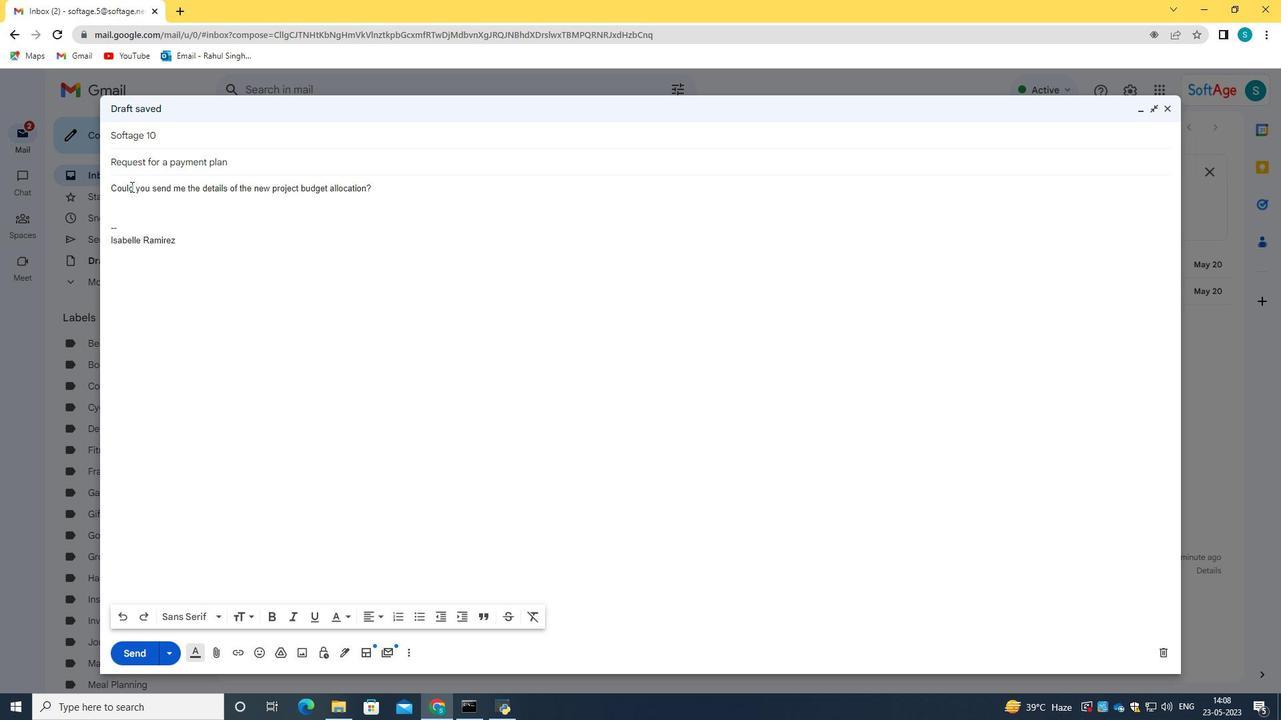 
Action: Mouse pressed left at (132, 188)
Screenshot: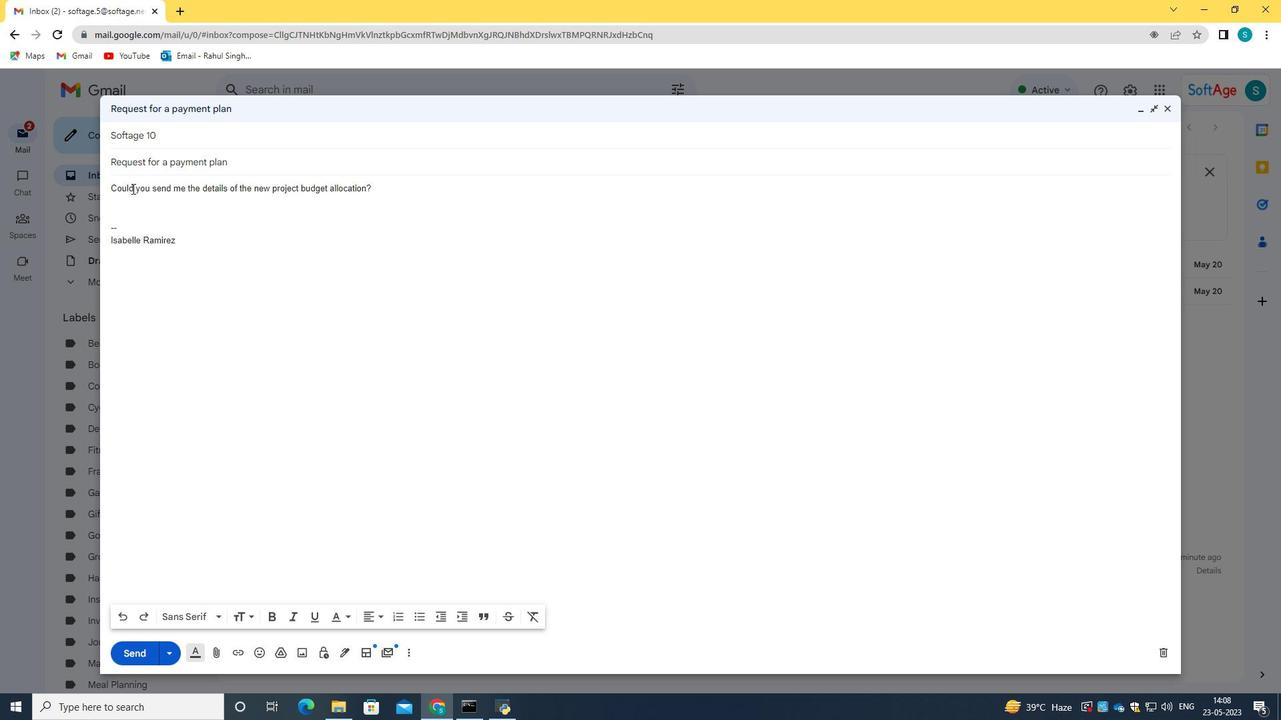 
Action: Mouse moved to (338, 623)
Screenshot: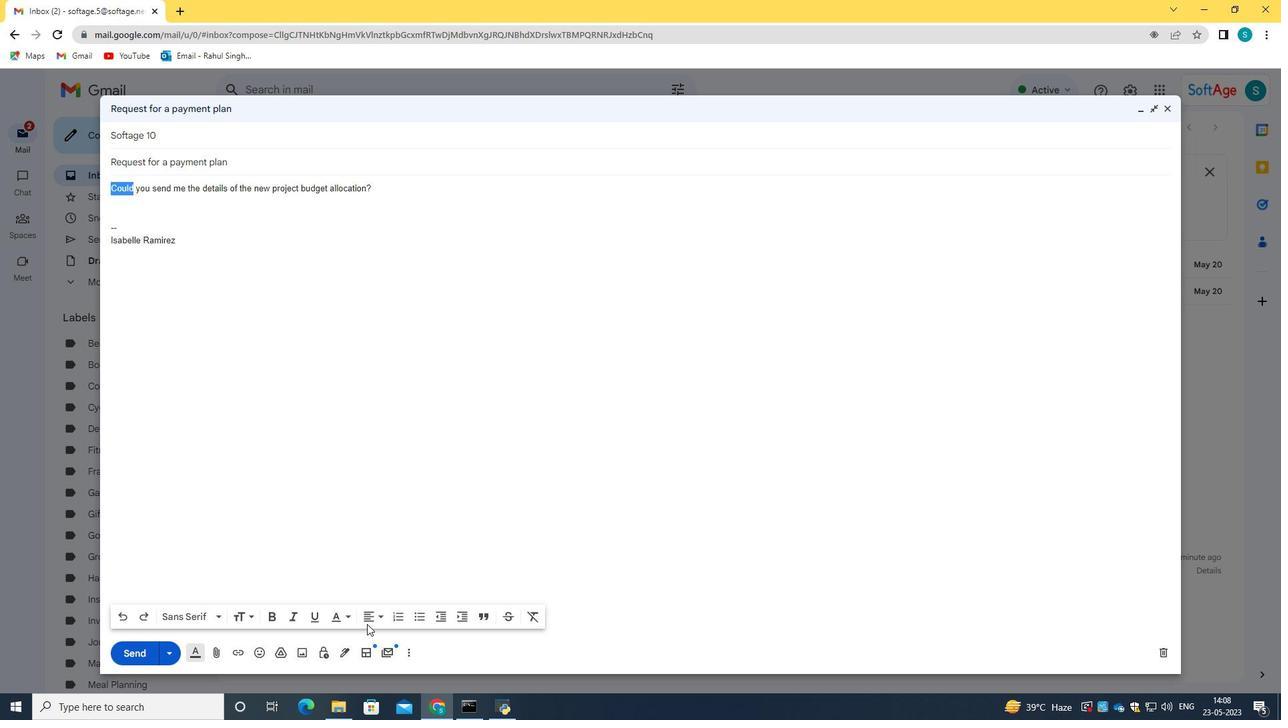 
Action: Mouse pressed left at (338, 623)
Screenshot: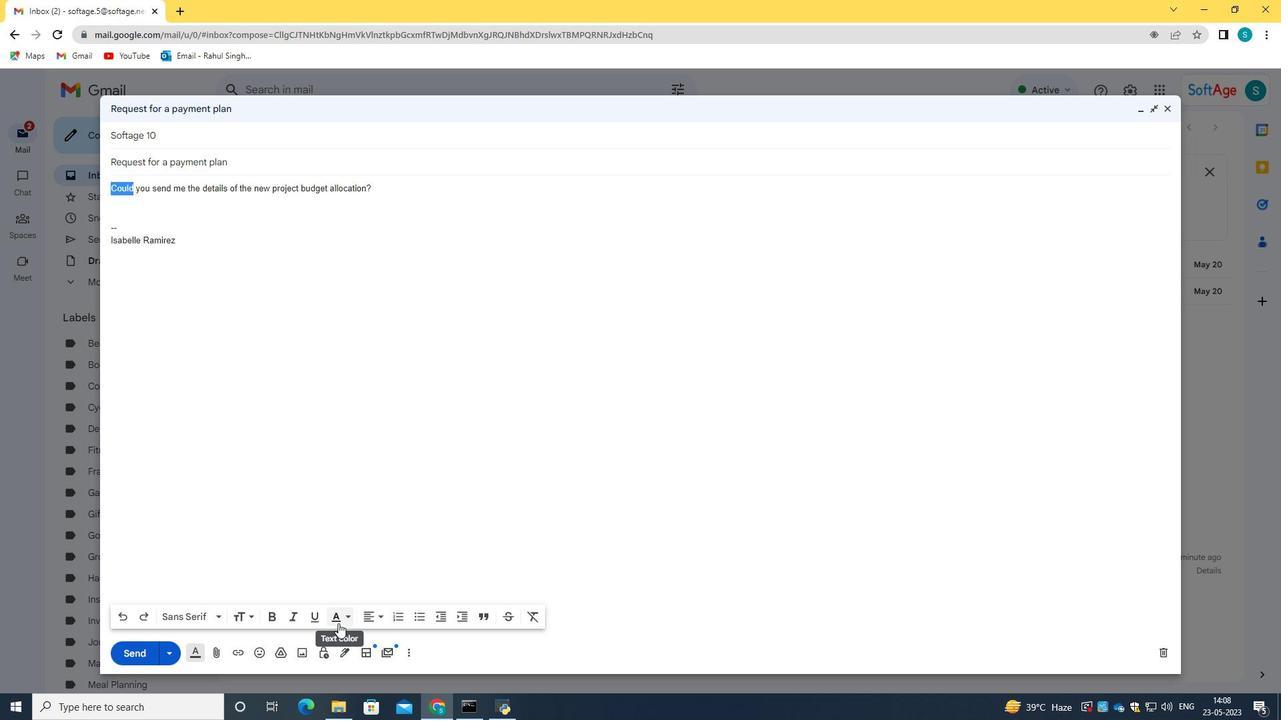 
Action: Mouse moved to (283, 520)
Screenshot: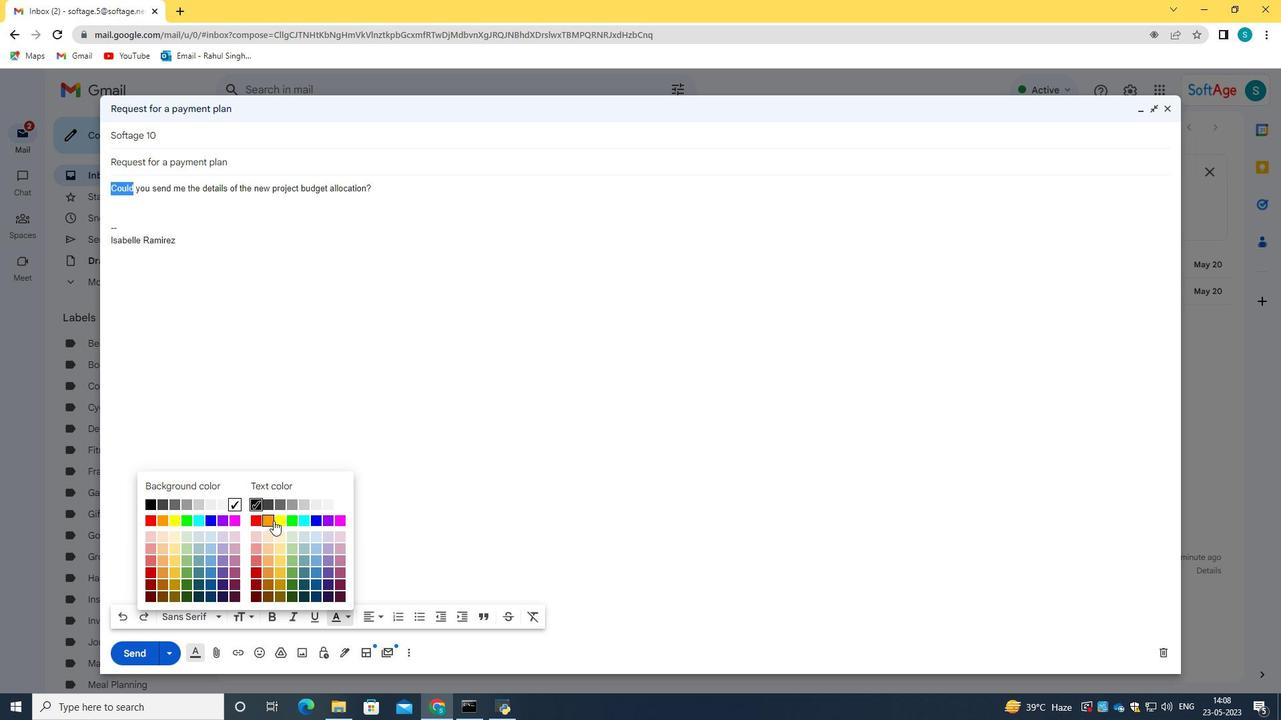 
Action: Mouse pressed left at (283, 520)
Screenshot: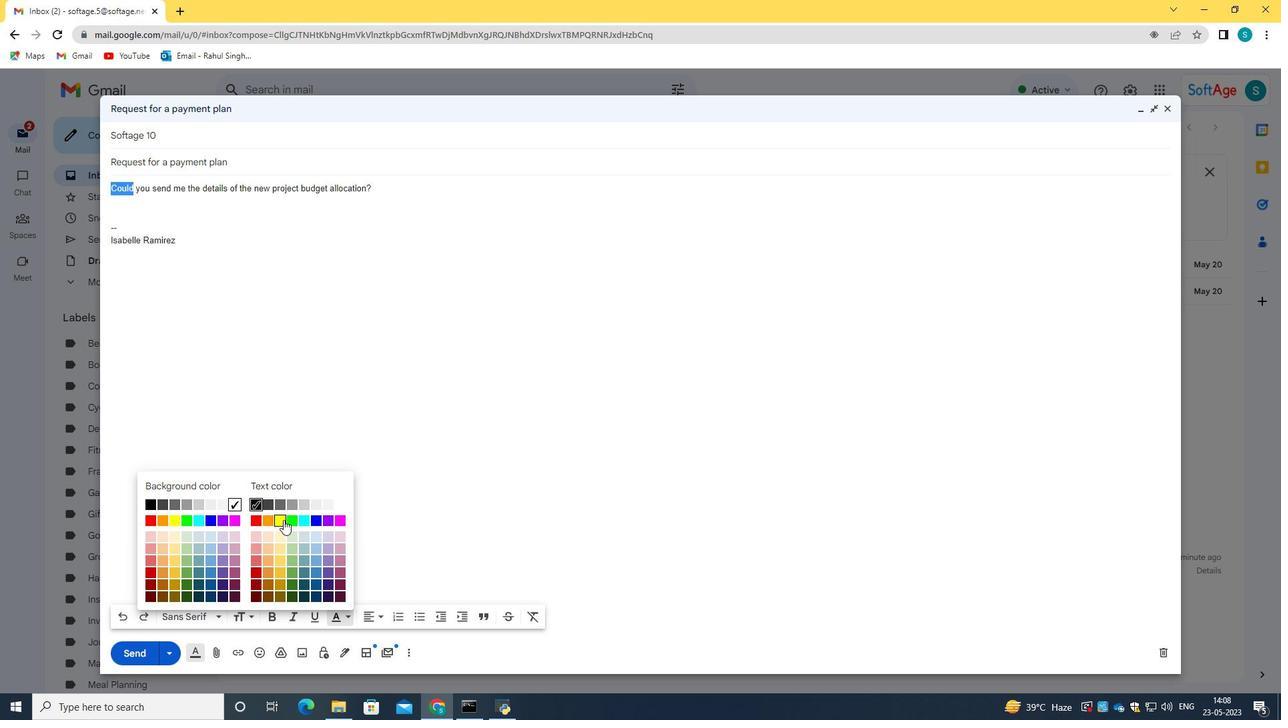 
Action: Mouse moved to (345, 618)
Screenshot: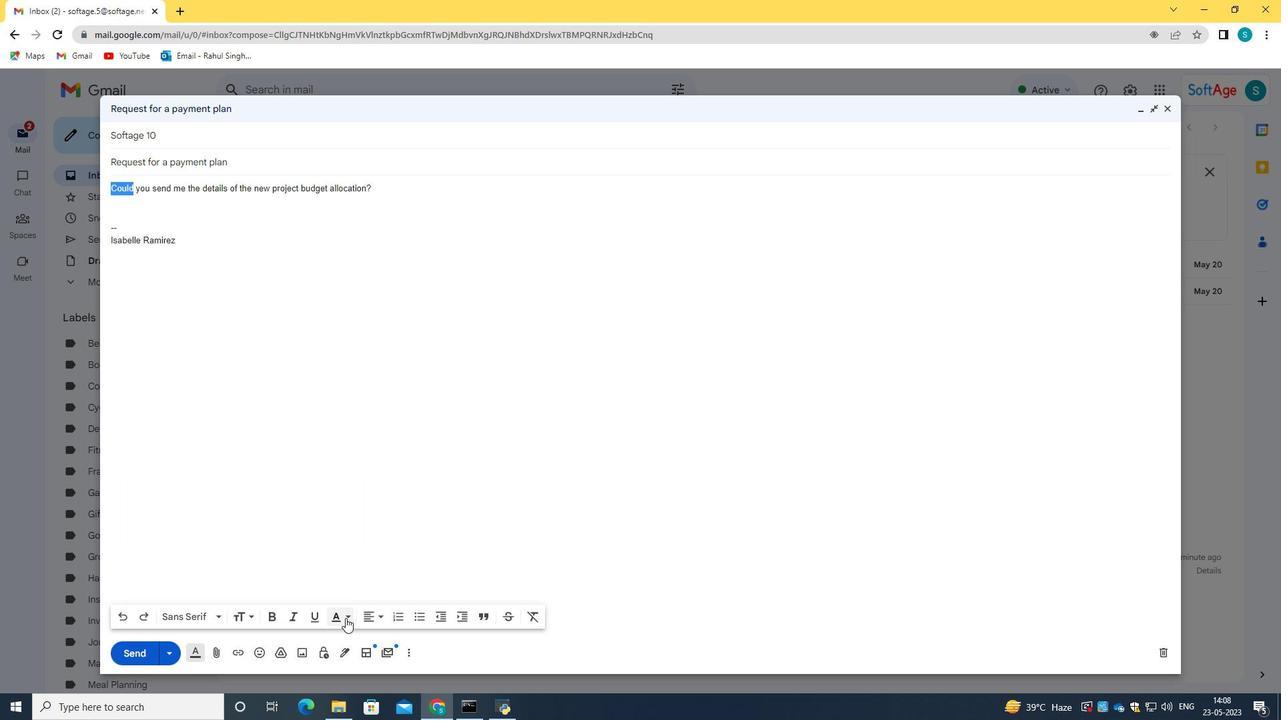 
Action: Mouse pressed left at (345, 618)
Screenshot: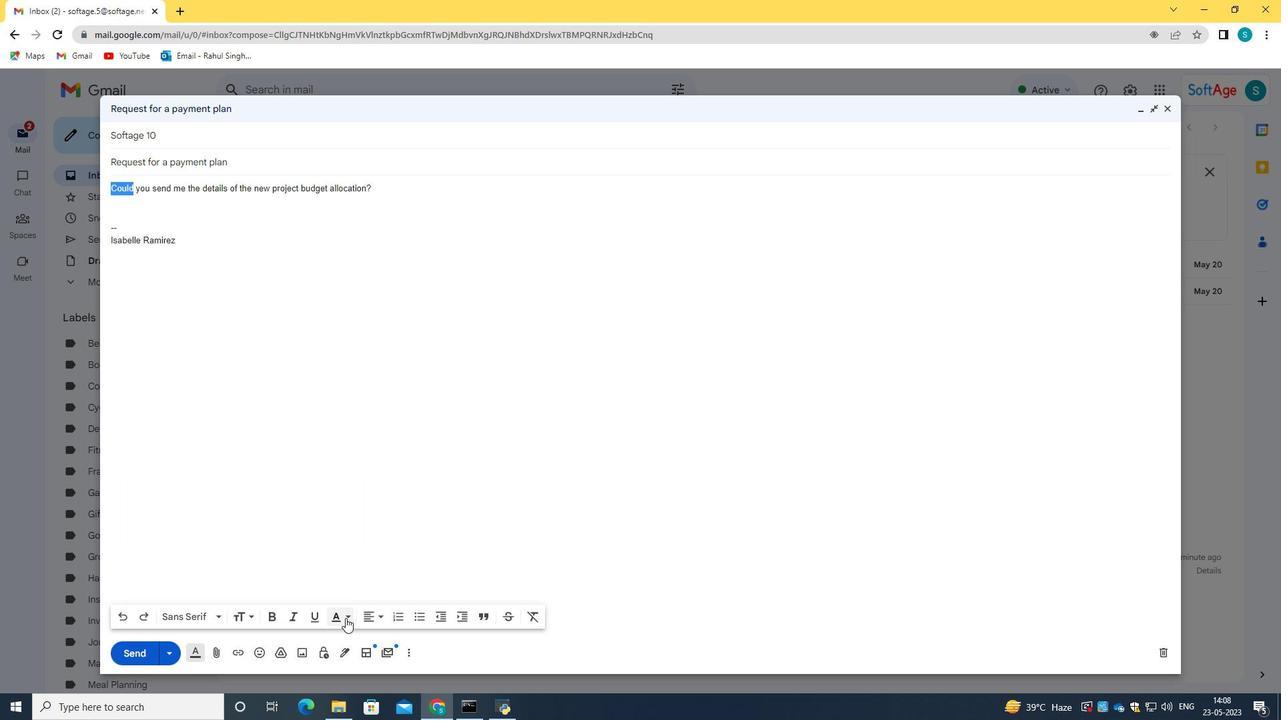 
Action: Mouse moved to (214, 522)
Screenshot: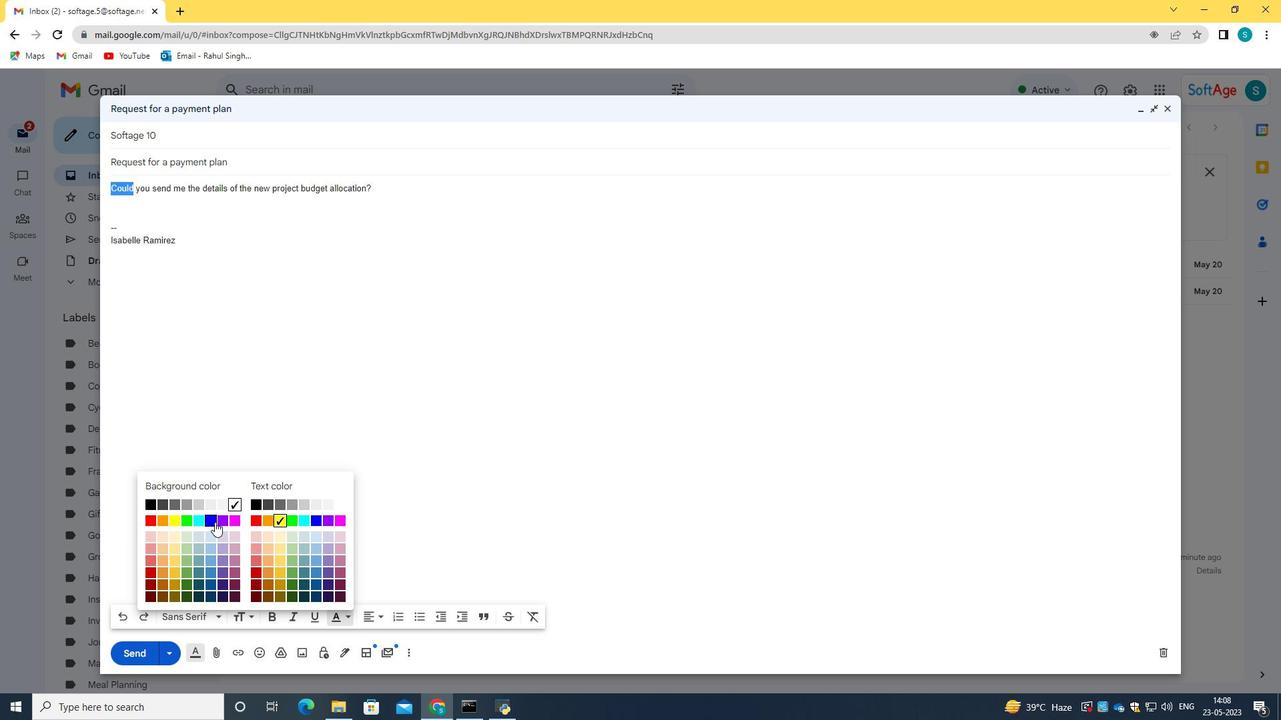 
Action: Mouse pressed left at (214, 522)
Screenshot: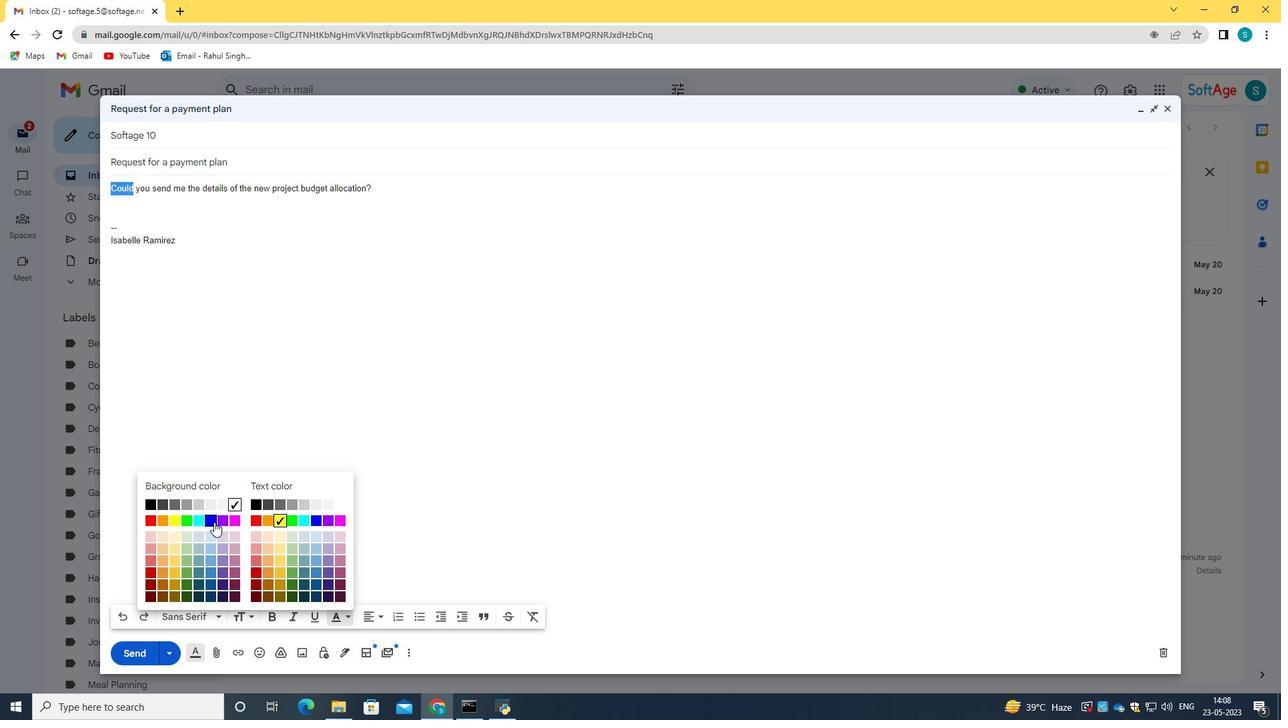 
Action: Mouse moved to (303, 389)
Screenshot: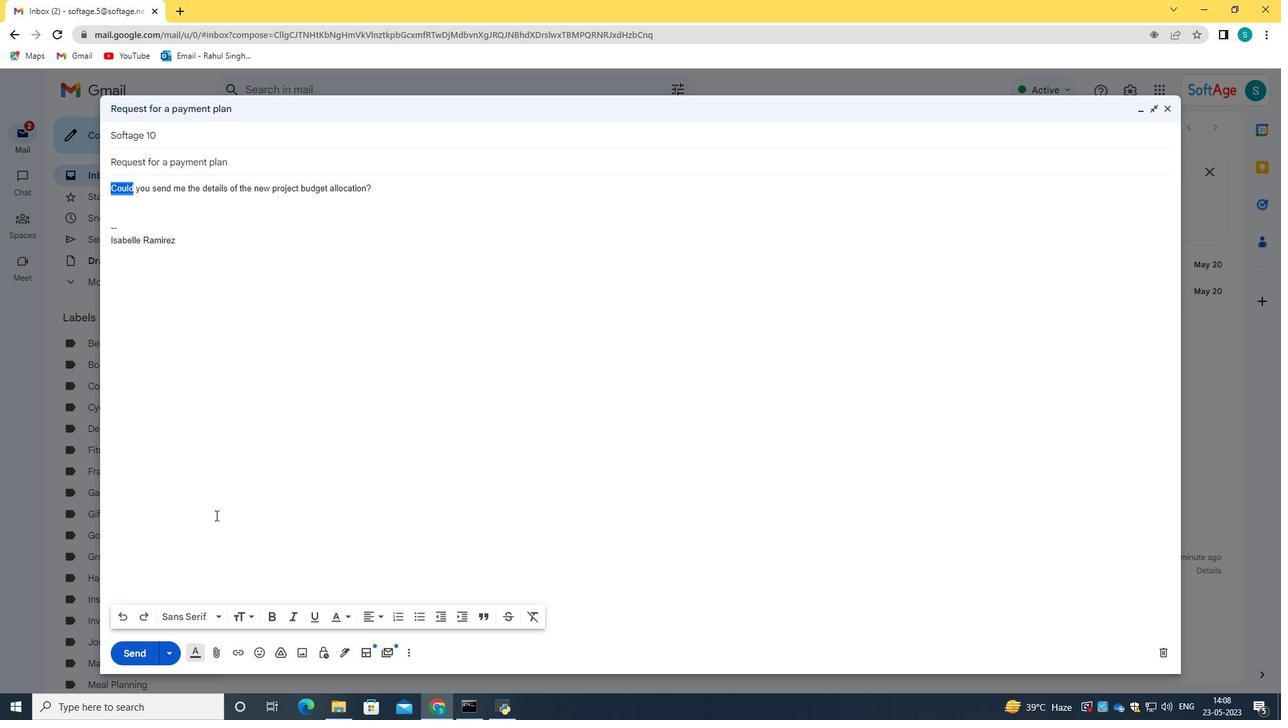 
Action: Mouse pressed left at (303, 389)
Screenshot: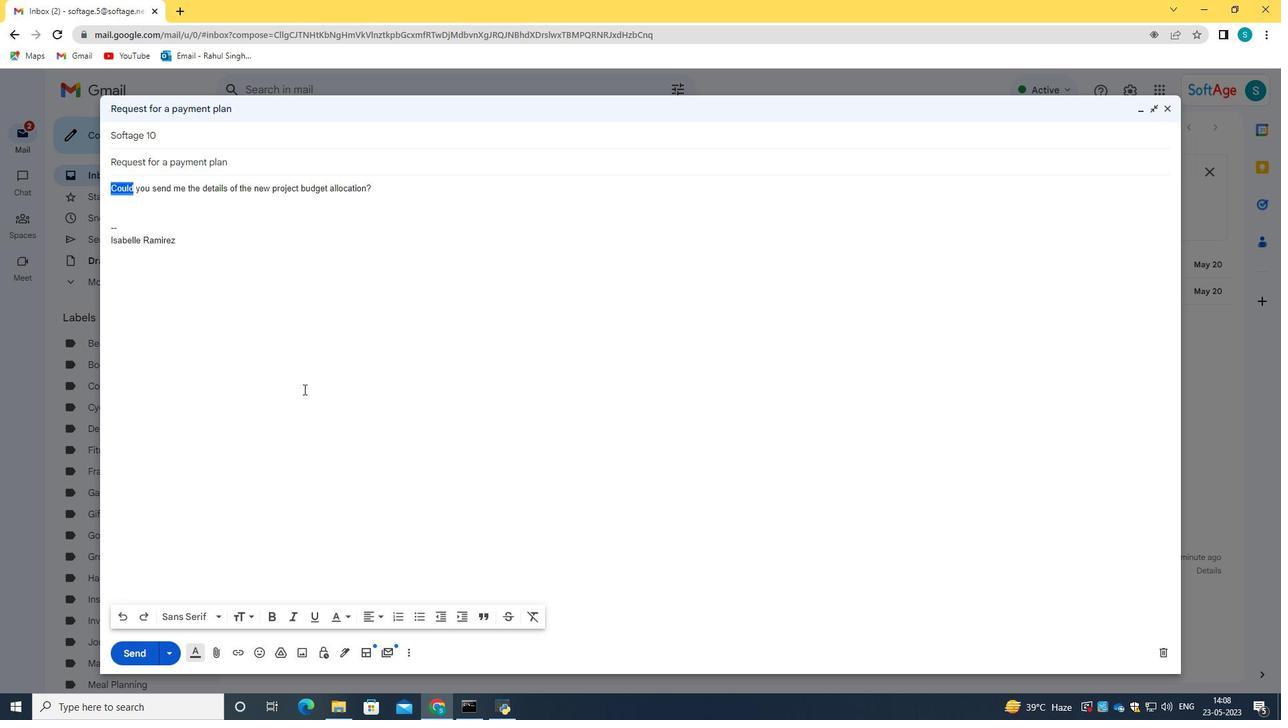 
Action: Mouse moved to (130, 651)
Screenshot: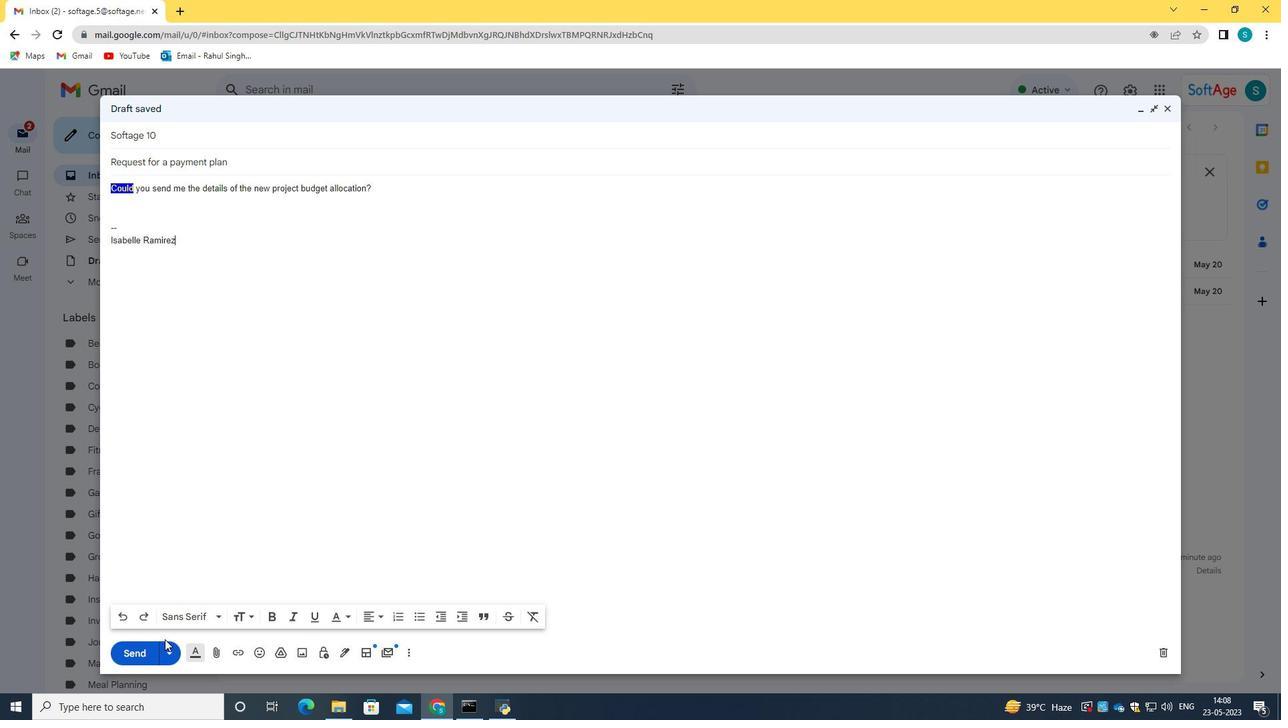 
Action: Mouse pressed left at (130, 651)
Screenshot: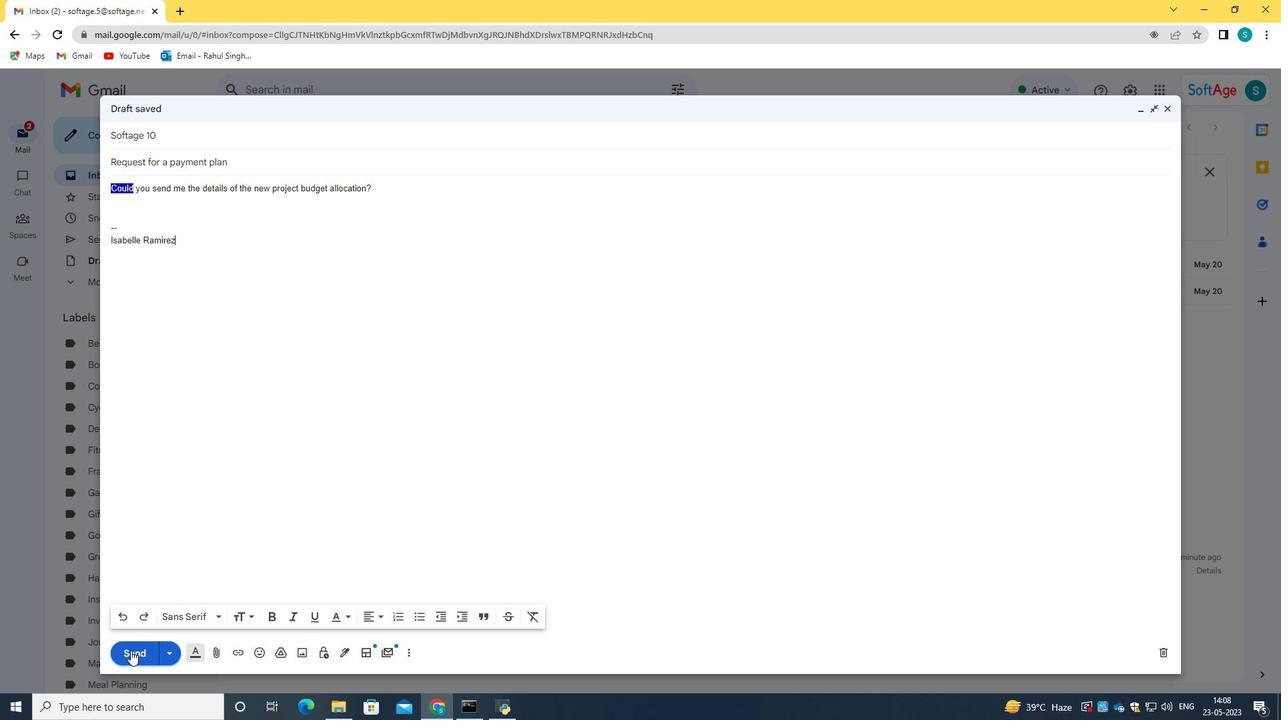 
Action: Mouse moved to (122, 242)
Screenshot: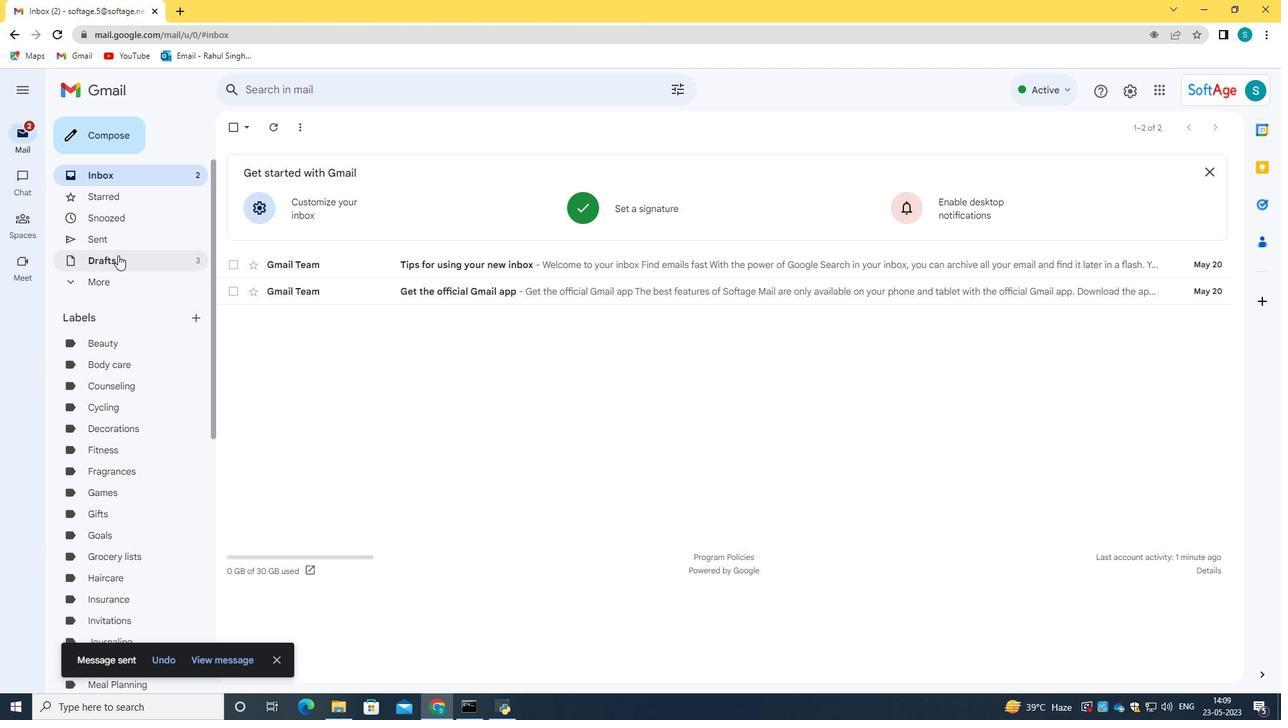 
Action: Mouse pressed left at (122, 242)
Screenshot: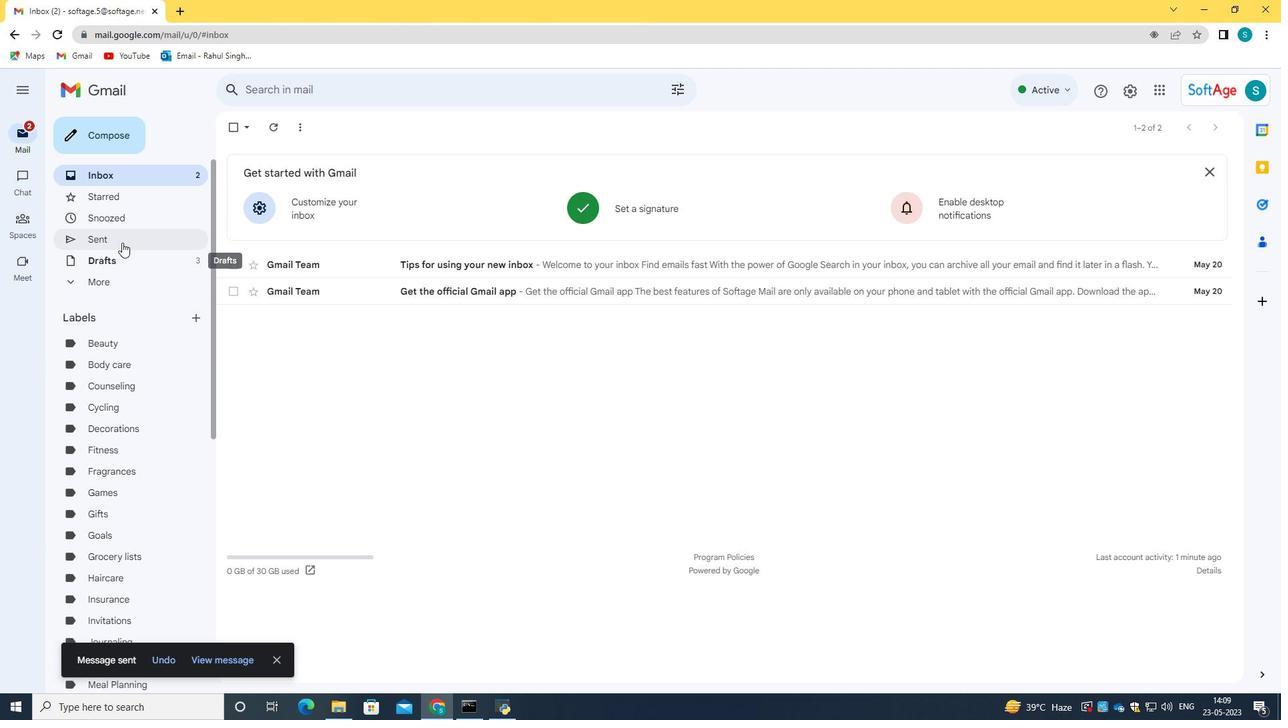 
Action: Mouse moved to (342, 188)
Screenshot: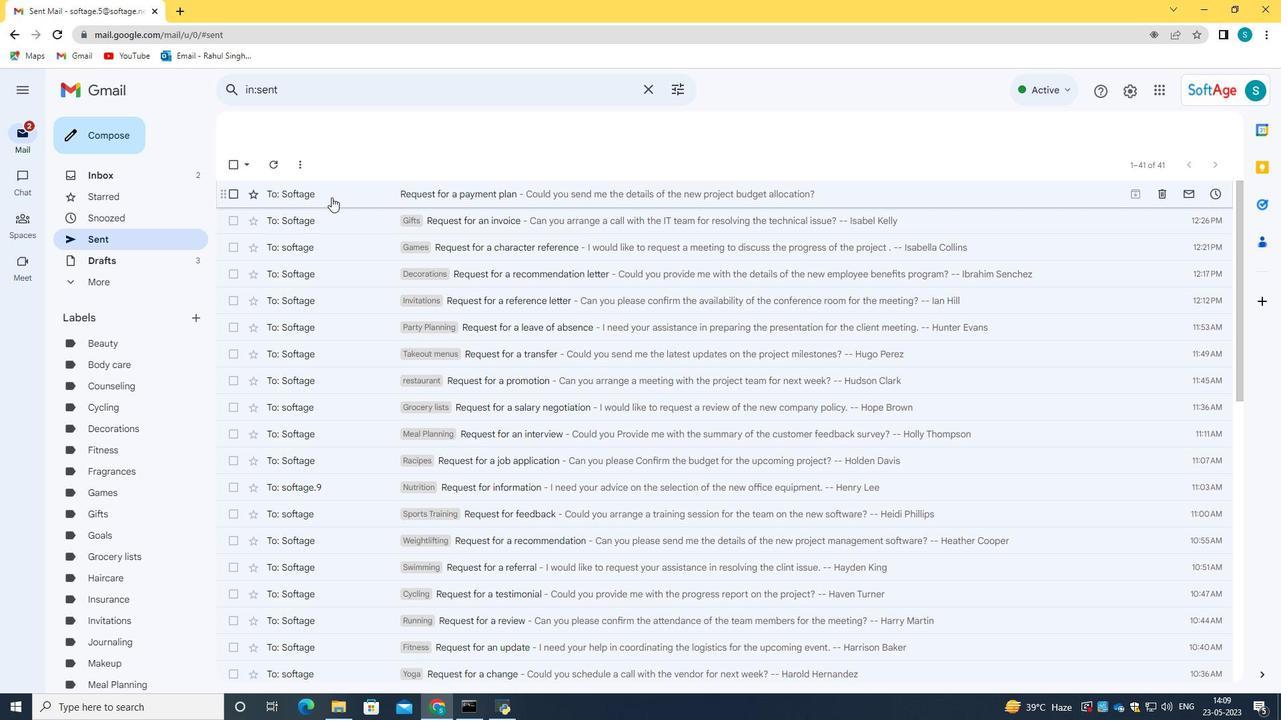 
Action: Mouse pressed left at (342, 188)
Screenshot: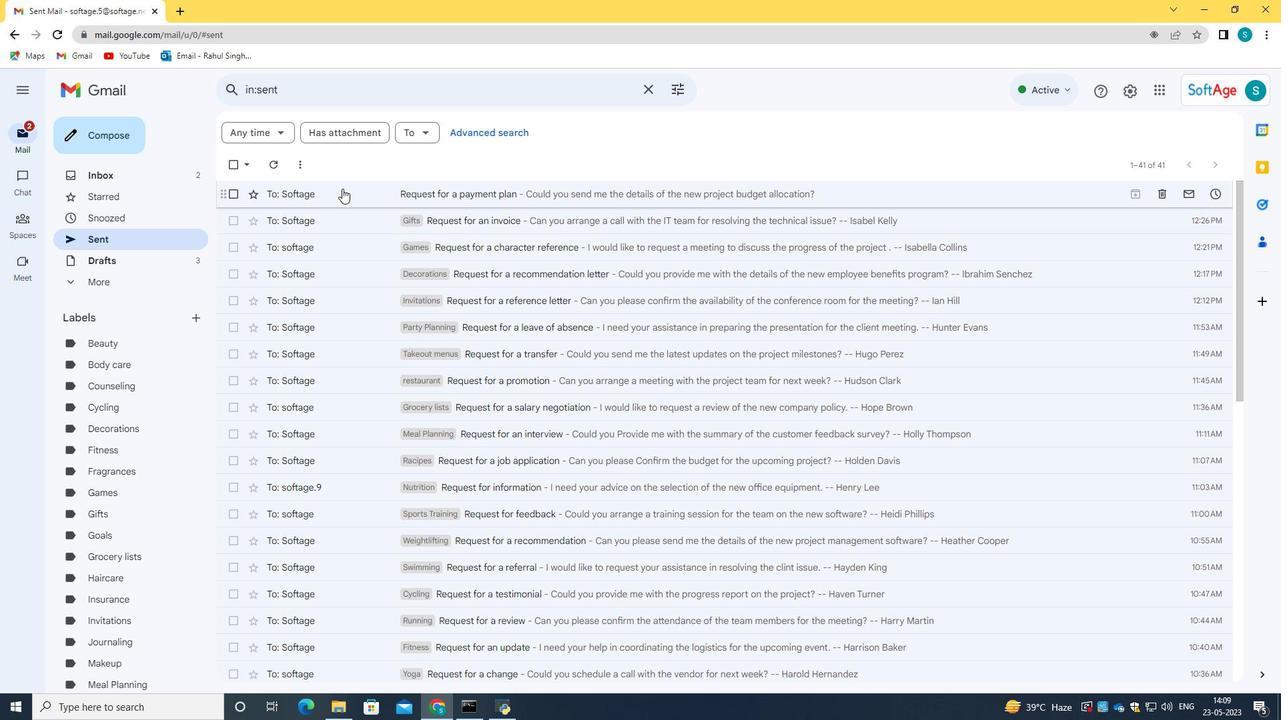 
Action: Mouse moved to (222, 121)
Screenshot: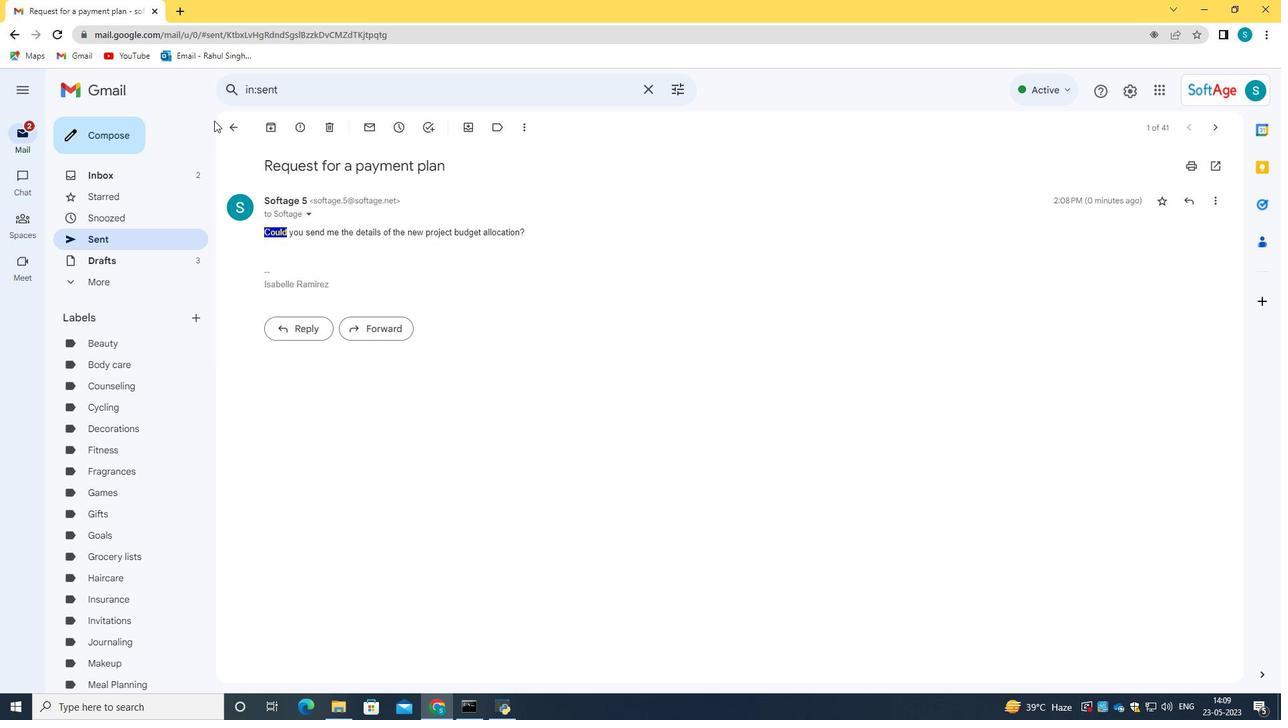 
Action: Mouse pressed left at (222, 121)
Screenshot: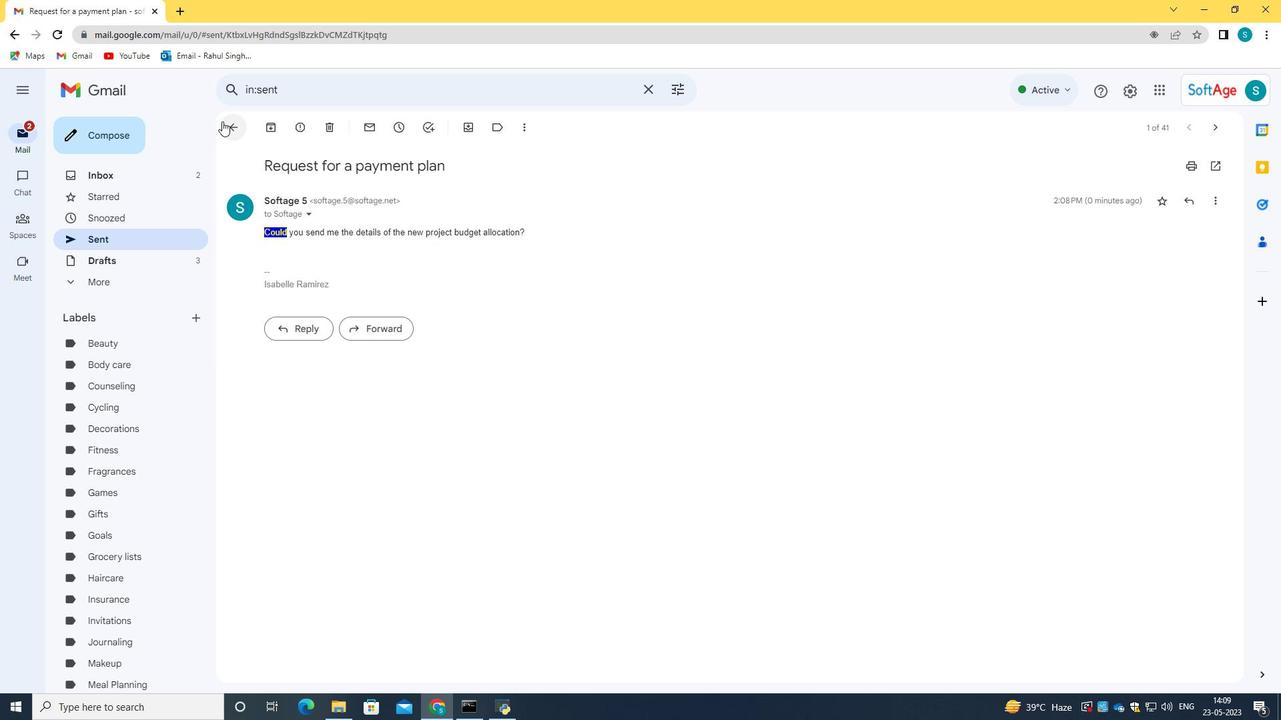 
Action: Mouse moved to (337, 192)
Screenshot: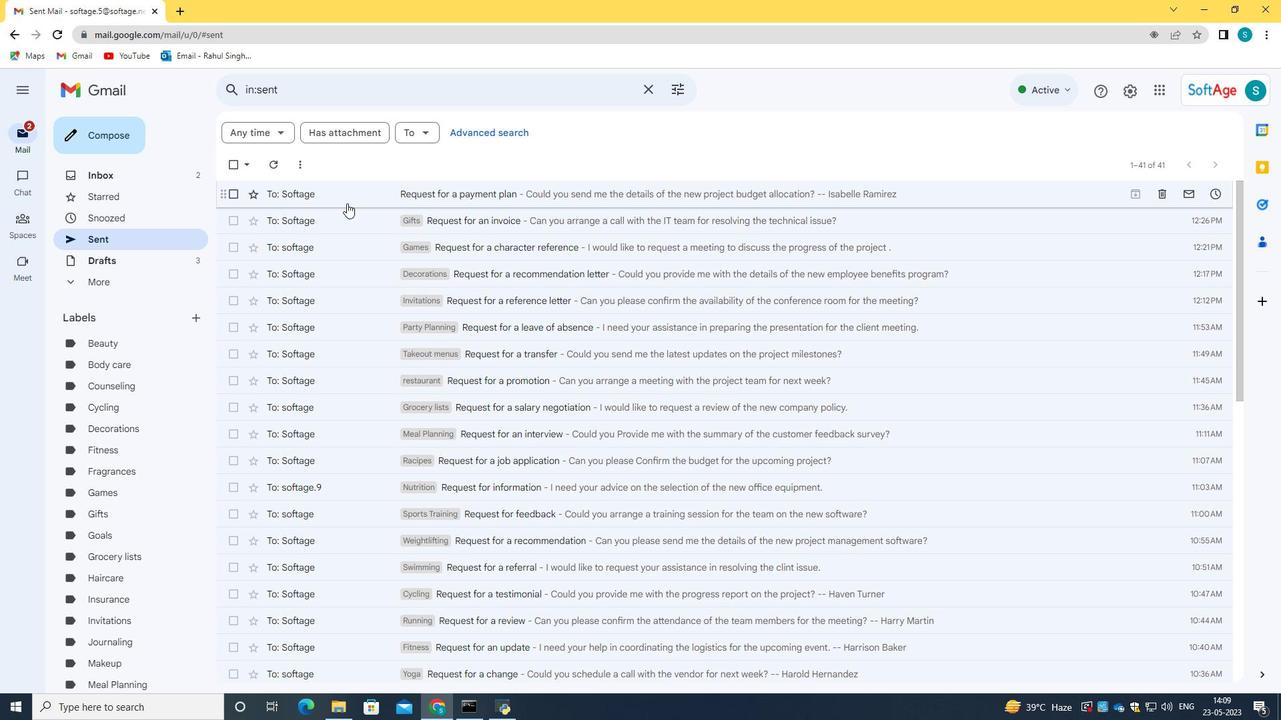 
Action: Mouse pressed right at (337, 192)
Screenshot: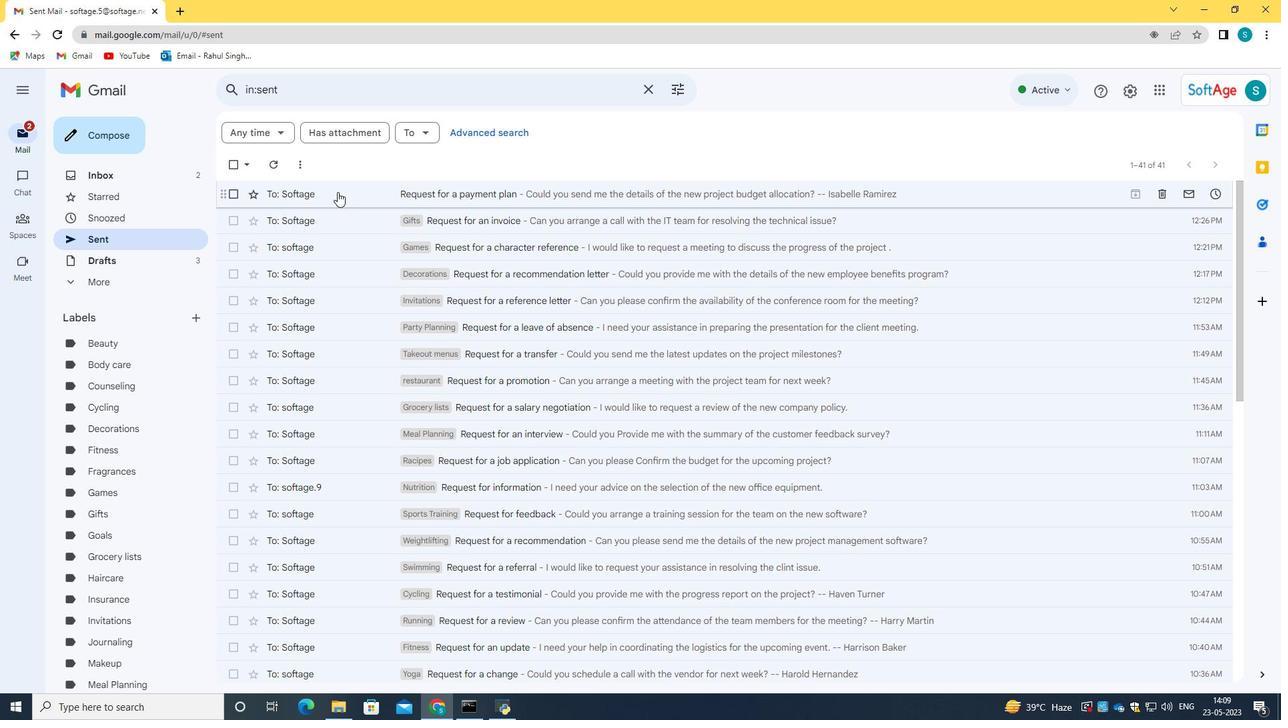 
Action: Mouse moved to (609, 415)
Screenshot: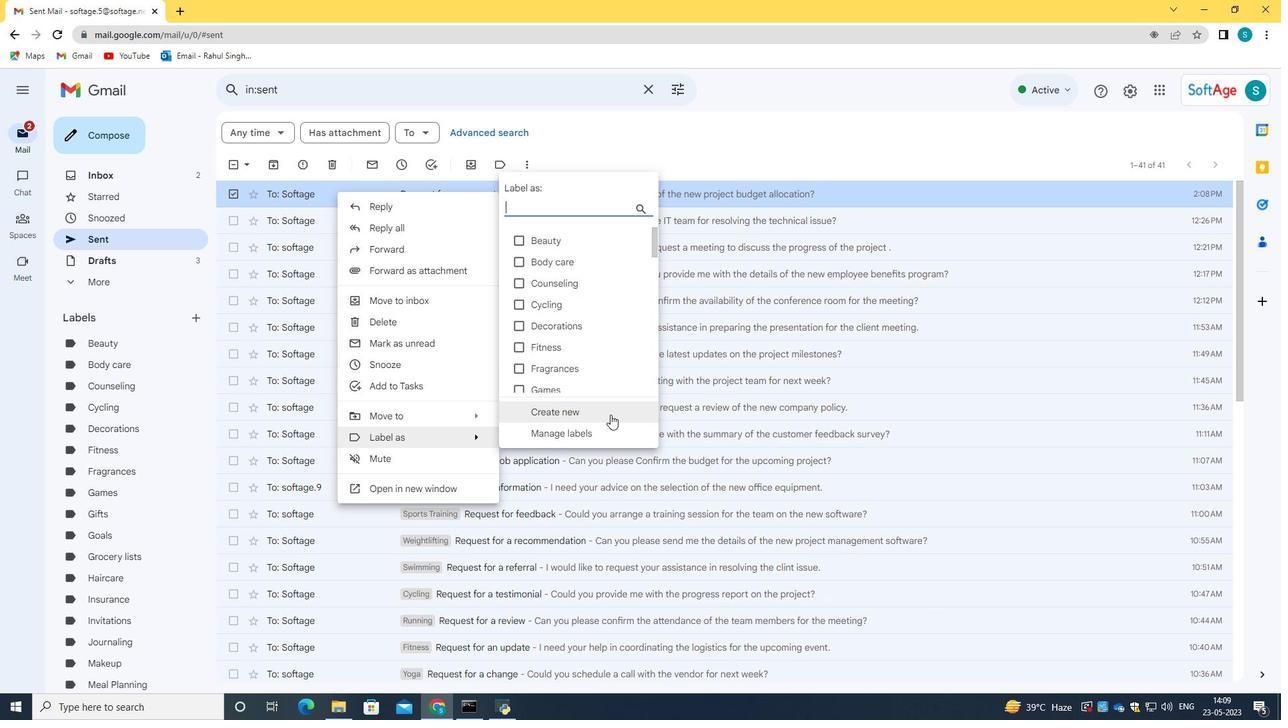
Action: Mouse pressed left at (609, 415)
Screenshot: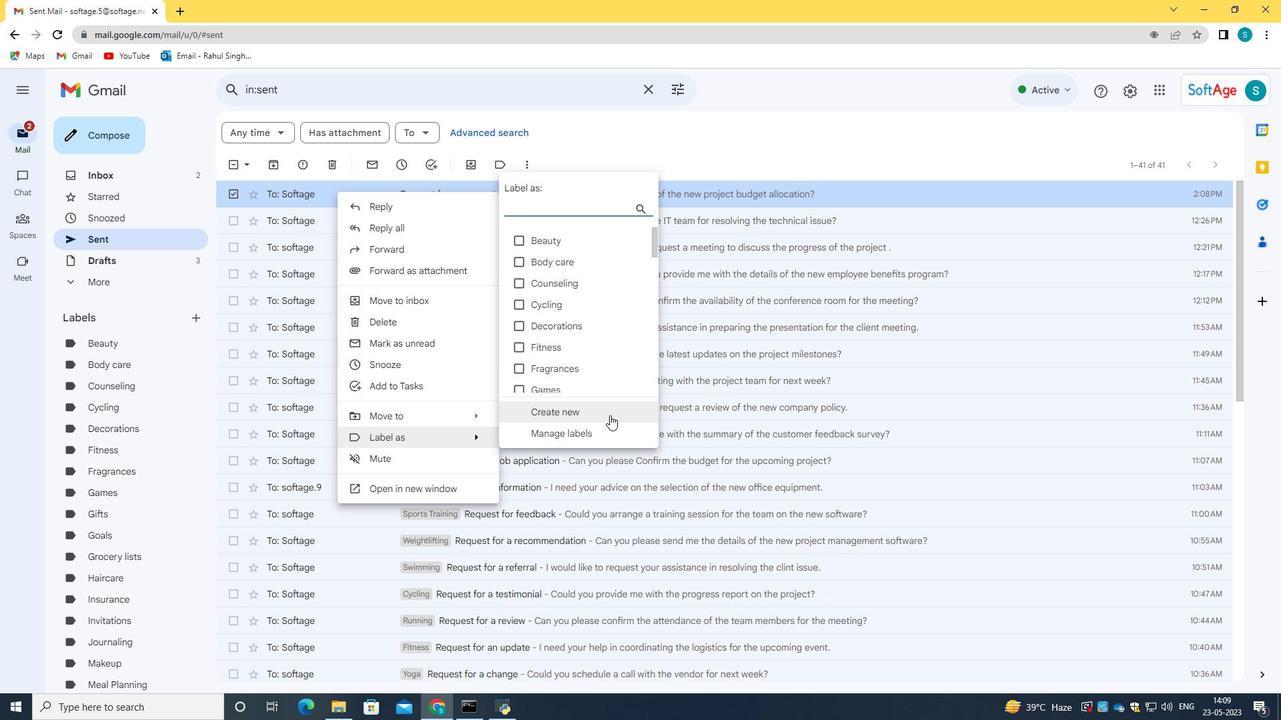 
Action: Mouse moved to (552, 362)
Screenshot: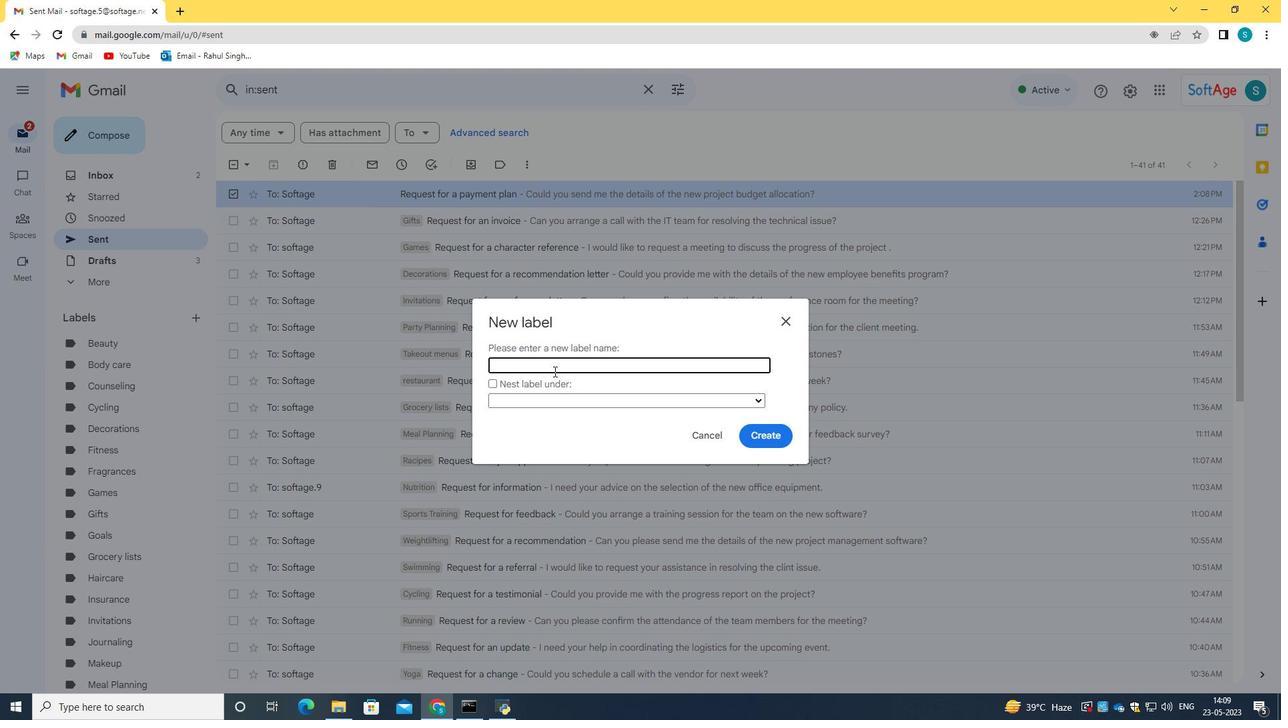 
Action: Key pressed <Key.caps_lock>H<Key.caps_lock>oliday<Key.space><Key.caps_lock><Key.caps_lock>cards
Screenshot: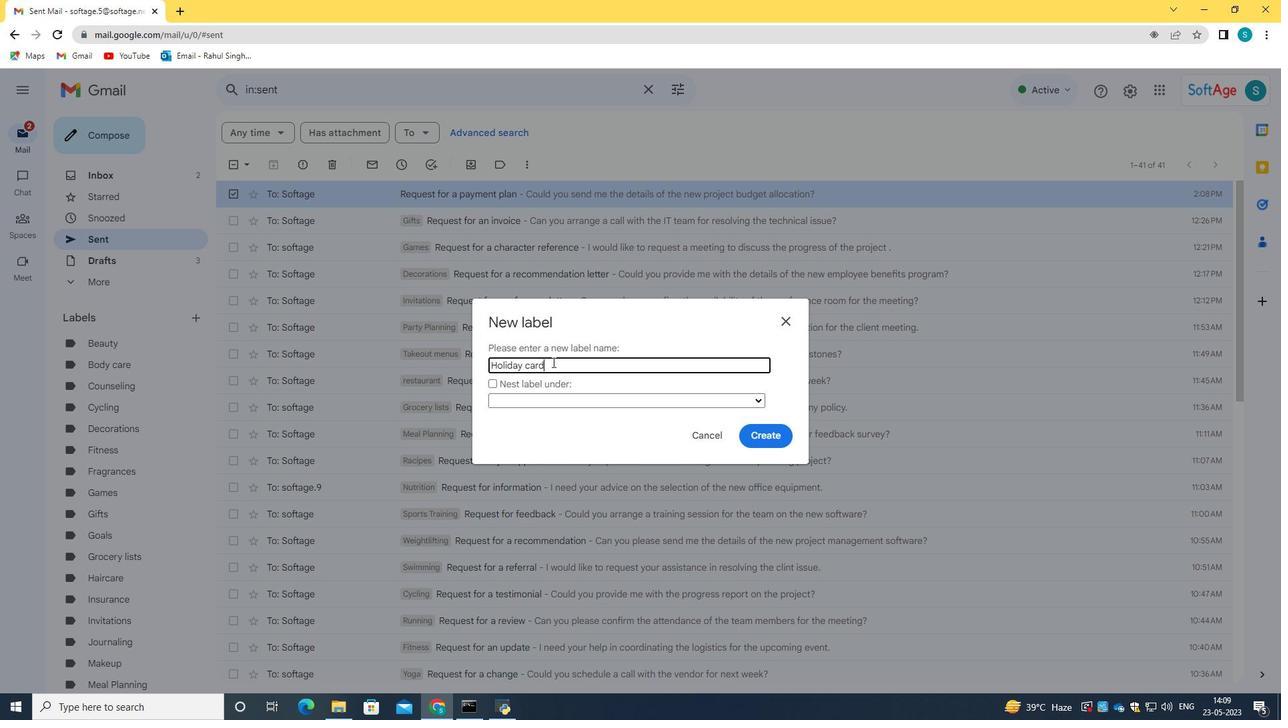 
Action: Mouse moved to (767, 430)
Screenshot: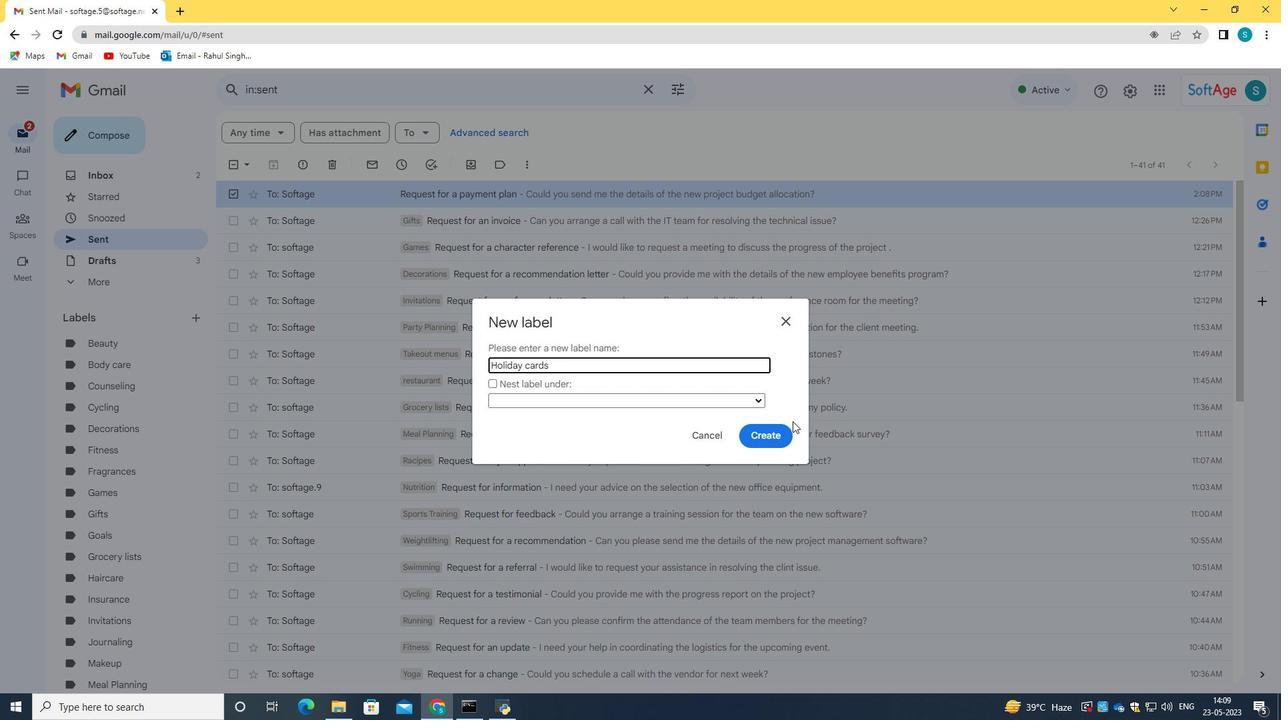 
Action: Mouse pressed left at (767, 430)
Screenshot: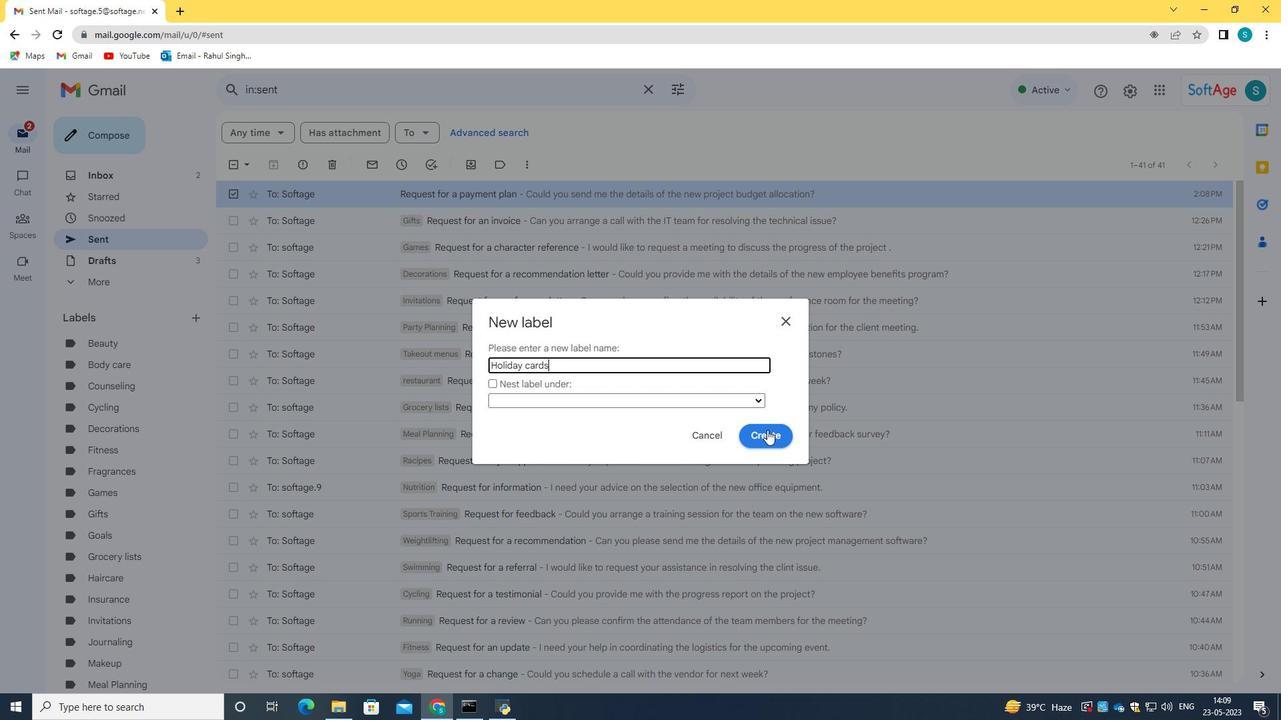 
Action: Mouse moved to (428, 270)
Screenshot: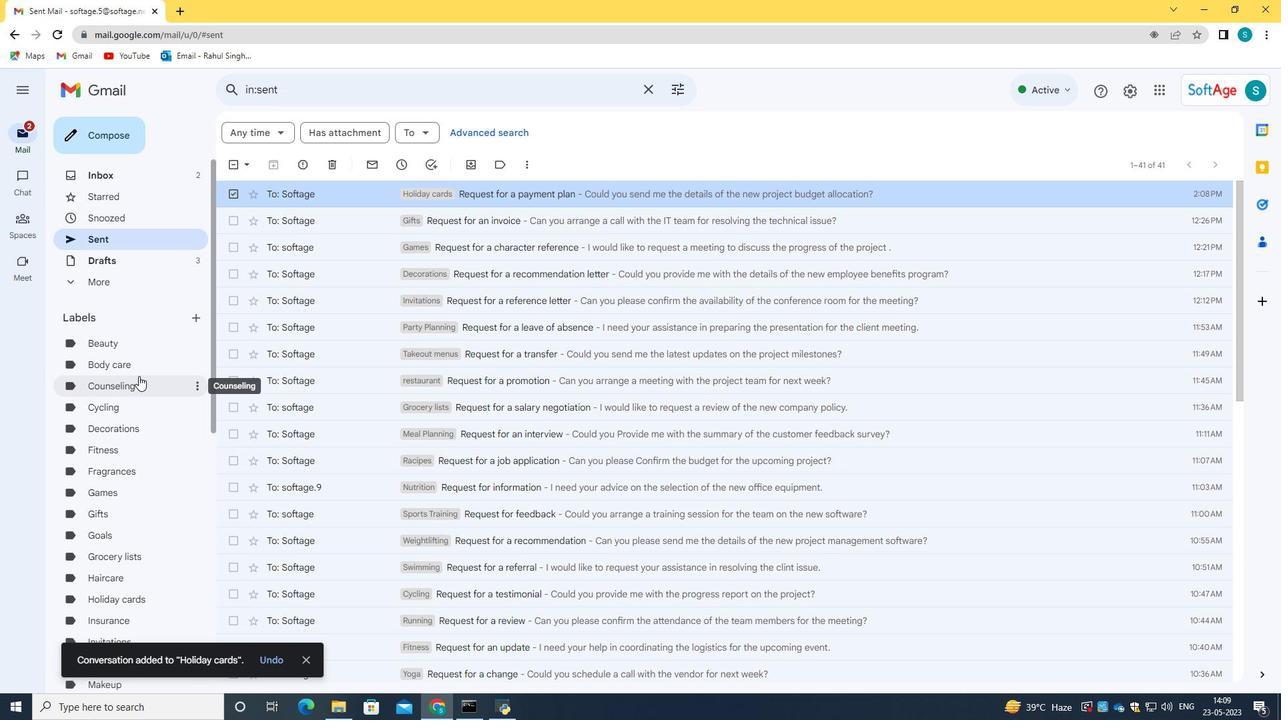 
